 Task: Search one way flight ticket for 4 adults, 1 infant in seat and 1 infant on lap in premium economy from Nantucket: Nantucket Memorial Airport to Evansville: Evansville Regional Airport on 5-3-2023. Choice of flights is Spirit. Number of bags: 2 carry on bags and 1 checked bag. Price is upto 60000. Outbound departure time preference is 11:00.
Action: Mouse moved to (306, 431)
Screenshot: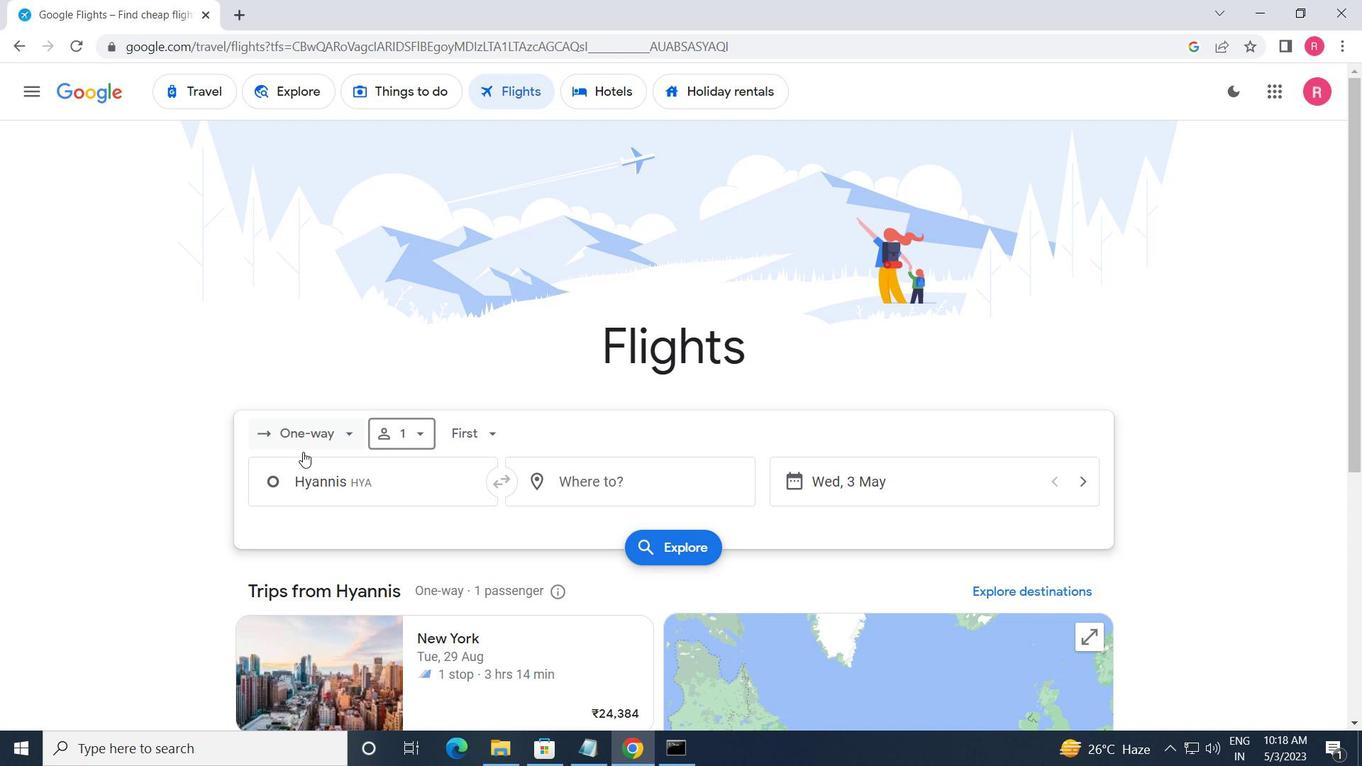 
Action: Mouse pressed left at (306, 431)
Screenshot: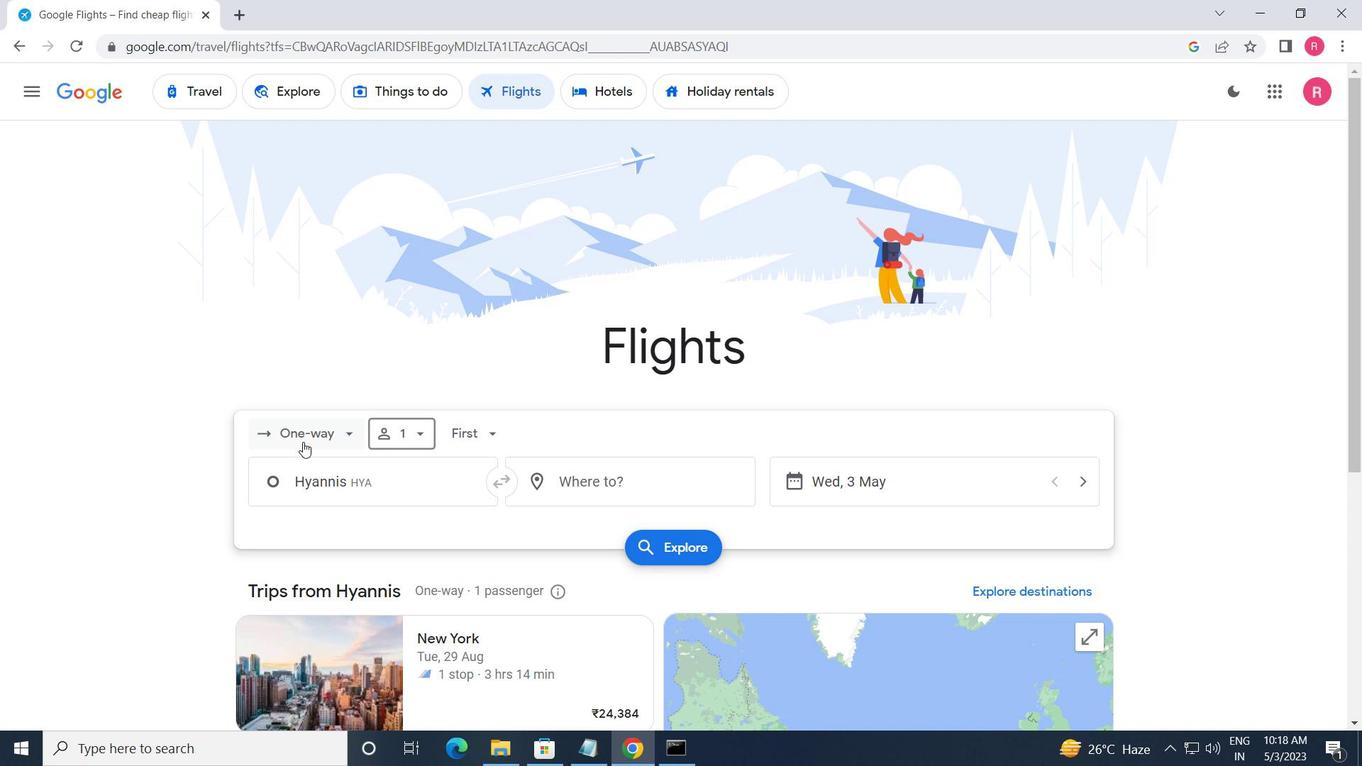 
Action: Mouse moved to (340, 511)
Screenshot: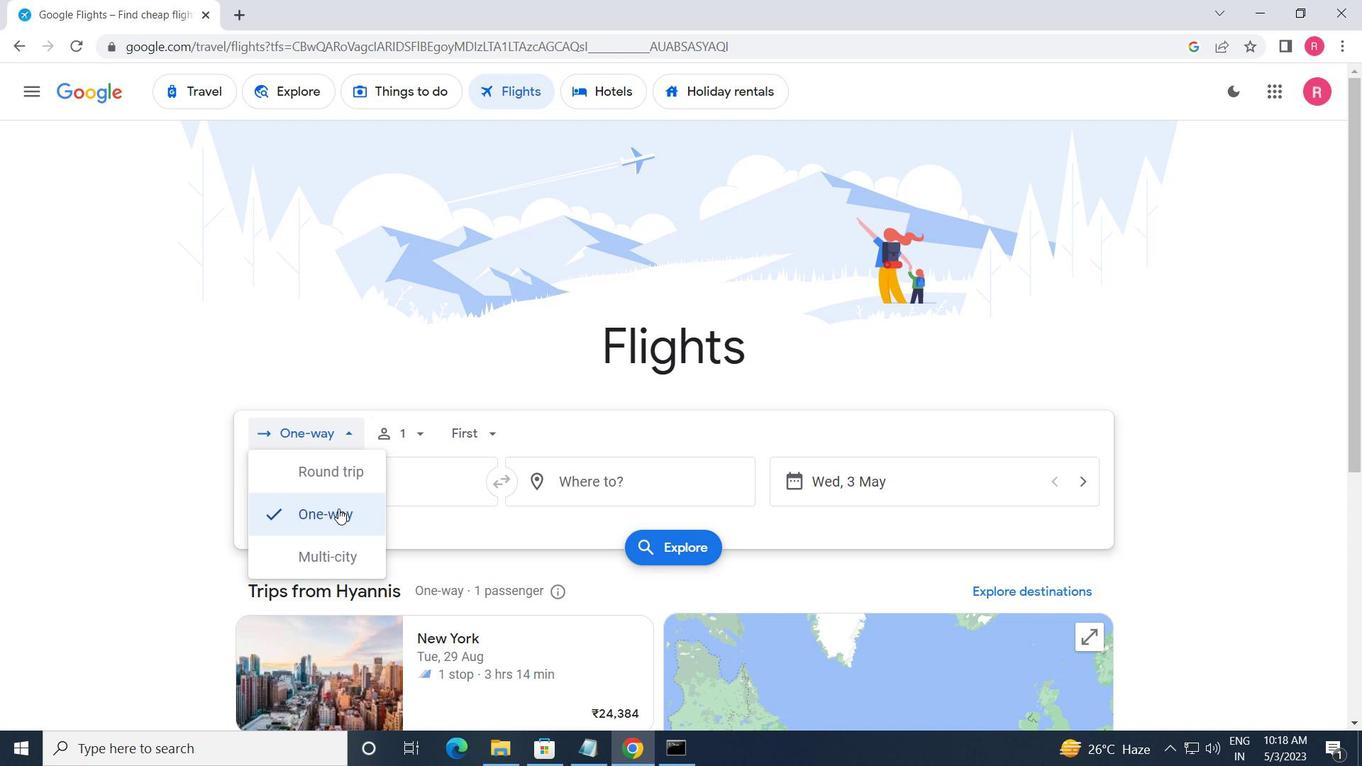 
Action: Mouse pressed left at (340, 511)
Screenshot: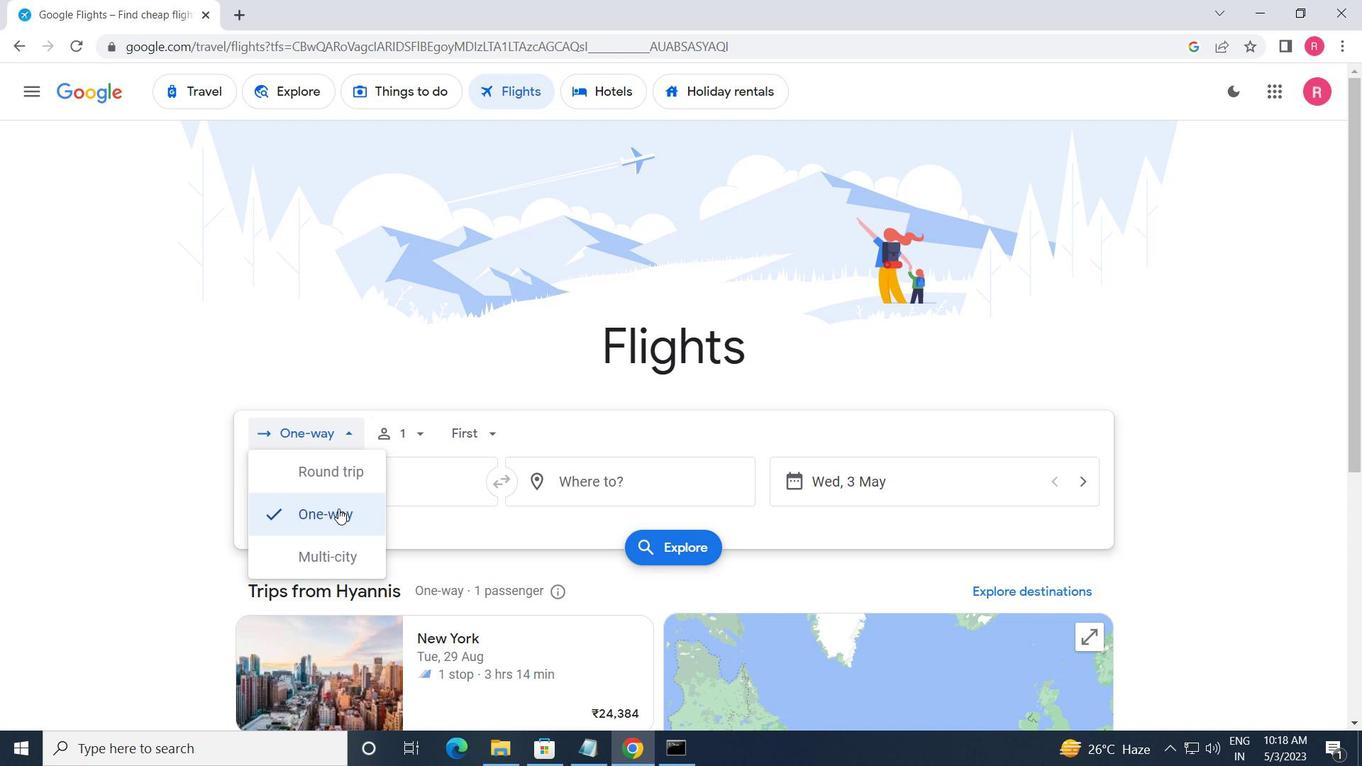 
Action: Mouse moved to (406, 444)
Screenshot: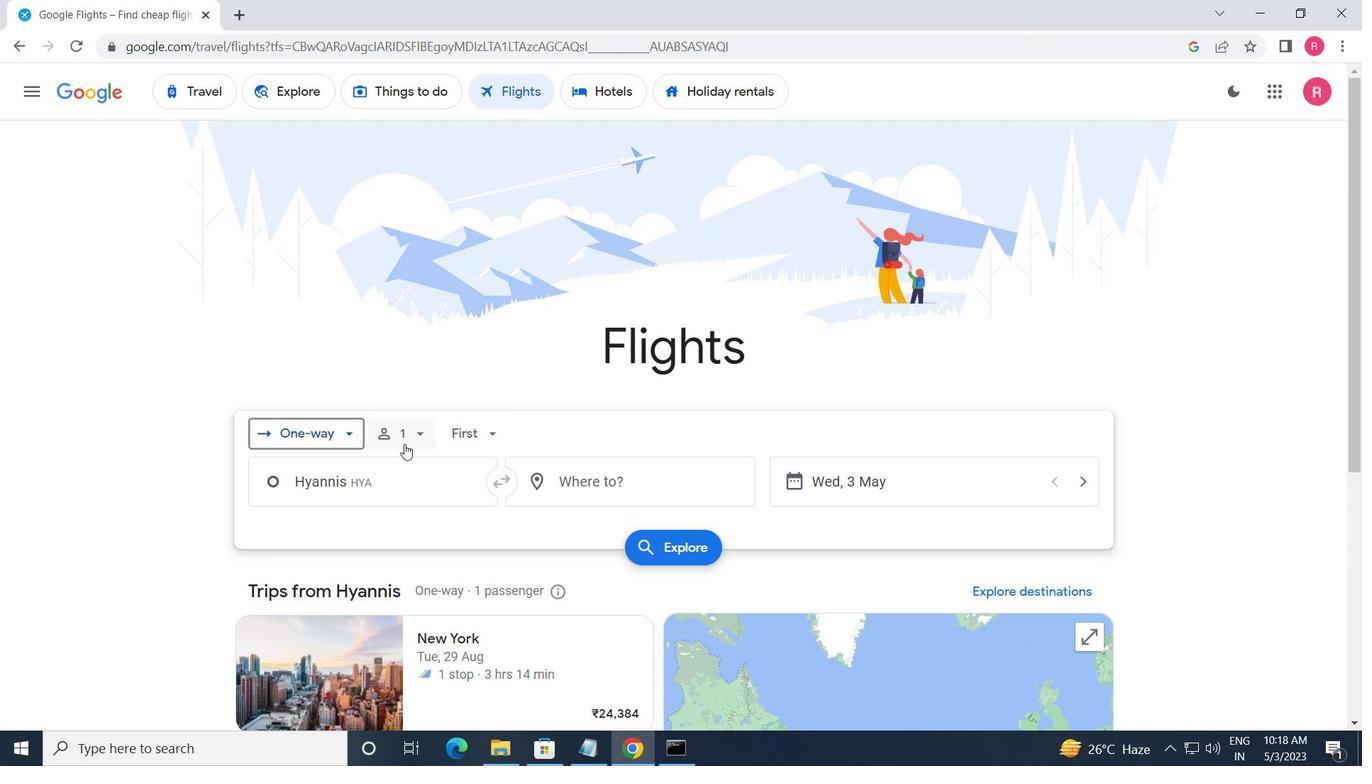 
Action: Mouse pressed left at (406, 444)
Screenshot: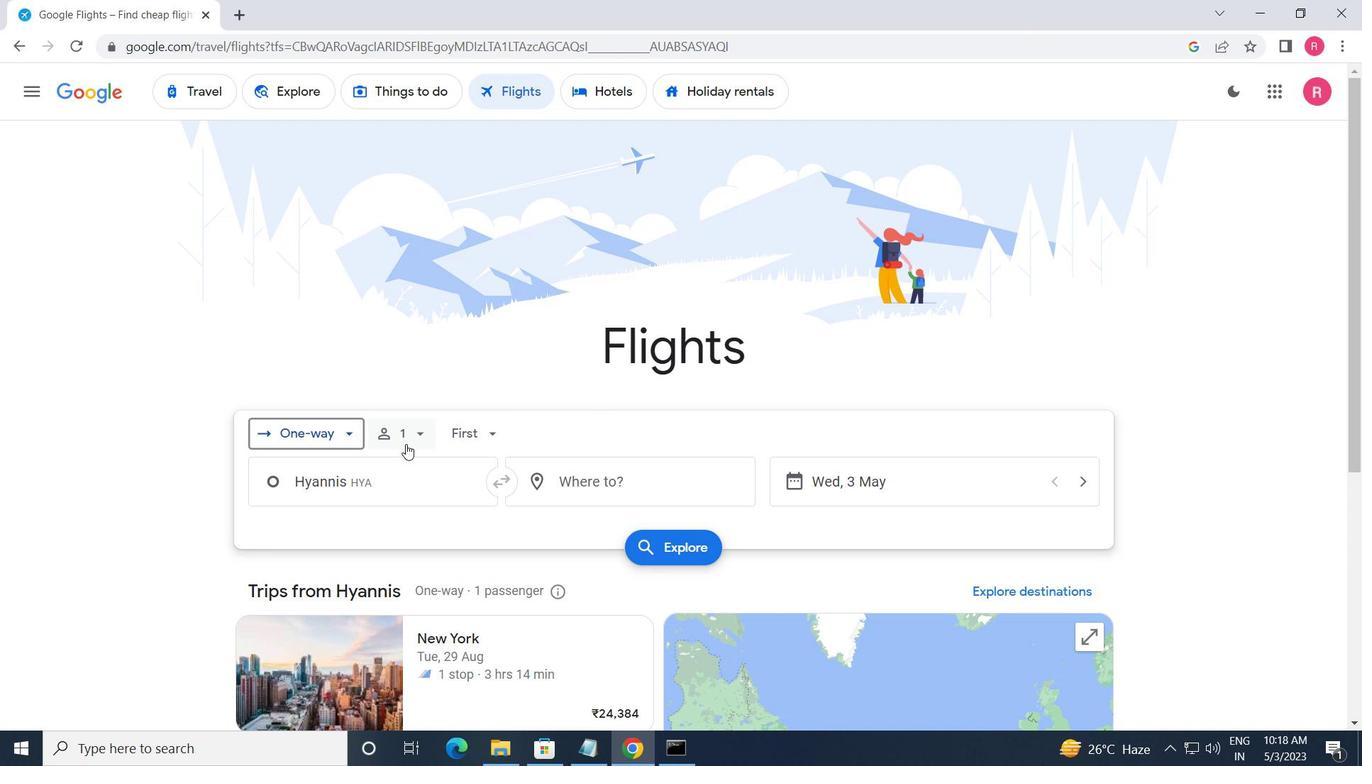 
Action: Mouse moved to (566, 488)
Screenshot: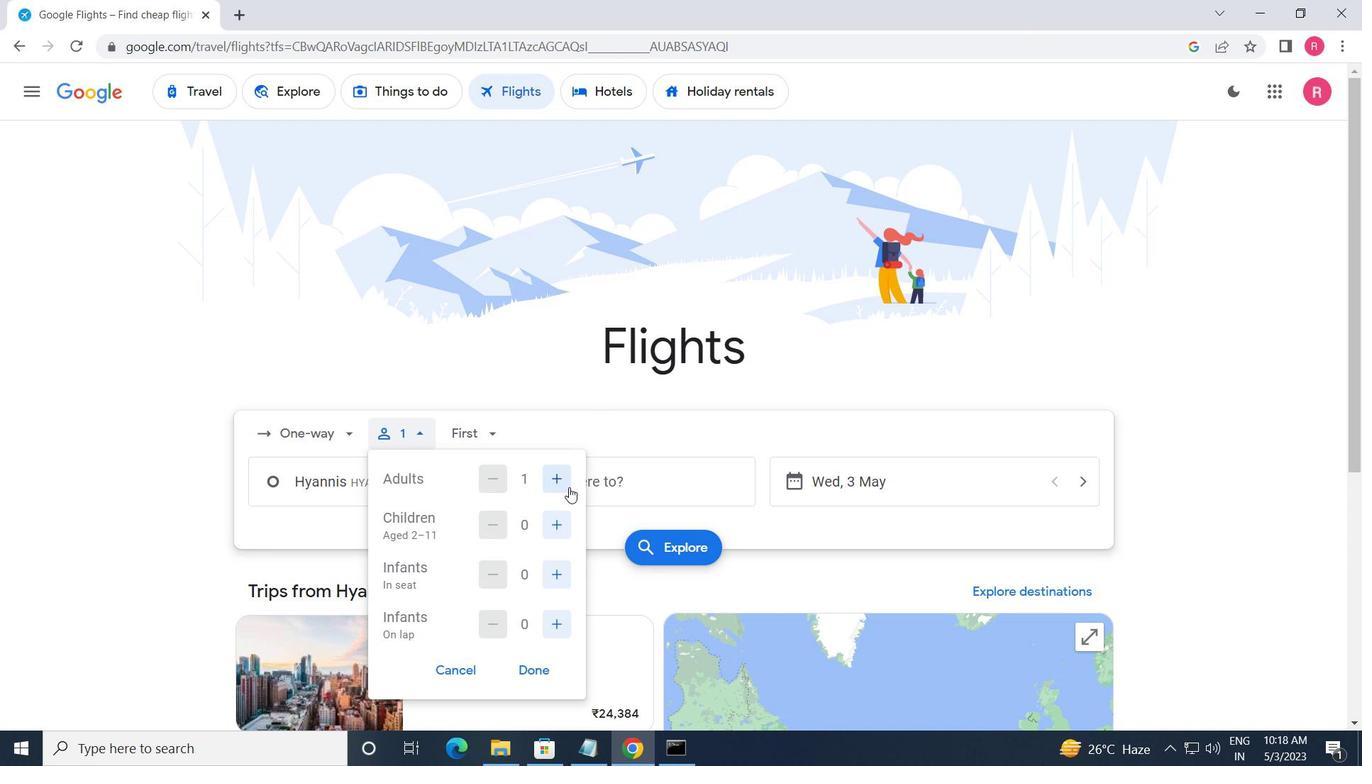 
Action: Mouse pressed left at (566, 488)
Screenshot: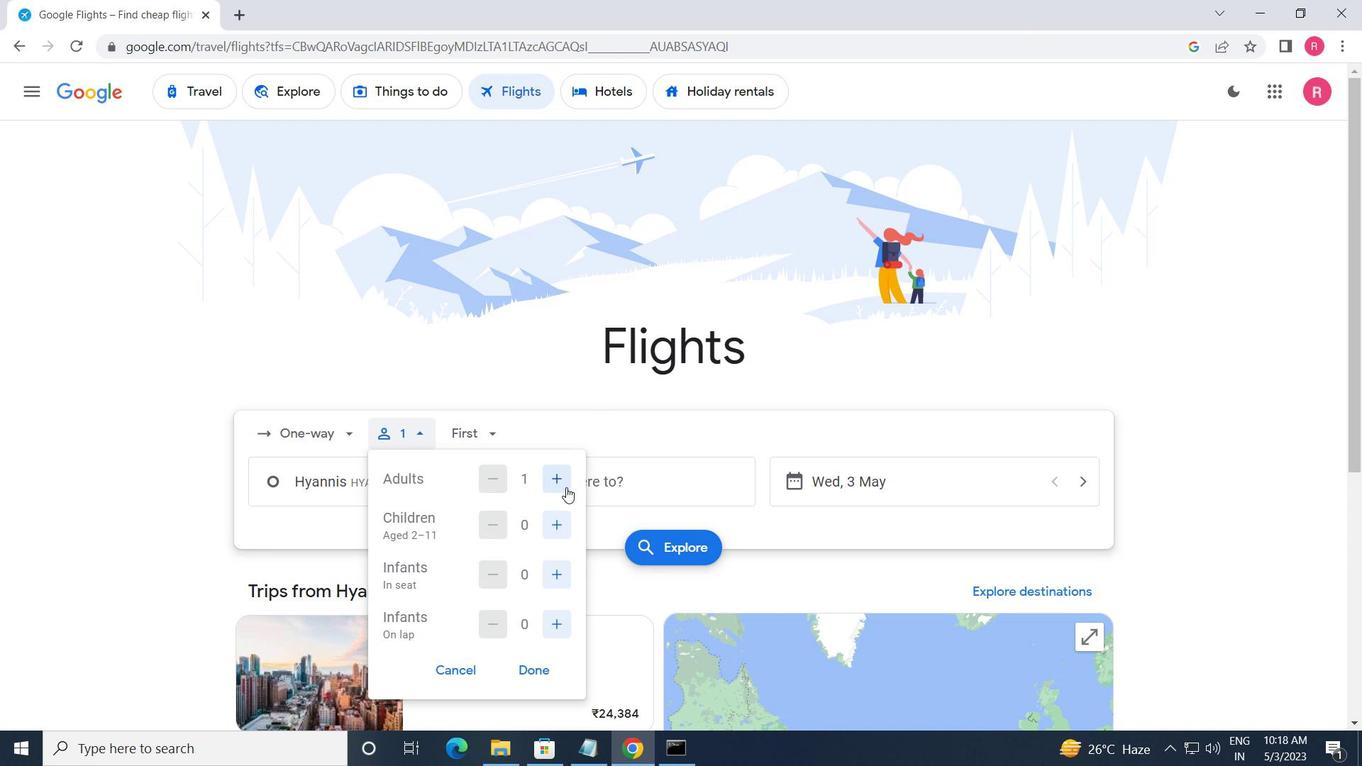 
Action: Mouse pressed left at (566, 488)
Screenshot: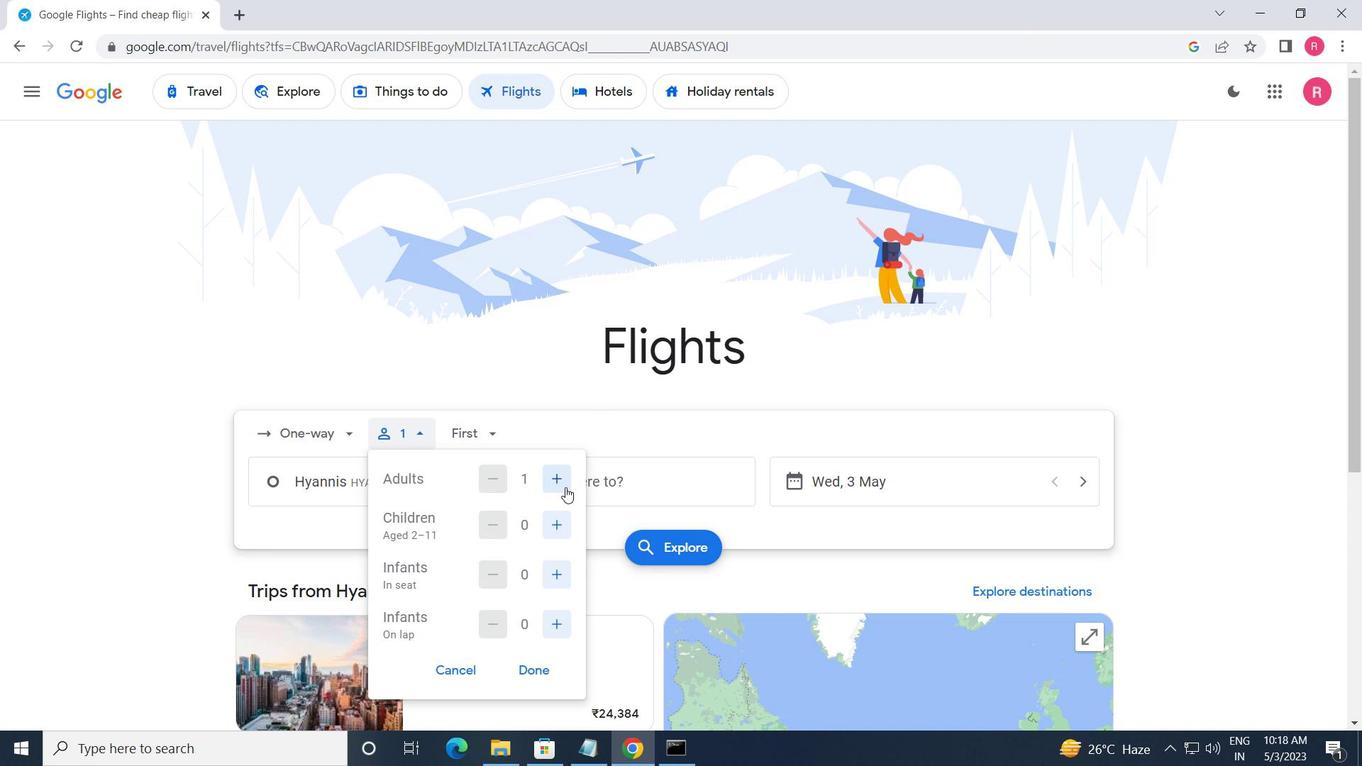 
Action: Mouse pressed left at (566, 488)
Screenshot: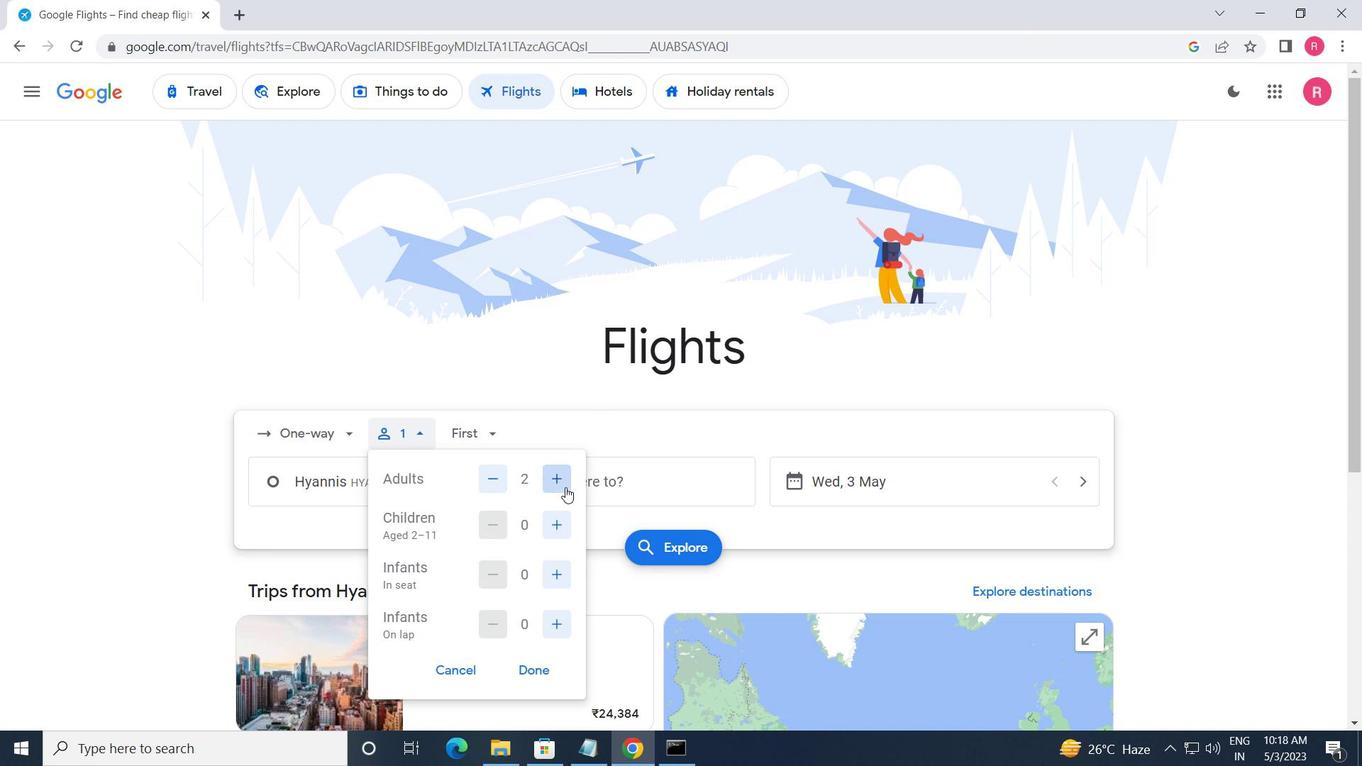 
Action: Mouse moved to (545, 530)
Screenshot: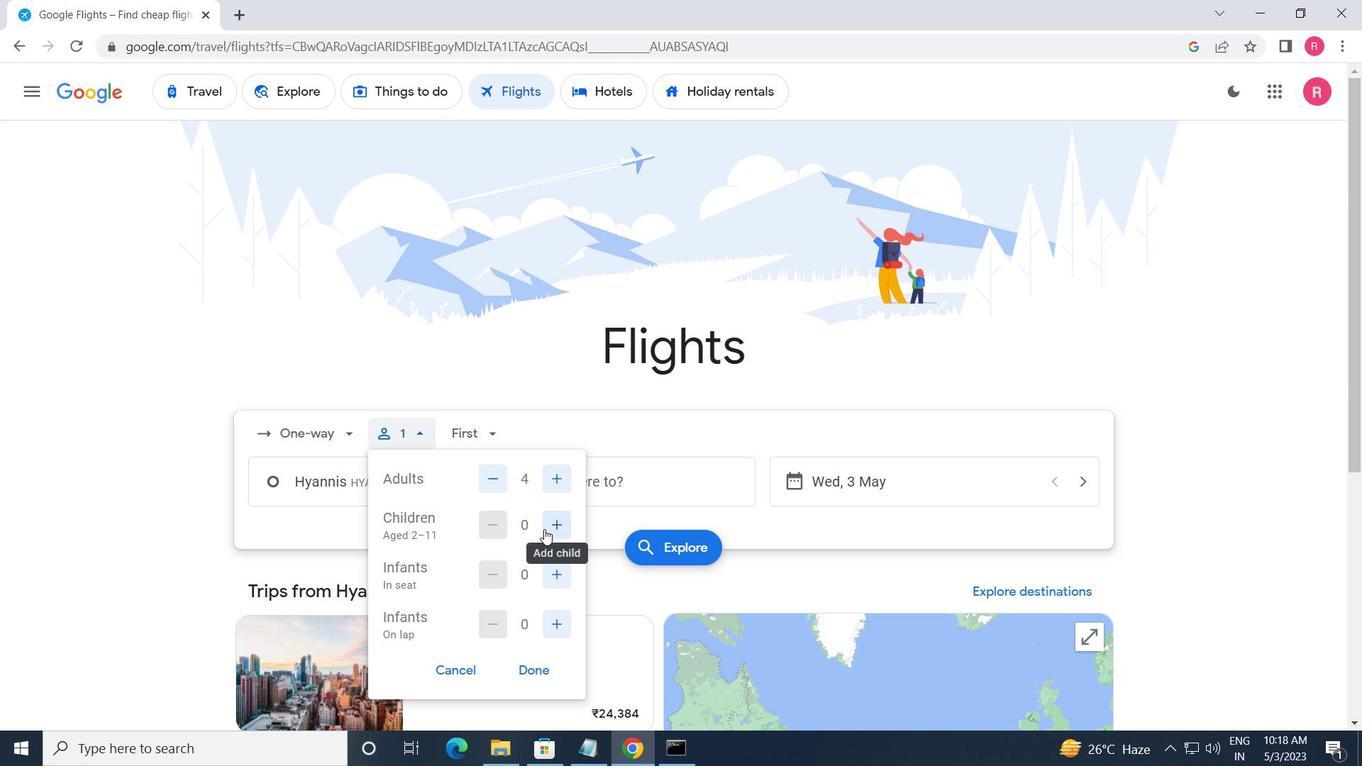 
Action: Mouse pressed left at (545, 530)
Screenshot: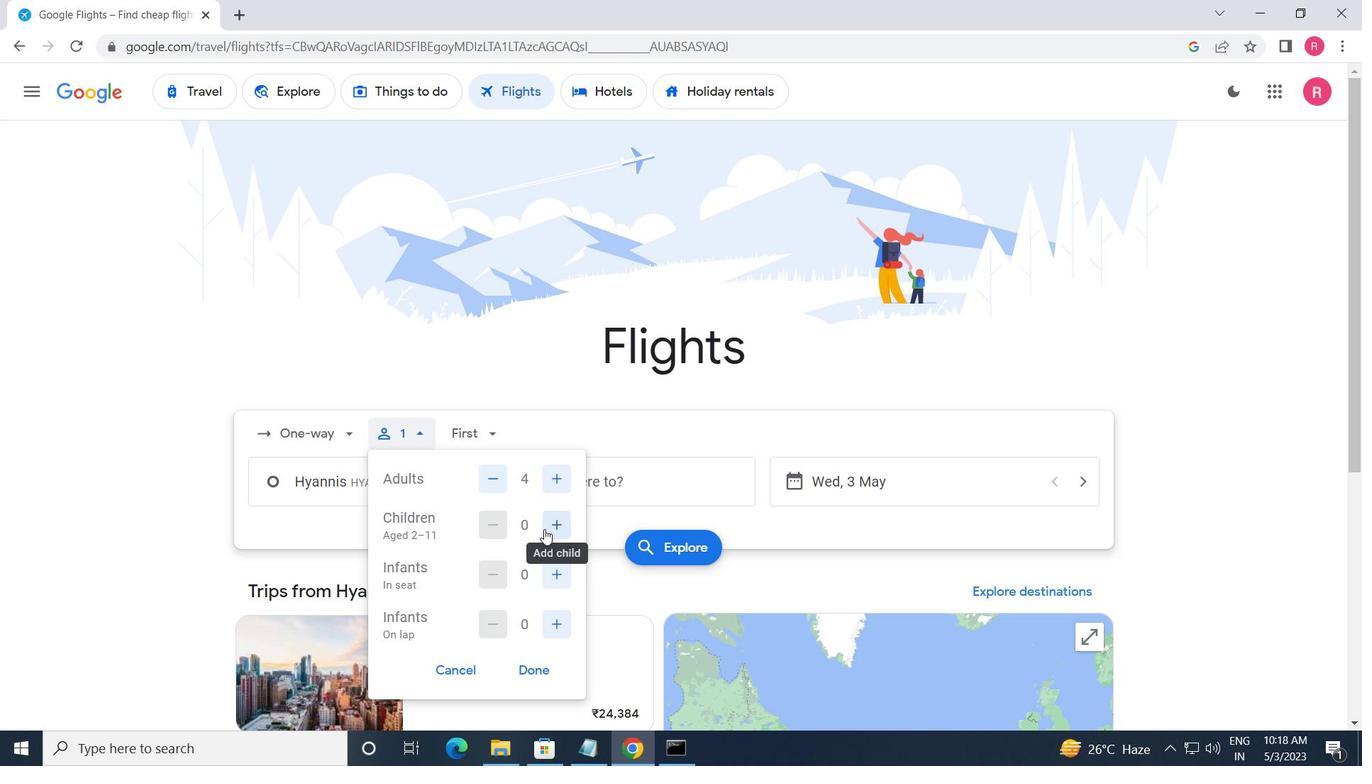 
Action: Mouse moved to (557, 577)
Screenshot: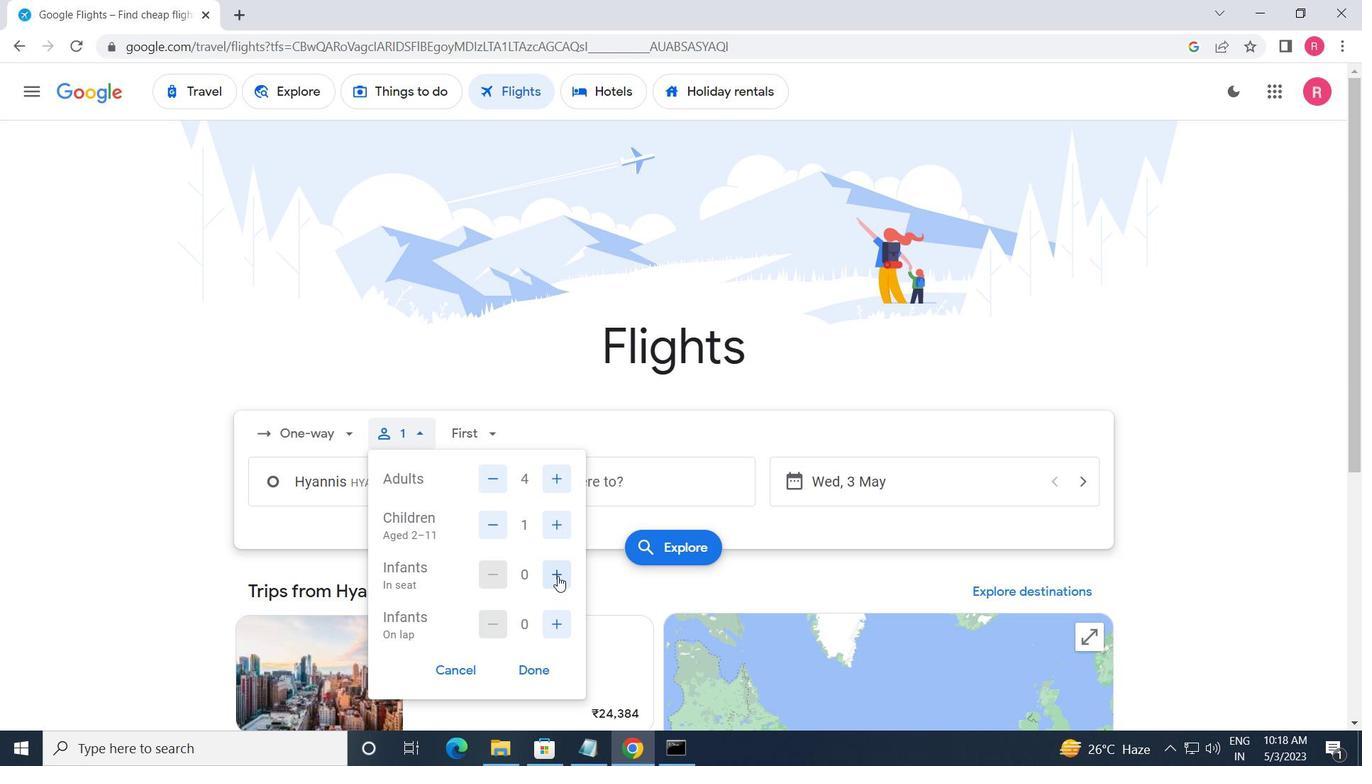 
Action: Mouse pressed left at (557, 577)
Screenshot: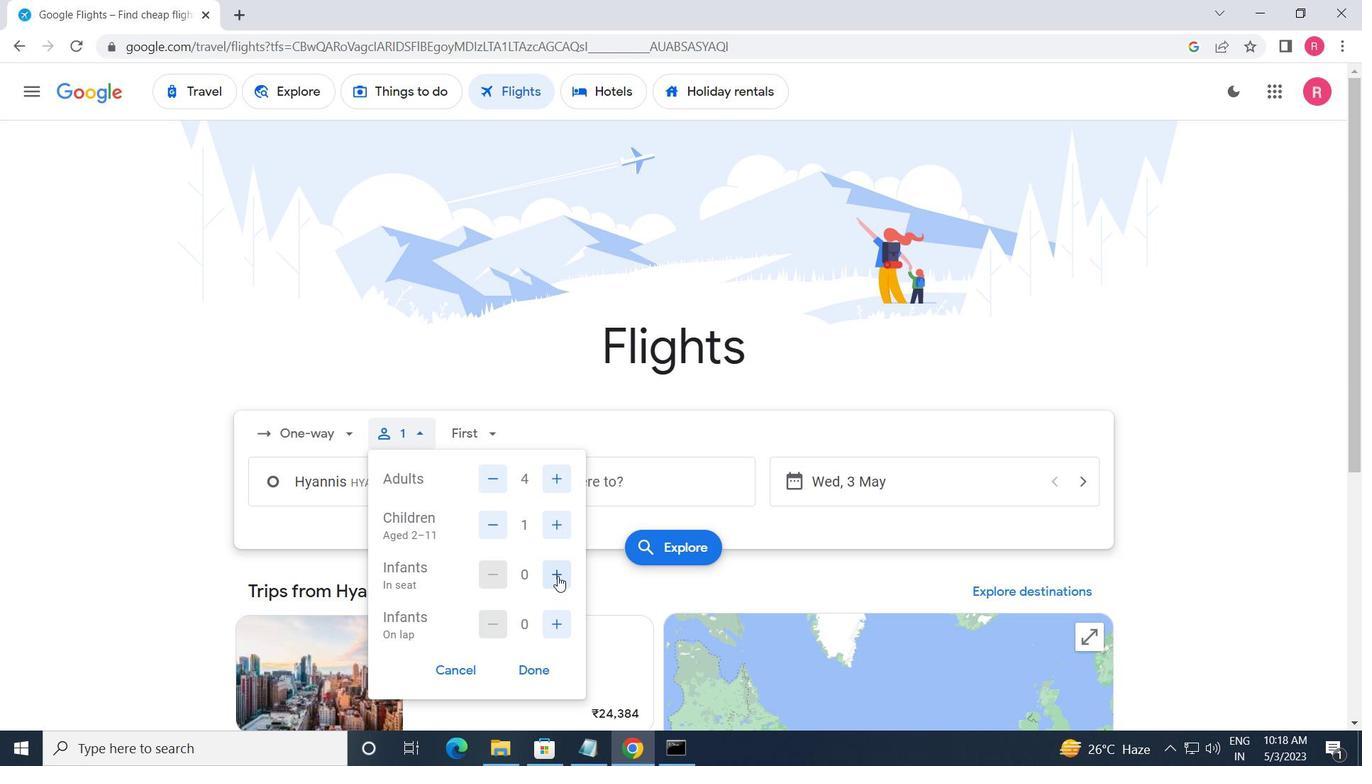 
Action: Mouse moved to (533, 670)
Screenshot: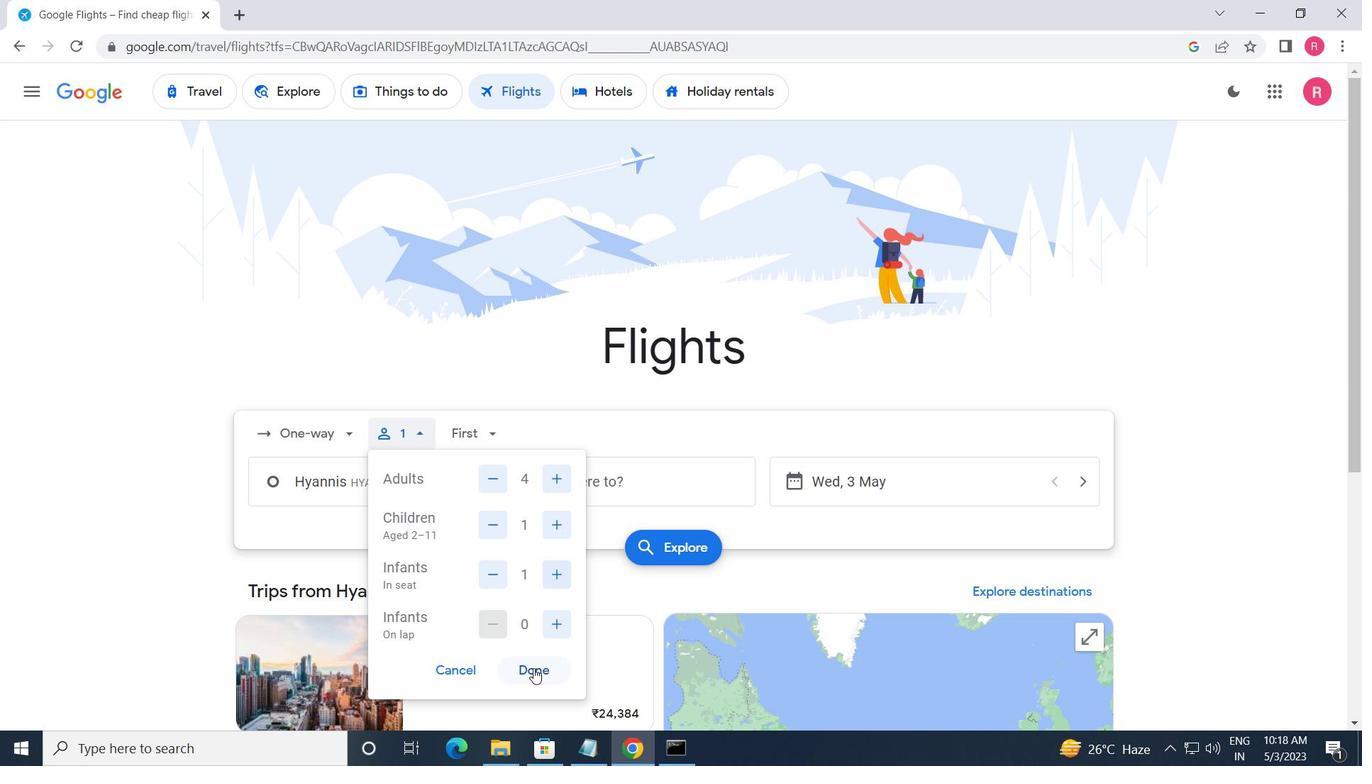 
Action: Mouse pressed left at (533, 670)
Screenshot: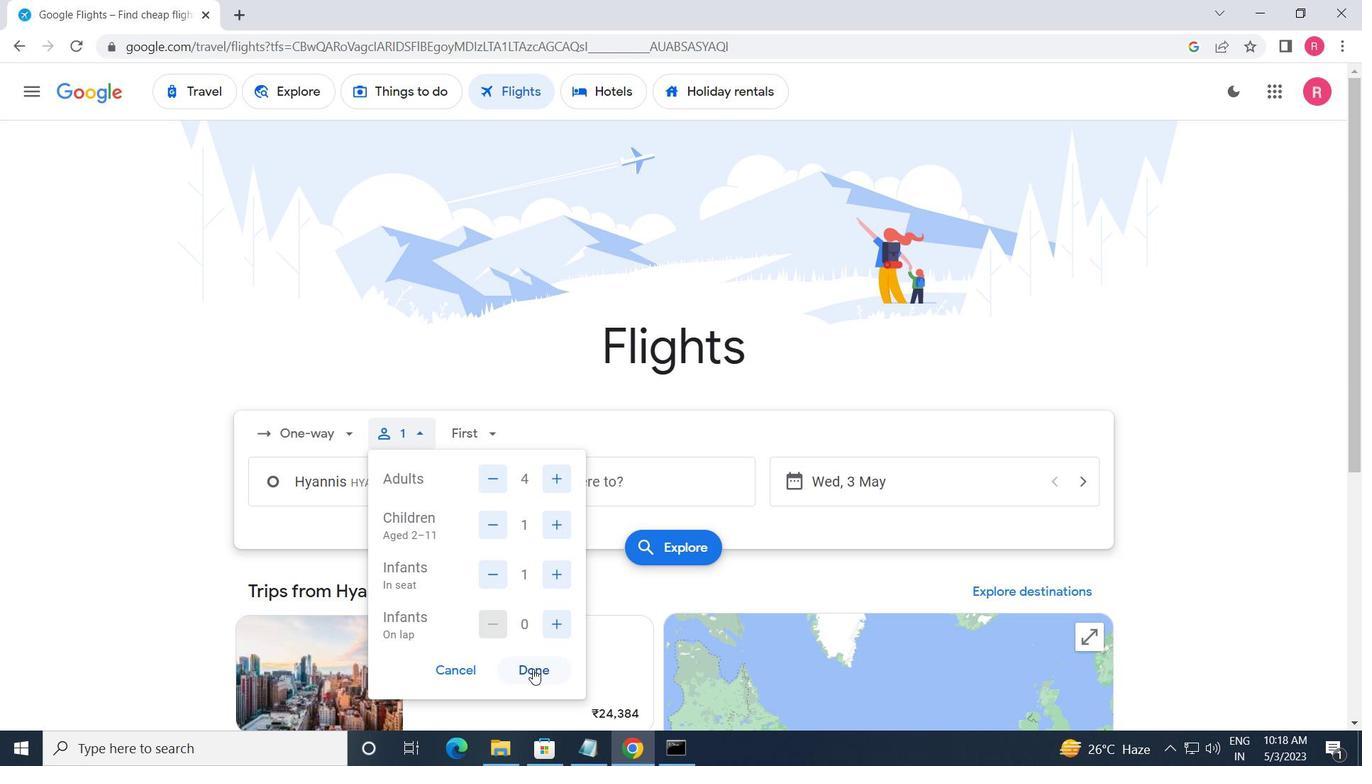 
Action: Mouse moved to (473, 444)
Screenshot: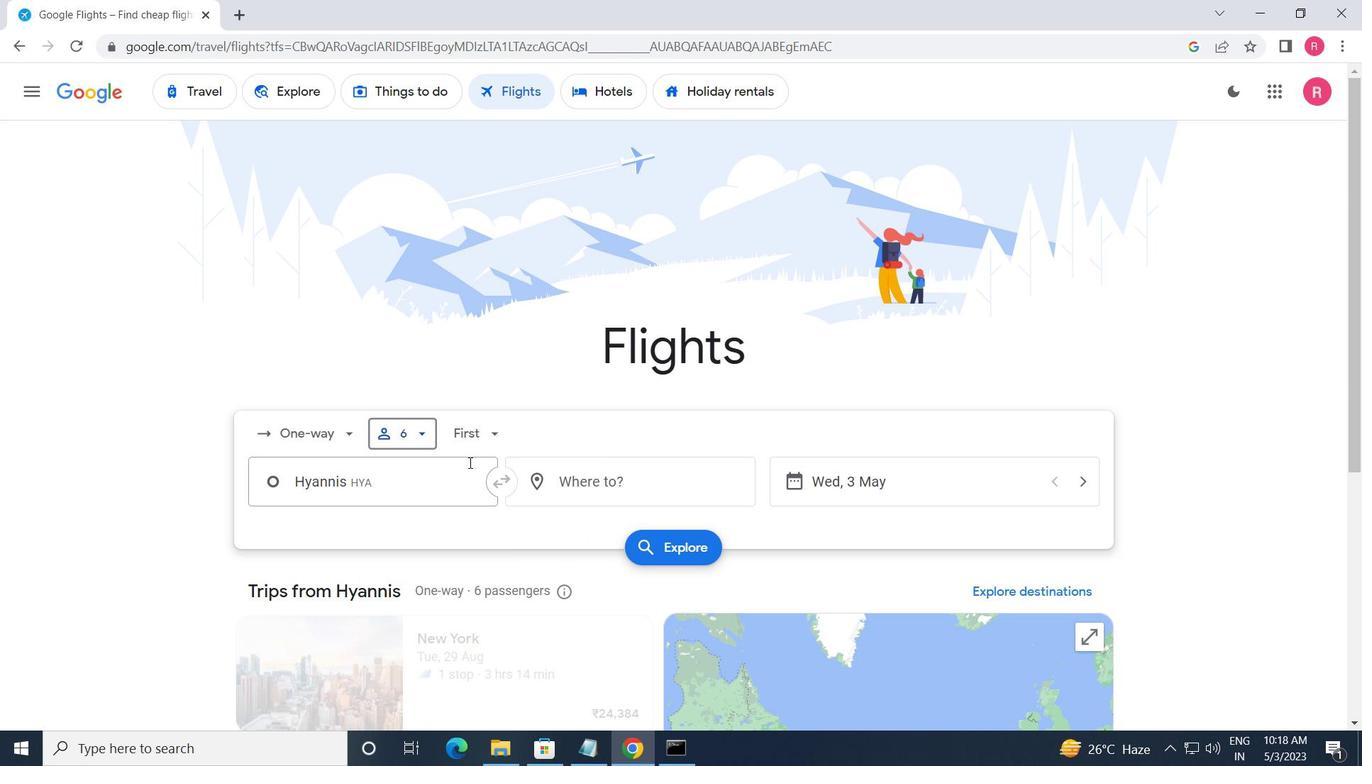 
Action: Mouse pressed left at (473, 444)
Screenshot: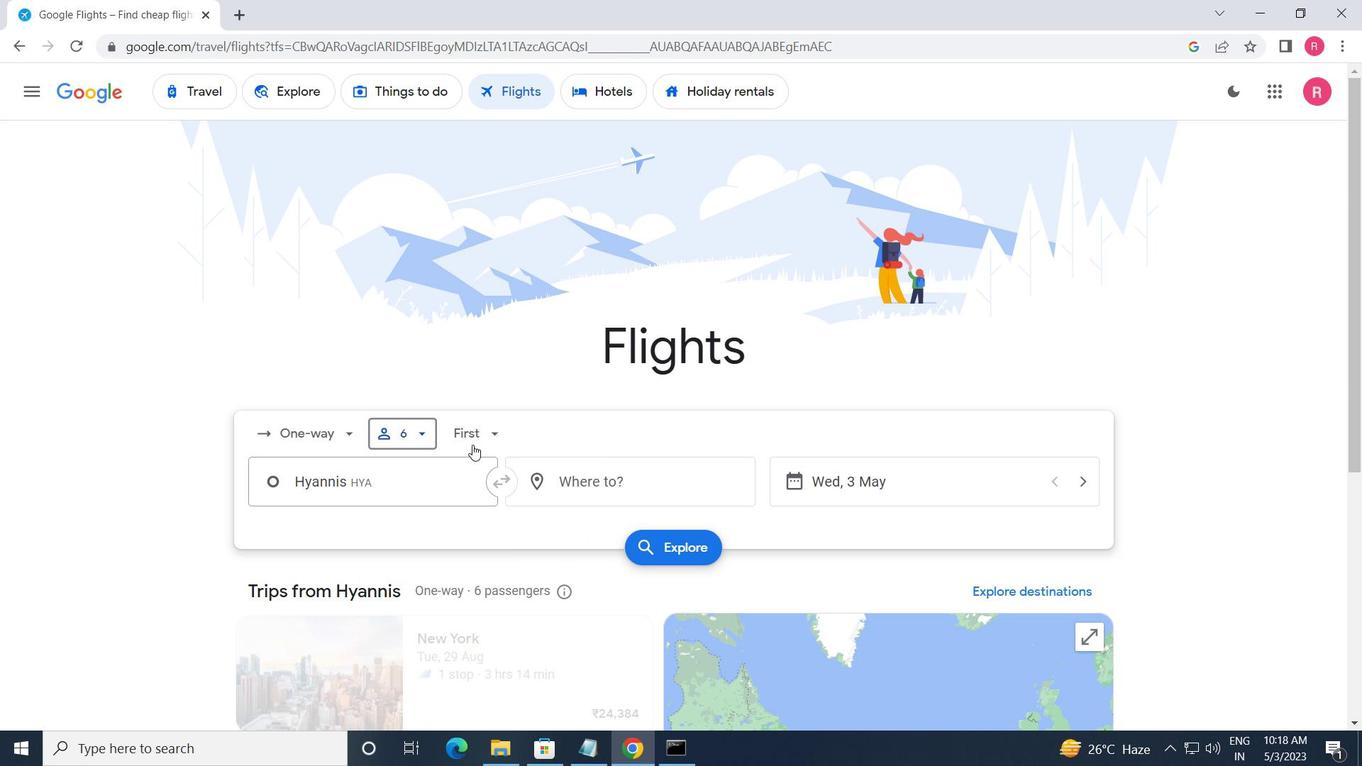
Action: Mouse moved to (498, 522)
Screenshot: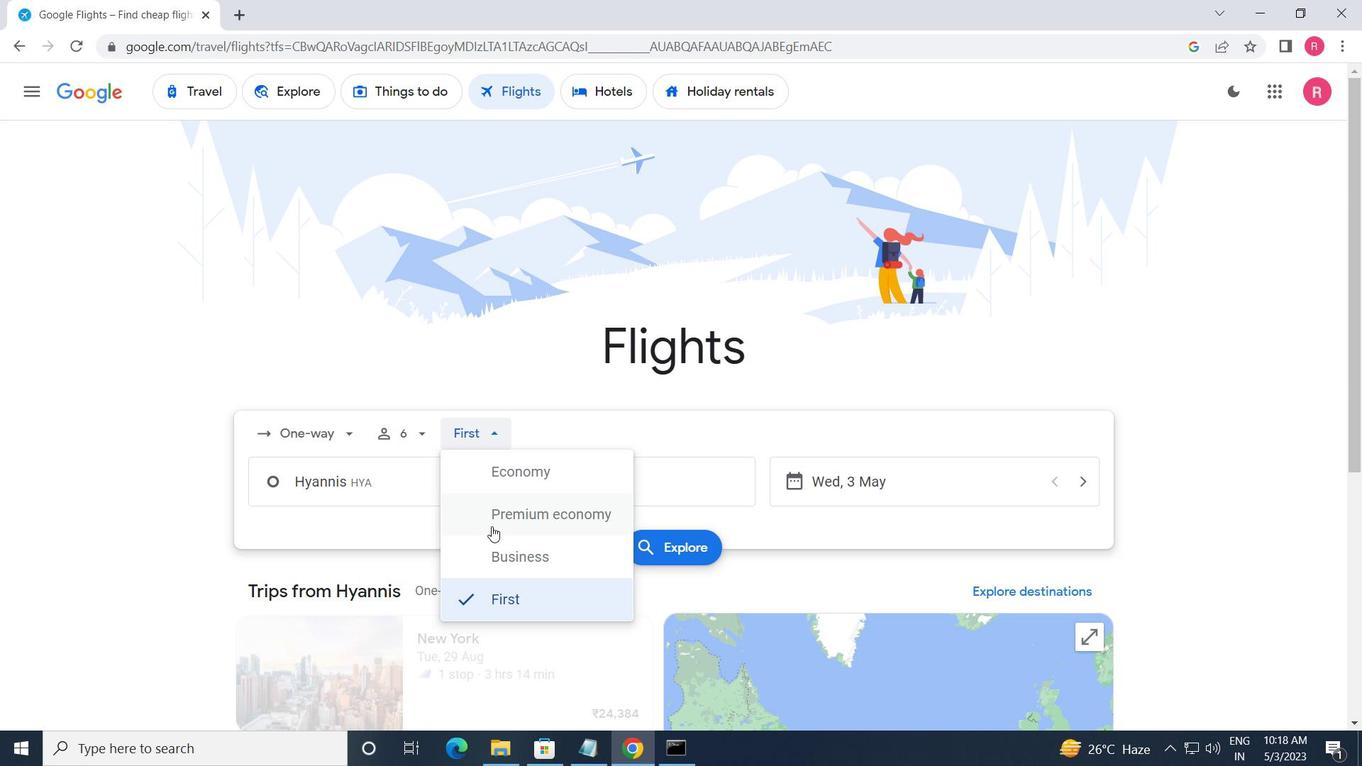 
Action: Mouse pressed left at (498, 522)
Screenshot: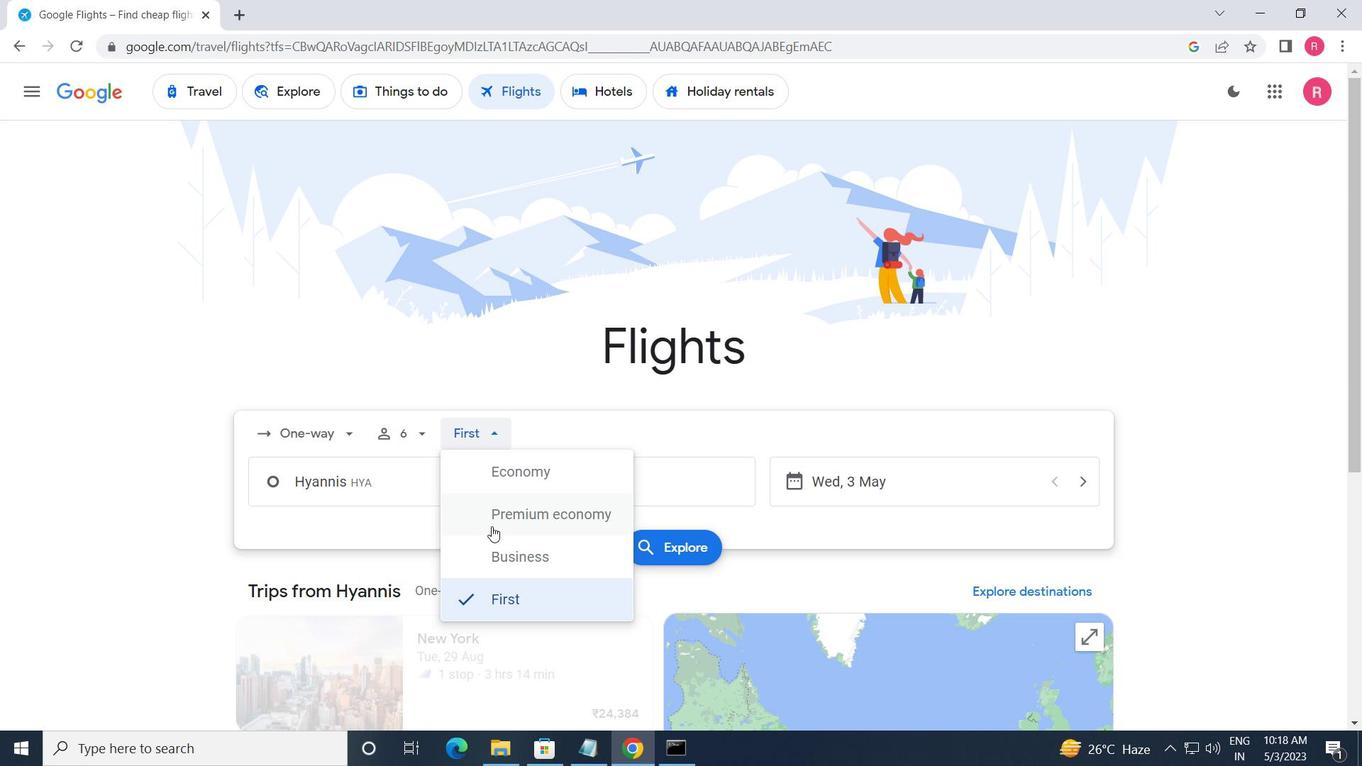 
Action: Mouse moved to (411, 501)
Screenshot: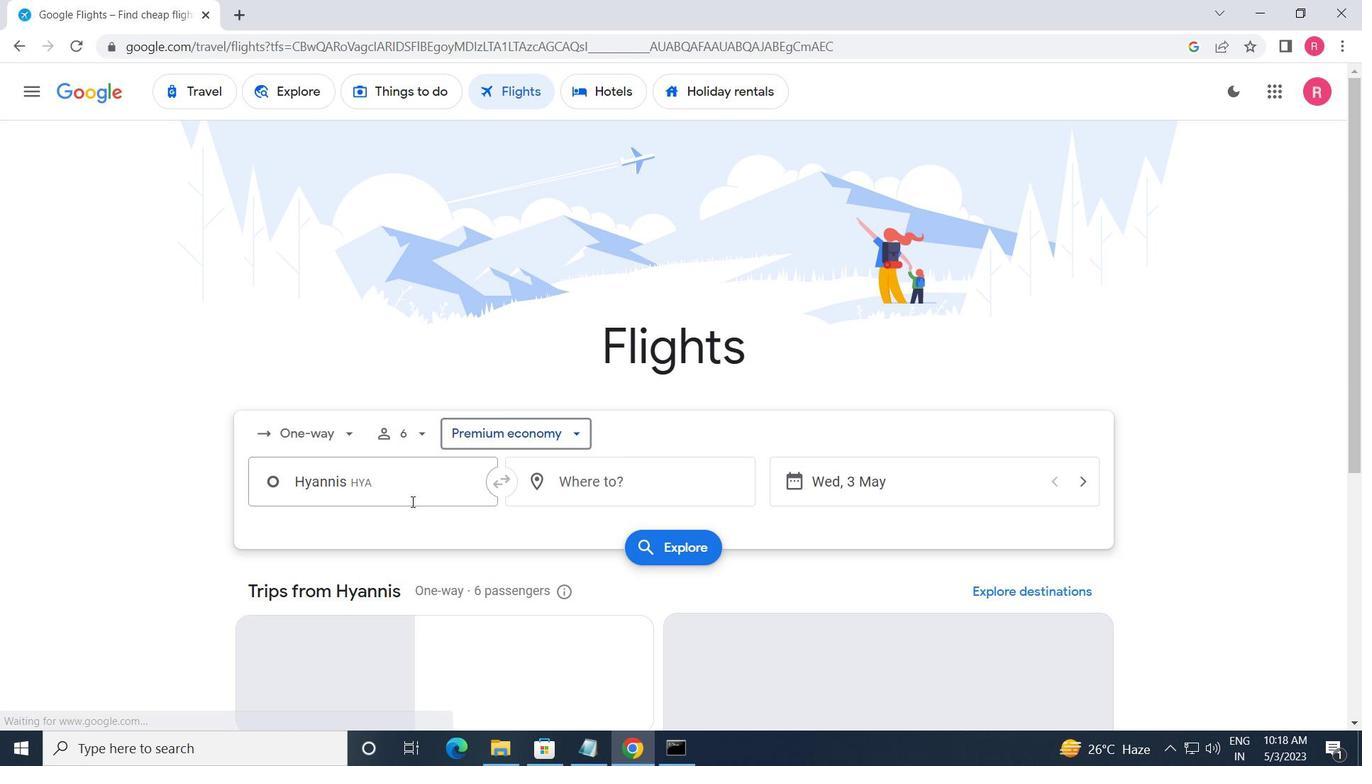 
Action: Mouse pressed left at (411, 501)
Screenshot: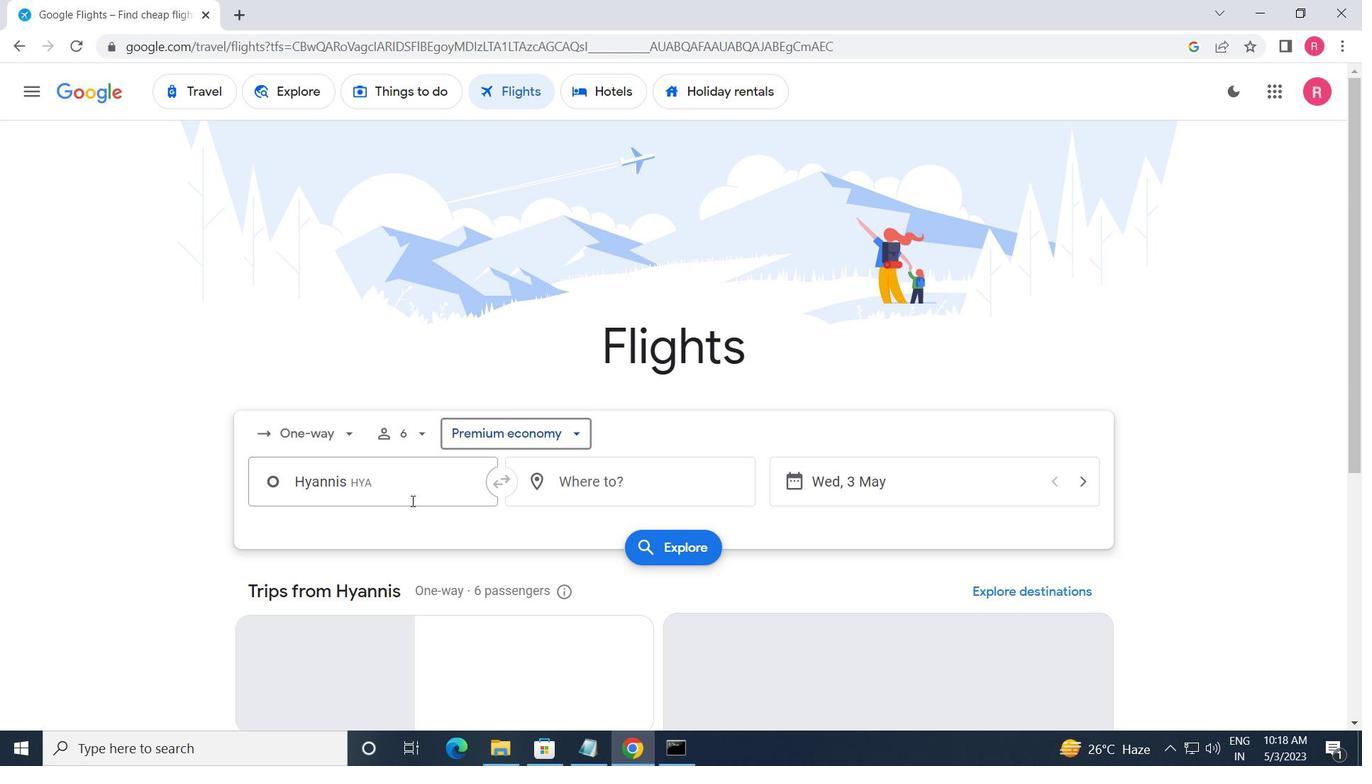 
Action: Mouse moved to (411, 506)
Screenshot: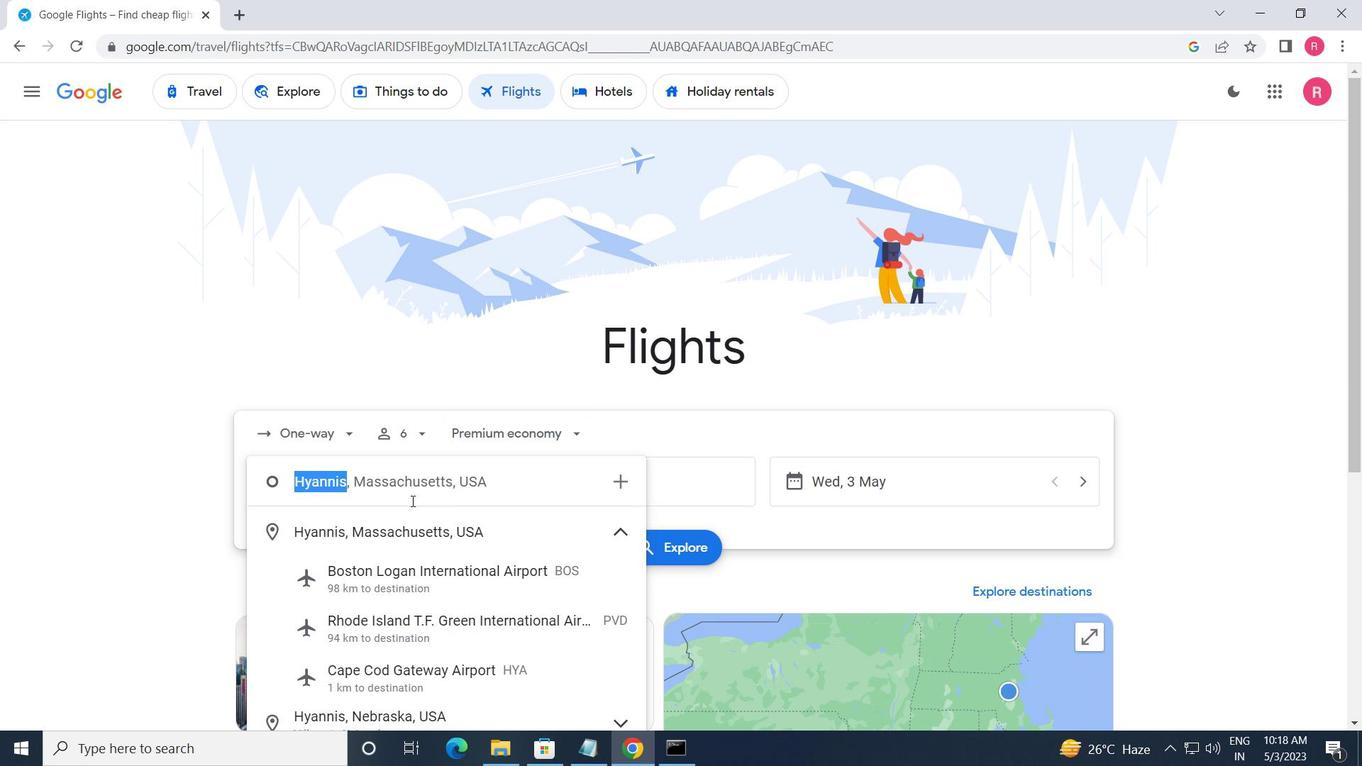 
Action: Key pressed <Key.shift_r>N
Screenshot: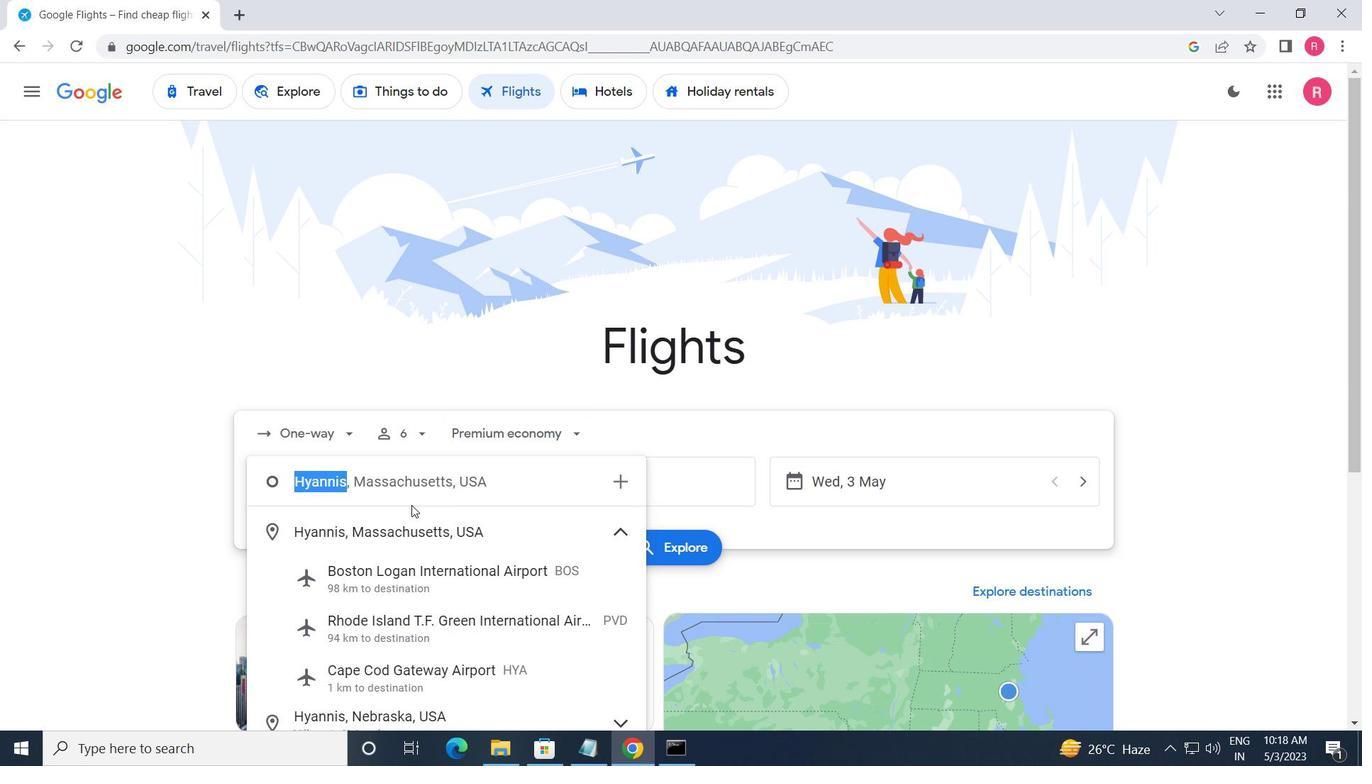 
Action: Mouse moved to (411, 506)
Screenshot: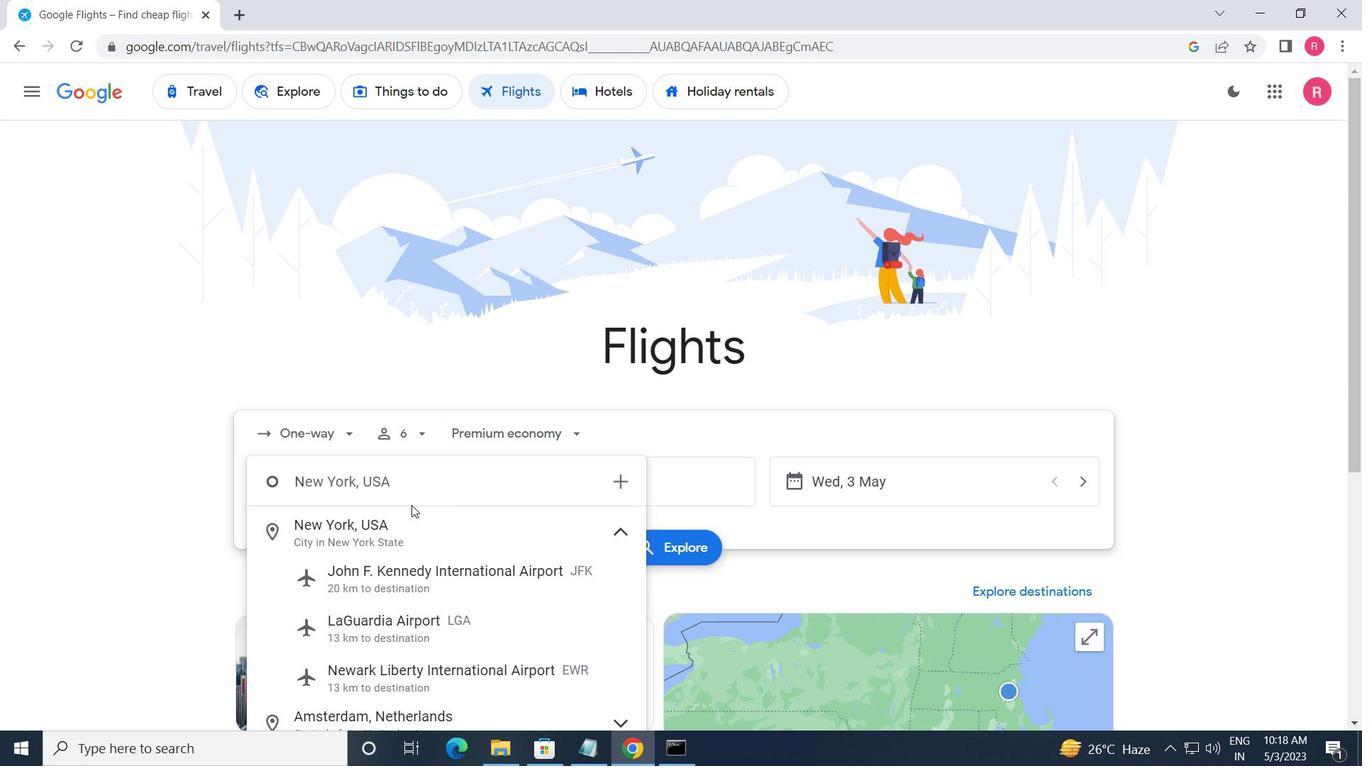 
Action: Key pressed antu
Screenshot: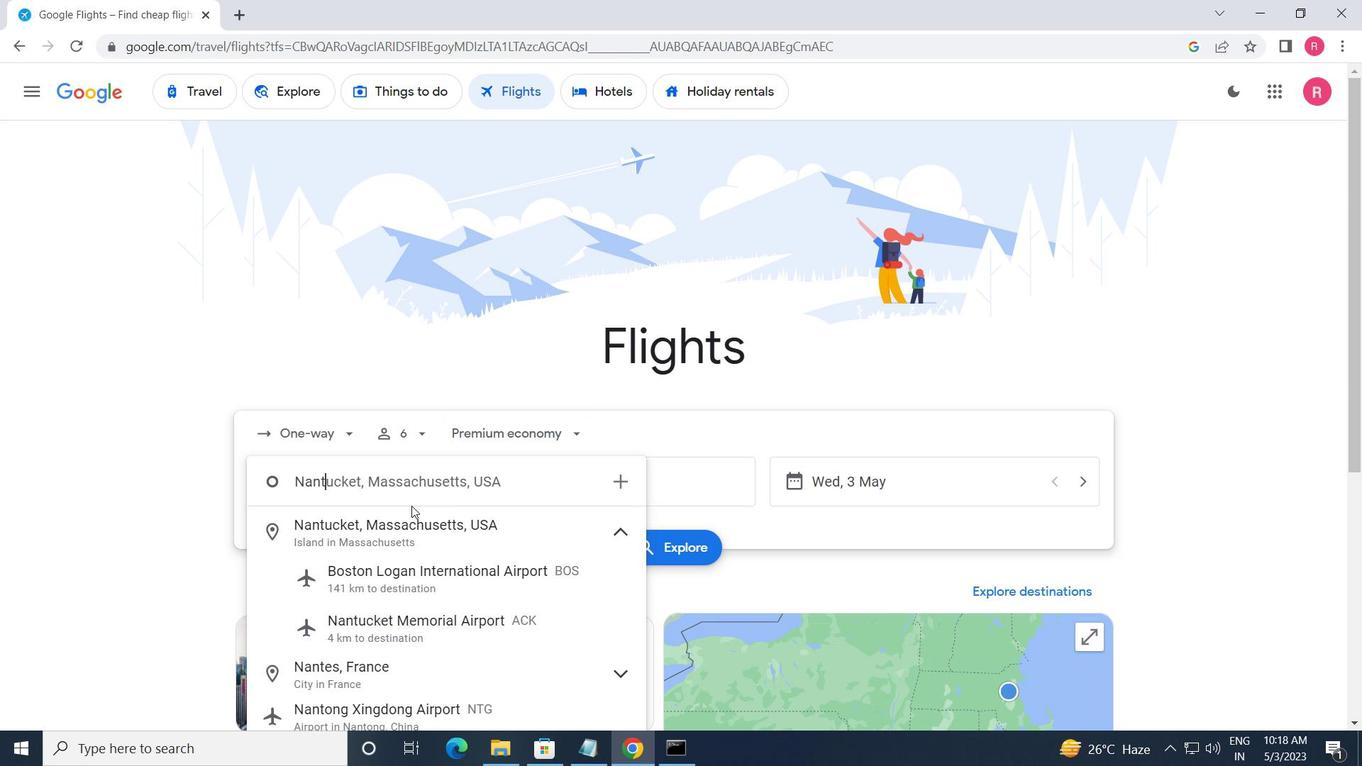
Action: Mouse moved to (431, 616)
Screenshot: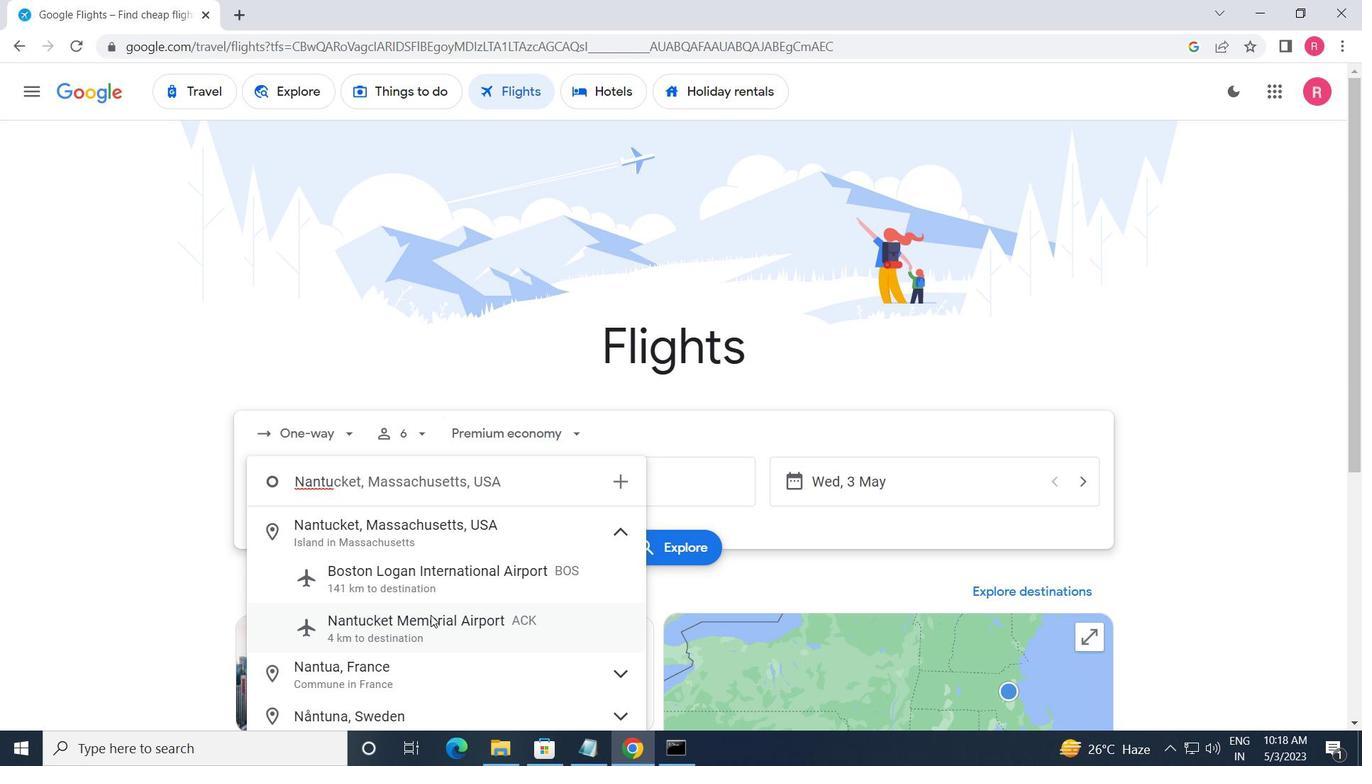 
Action: Mouse pressed left at (431, 616)
Screenshot: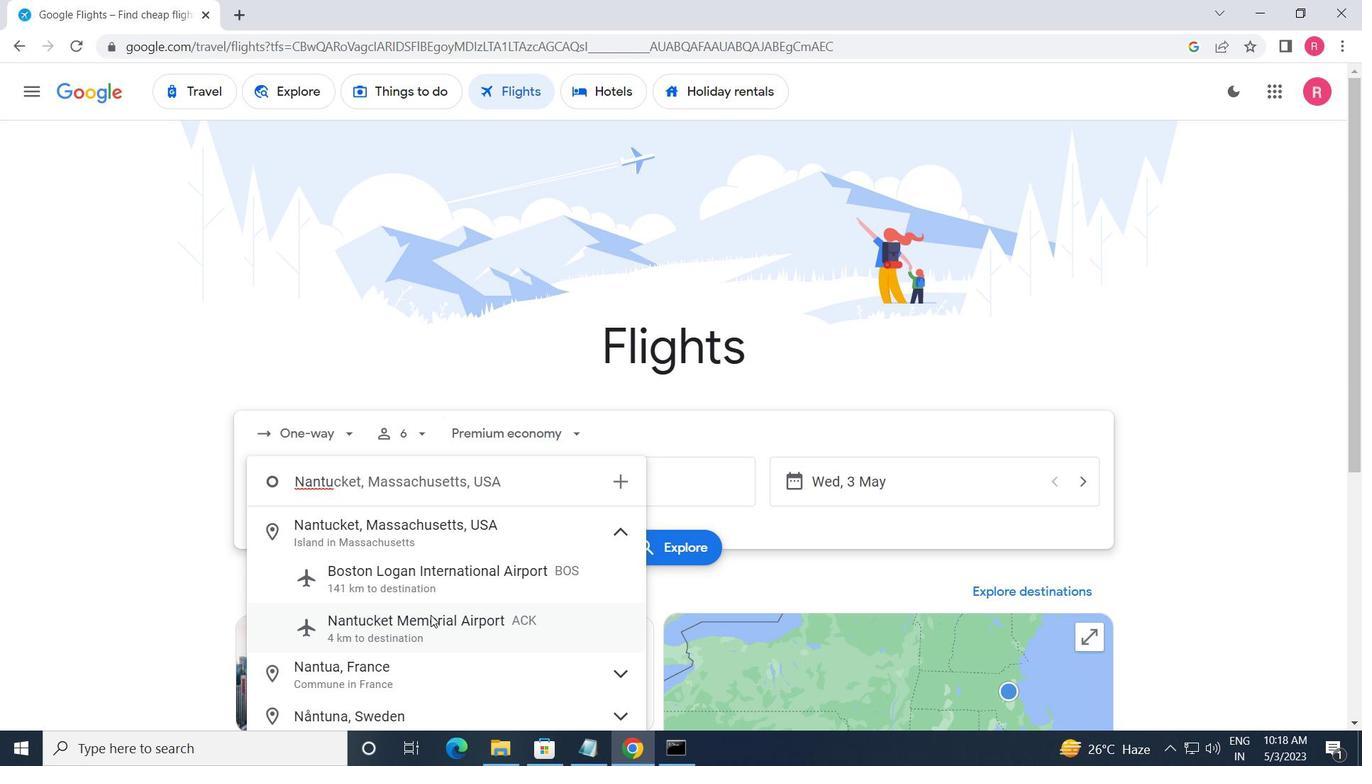 
Action: Mouse moved to (606, 495)
Screenshot: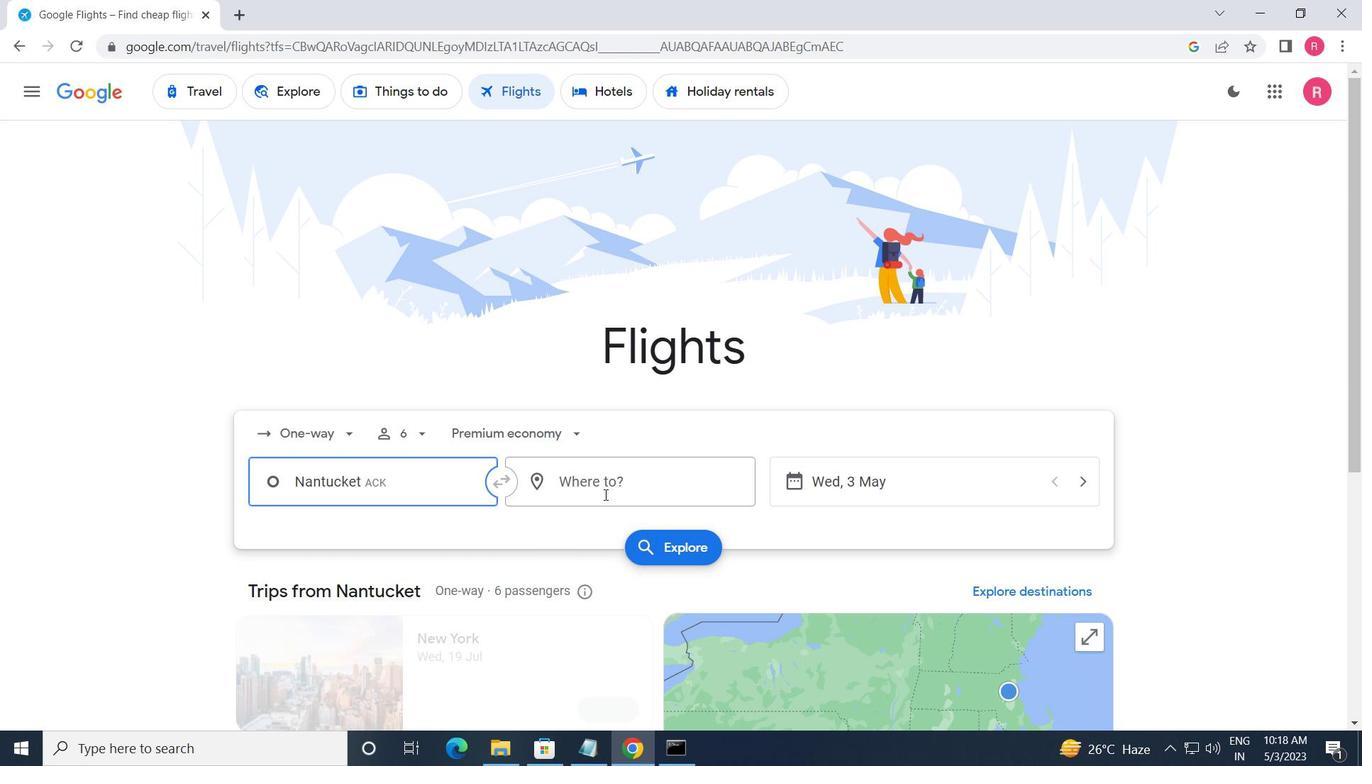 
Action: Mouse pressed left at (606, 495)
Screenshot: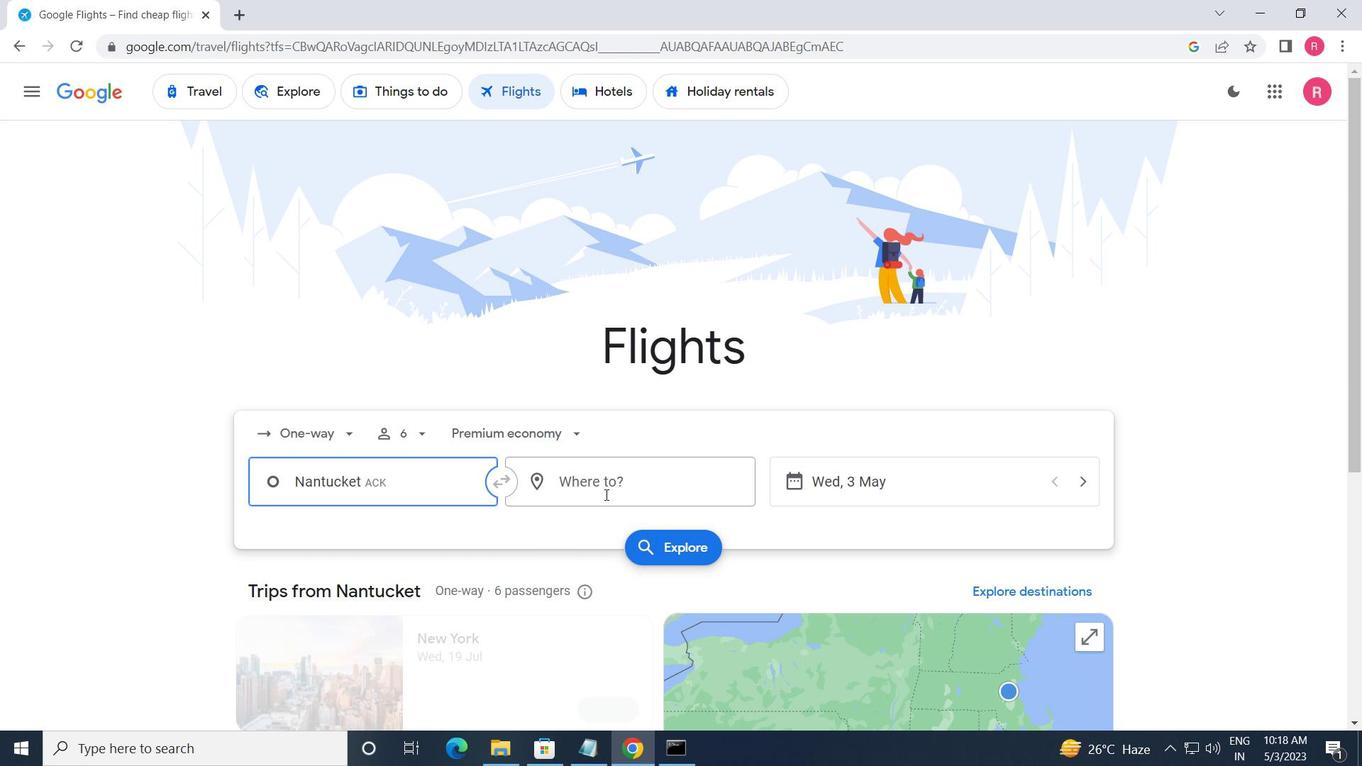 
Action: Mouse moved to (642, 620)
Screenshot: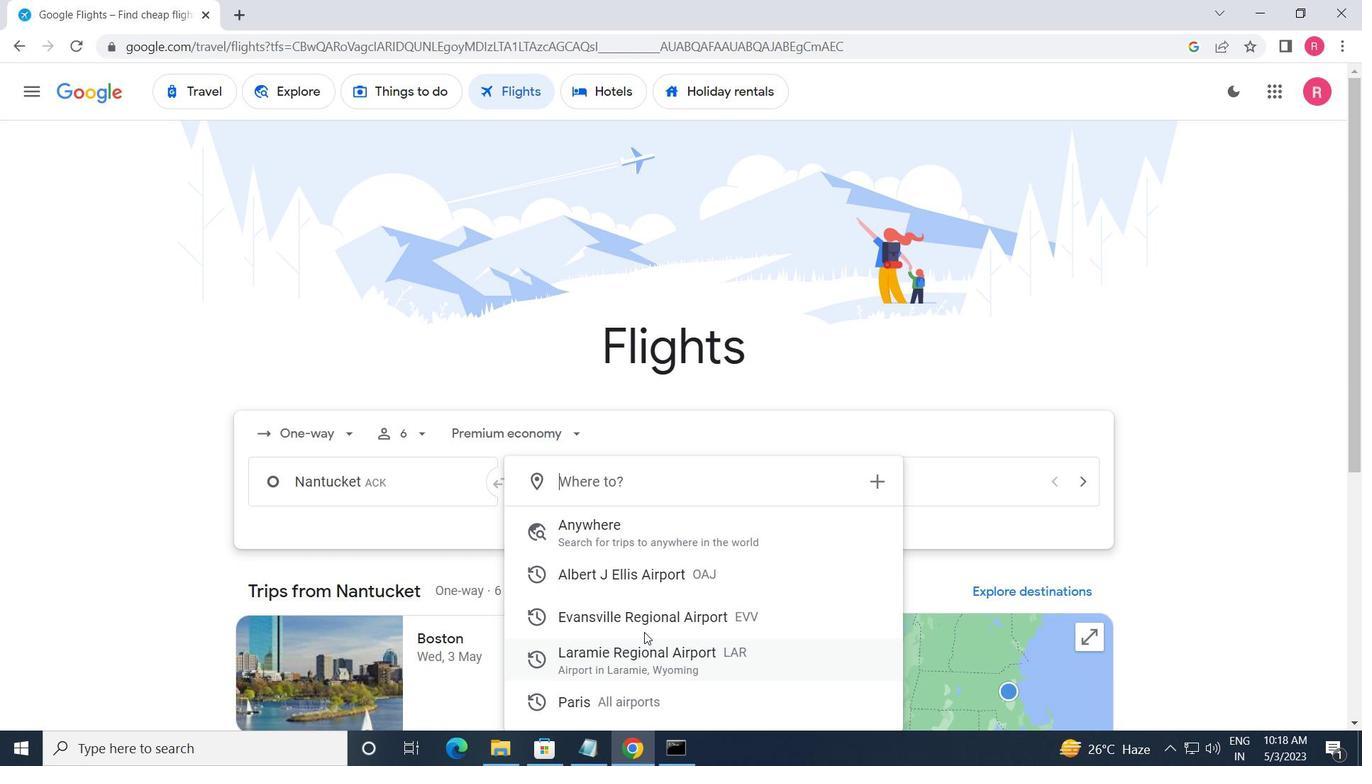 
Action: Mouse pressed left at (642, 620)
Screenshot: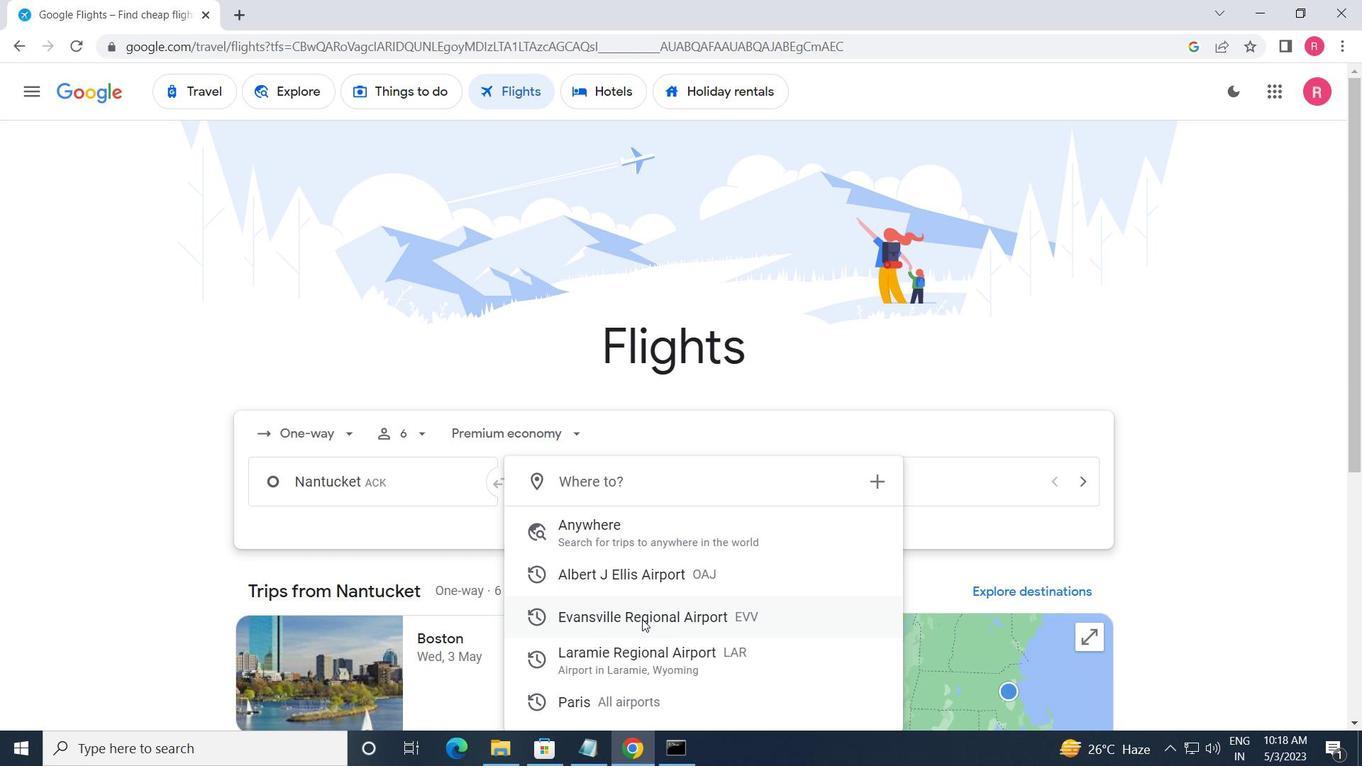 
Action: Mouse moved to (919, 475)
Screenshot: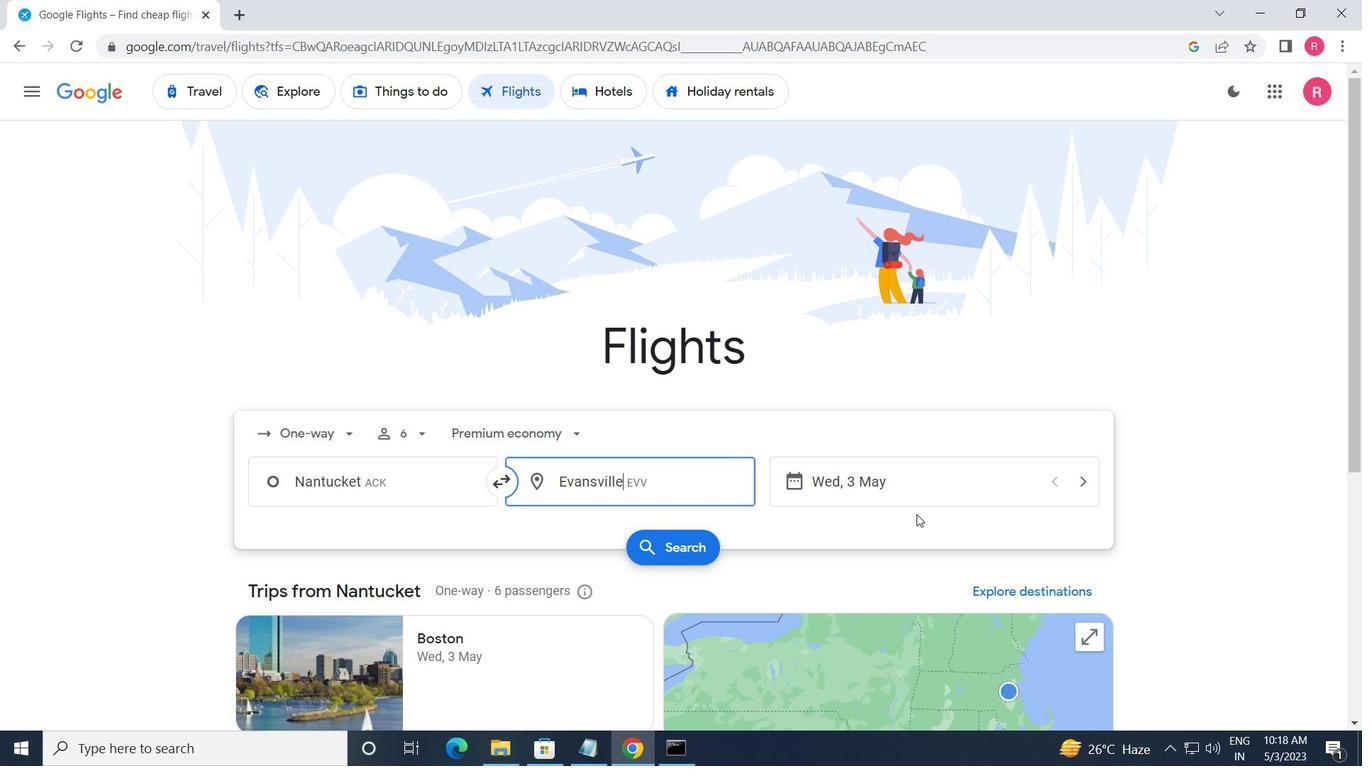 
Action: Mouse pressed left at (919, 475)
Screenshot: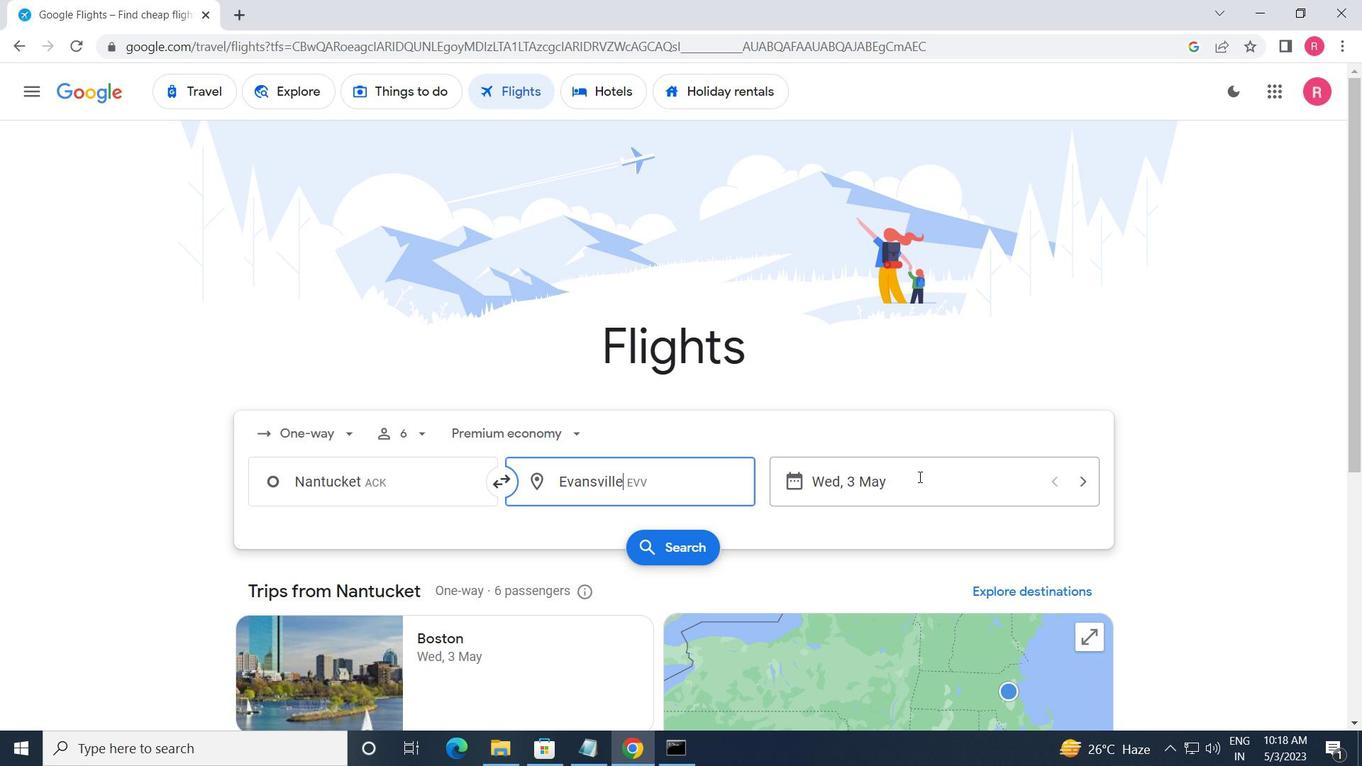 
Action: Mouse moved to (593, 408)
Screenshot: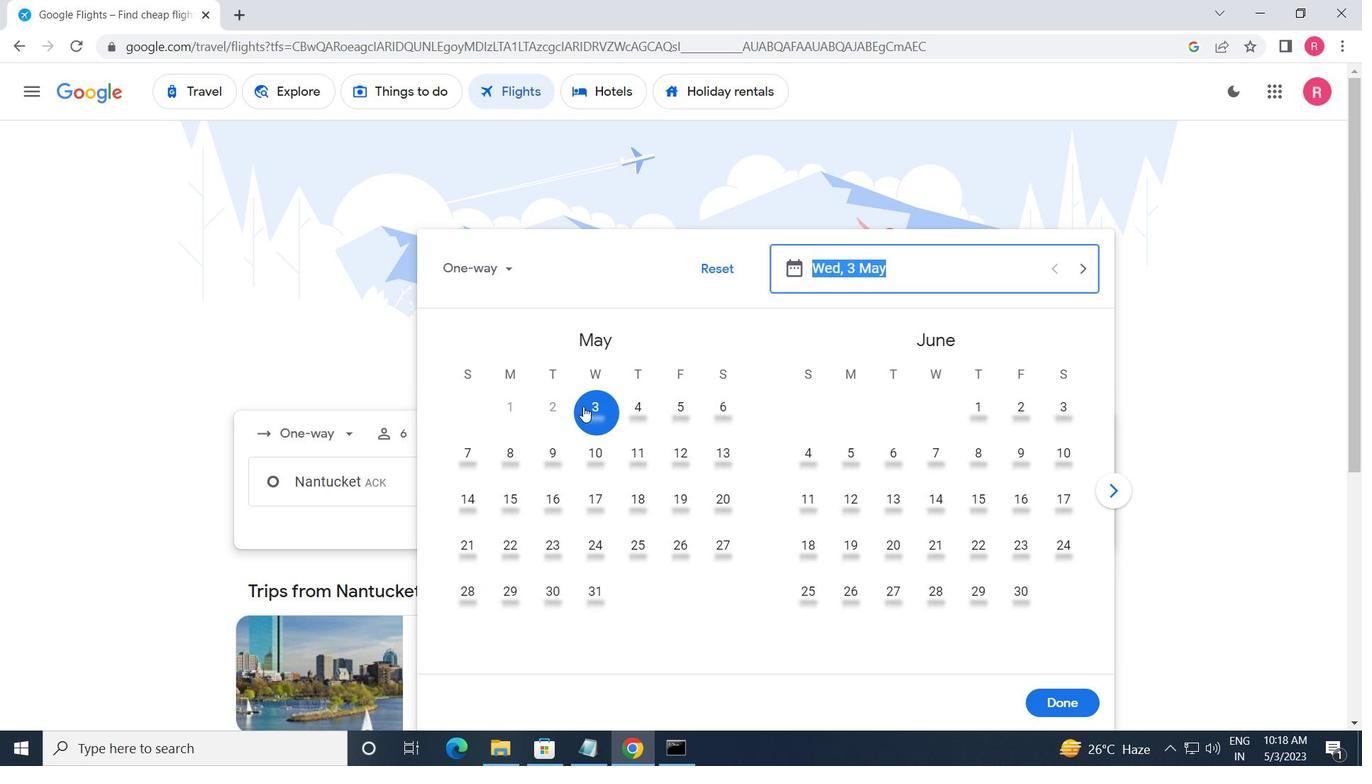 
Action: Mouse pressed left at (593, 408)
Screenshot: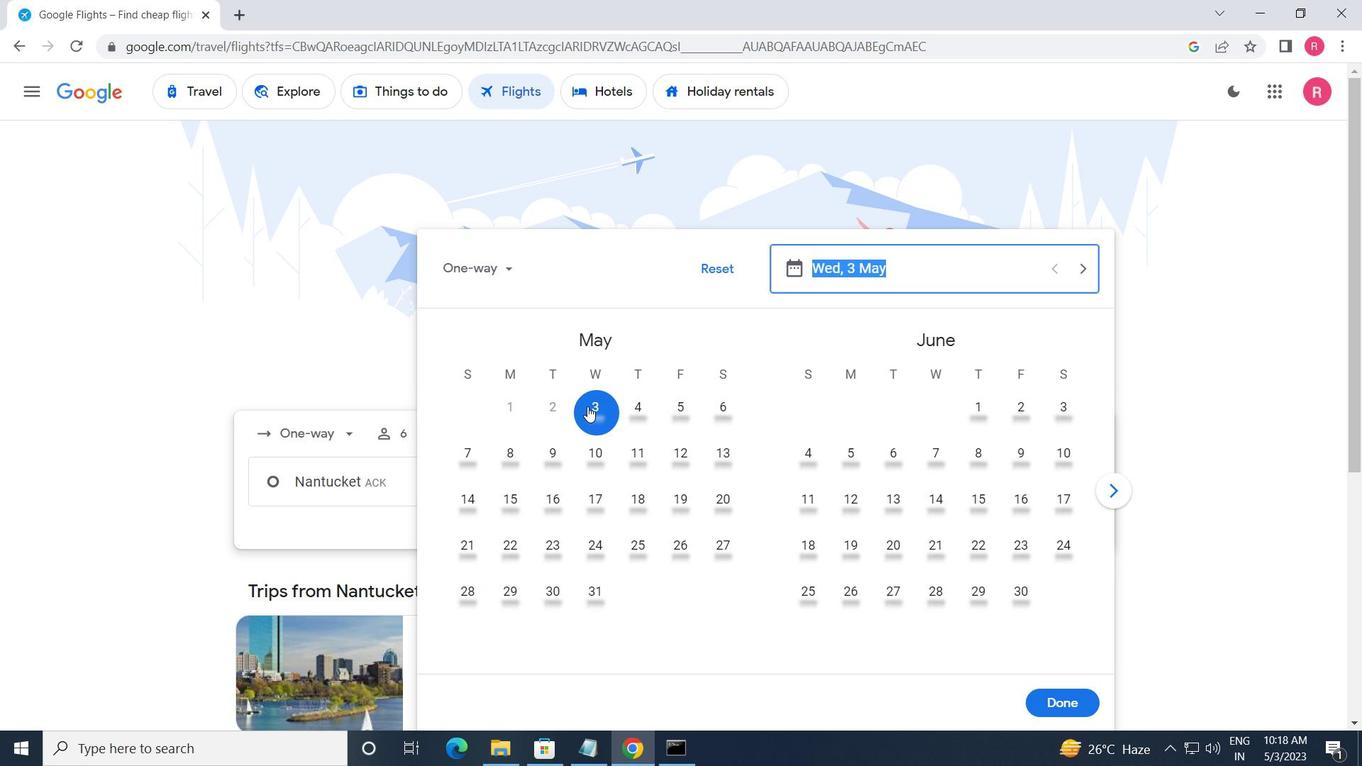 
Action: Mouse moved to (1059, 696)
Screenshot: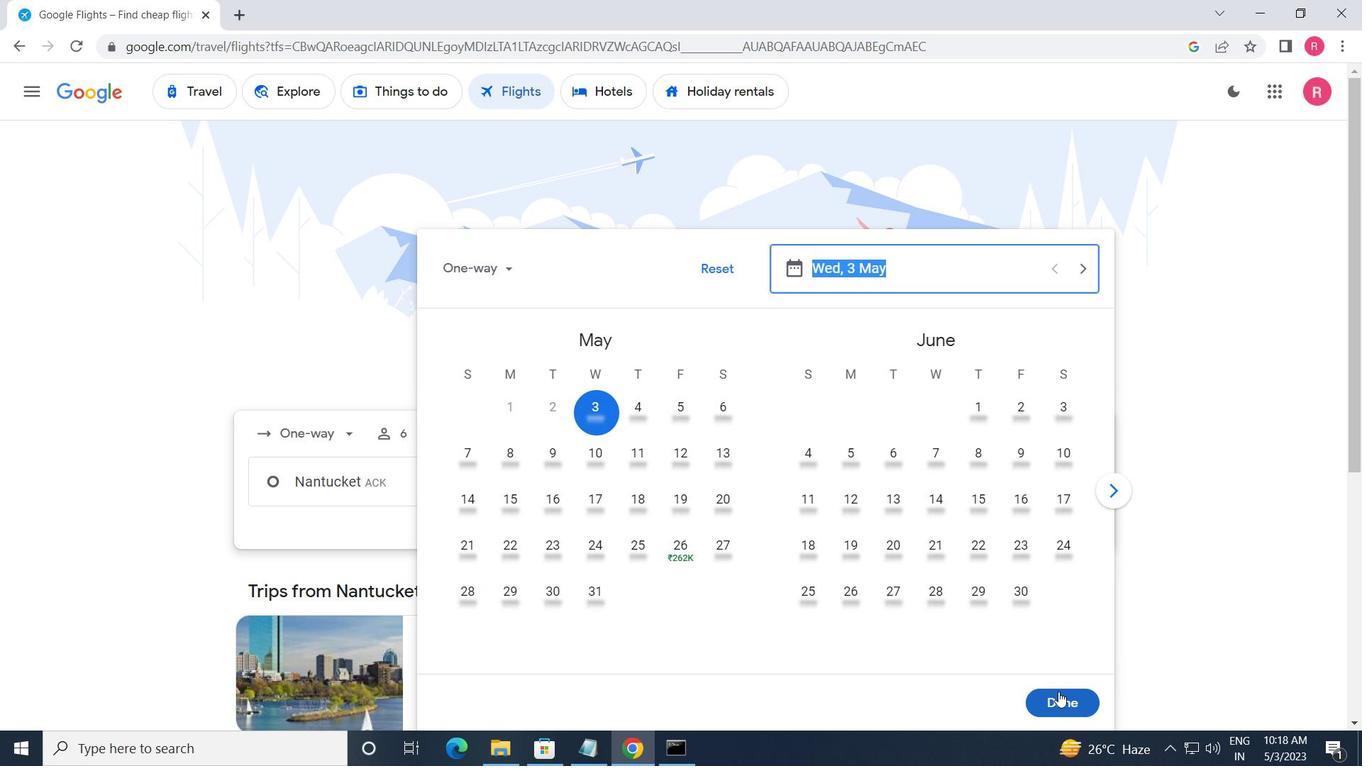 
Action: Mouse pressed left at (1059, 696)
Screenshot: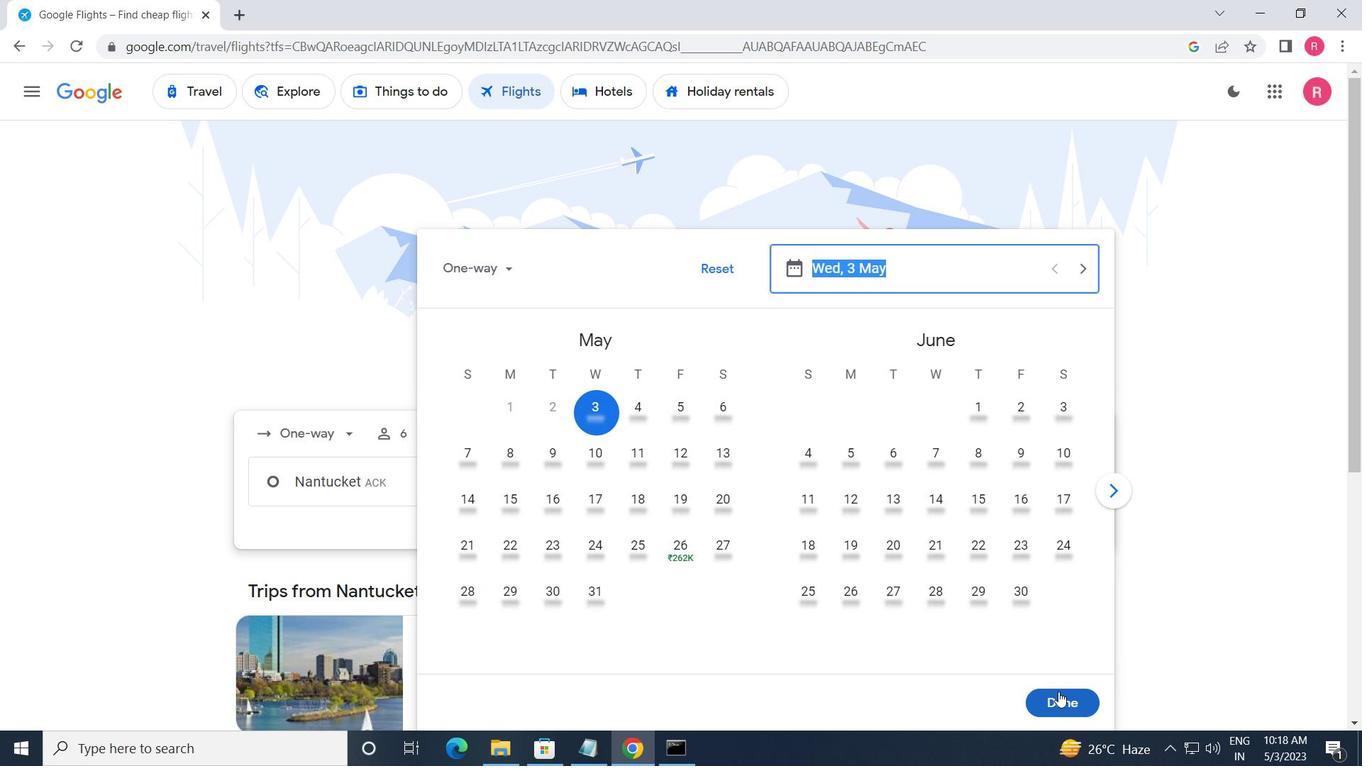 
Action: Mouse moved to (721, 555)
Screenshot: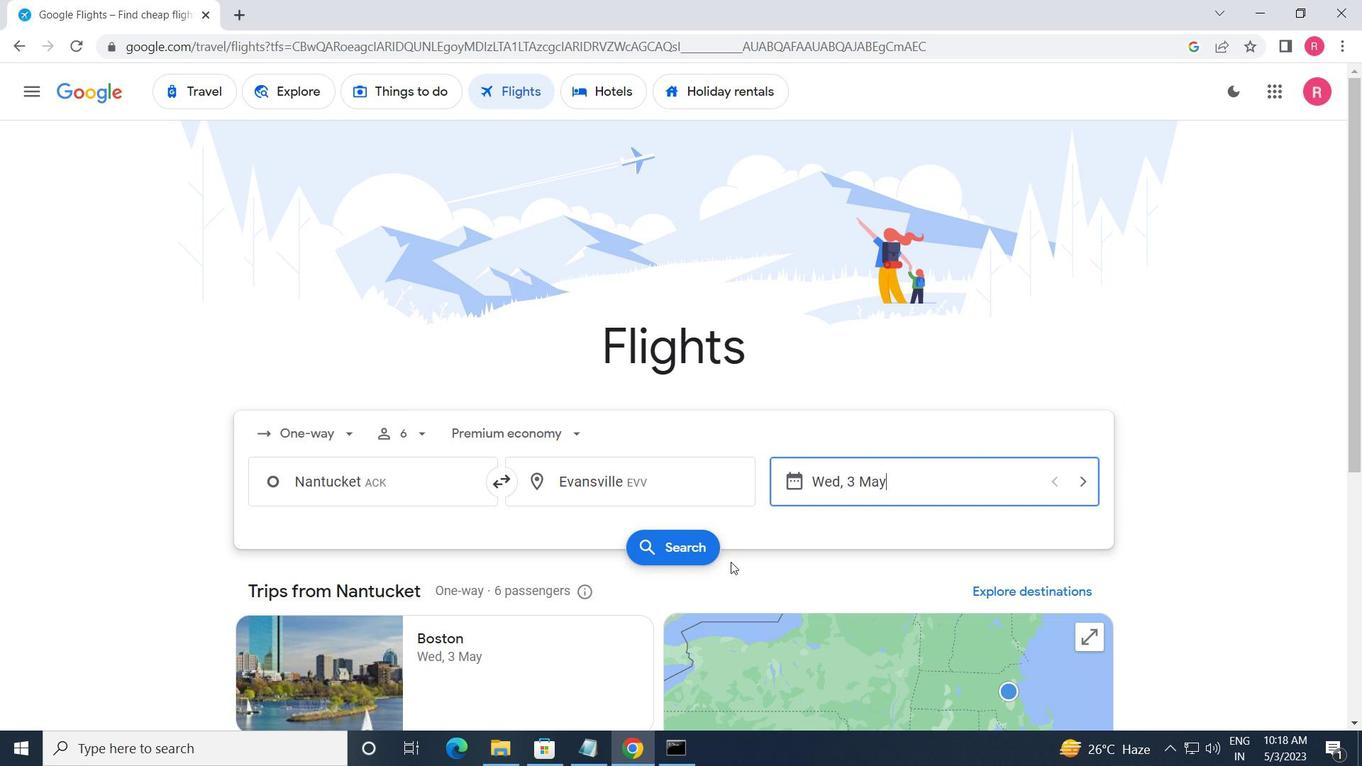
Action: Mouse pressed left at (721, 555)
Screenshot: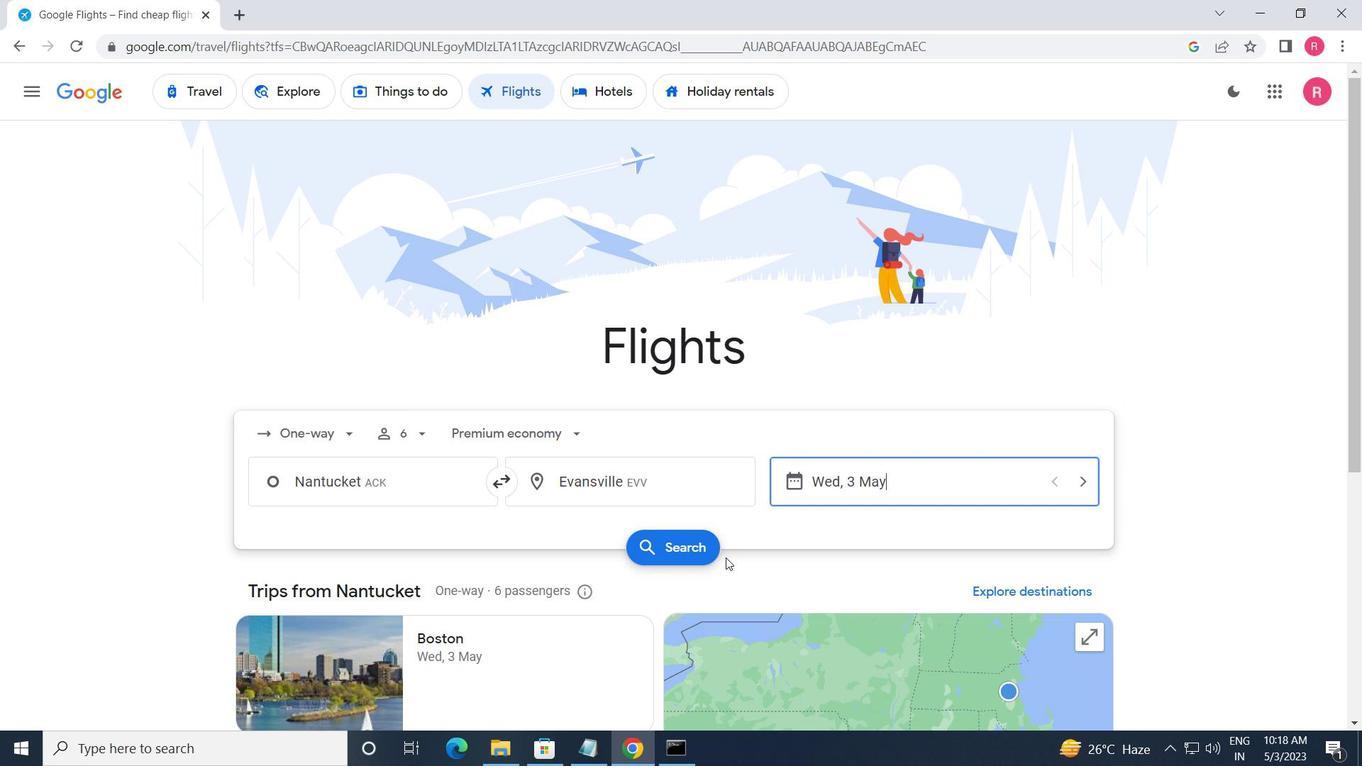 
Action: Mouse moved to (679, 547)
Screenshot: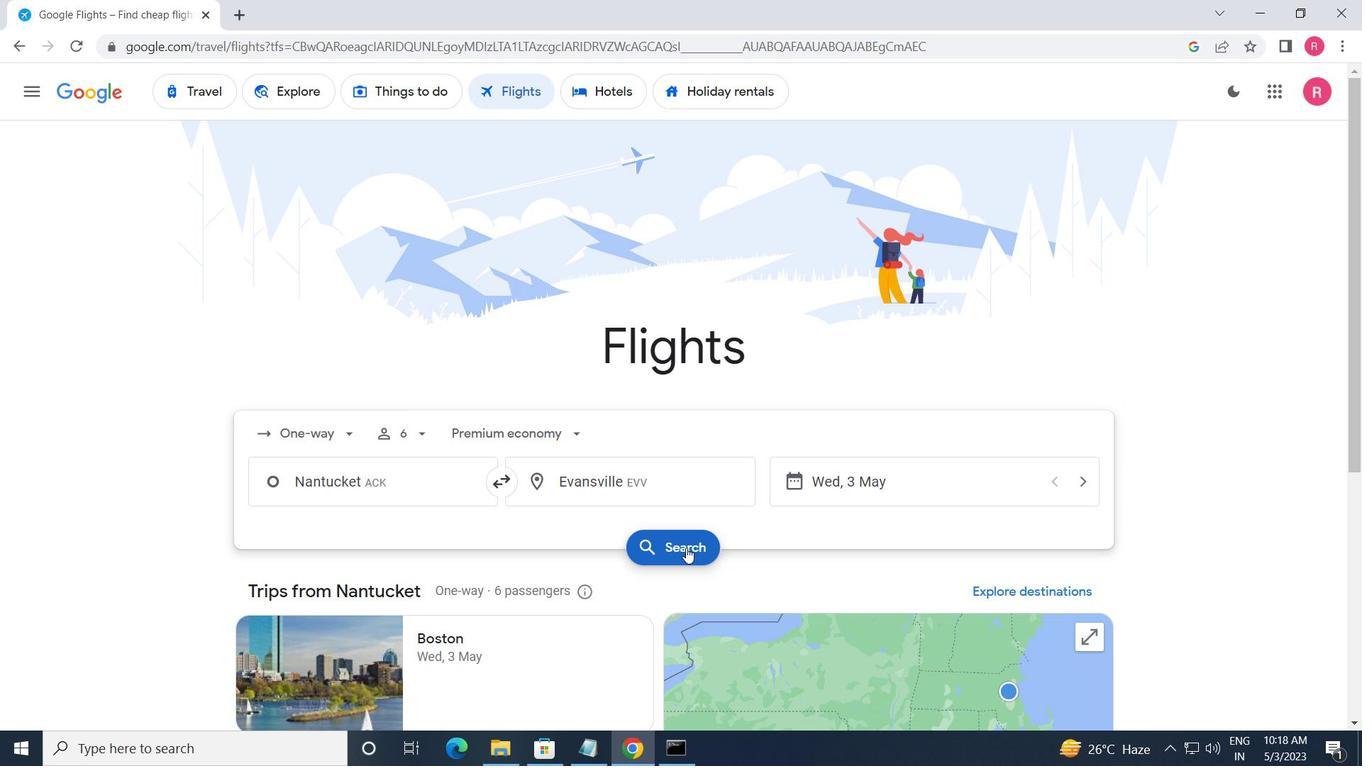 
Action: Mouse pressed left at (679, 547)
Screenshot: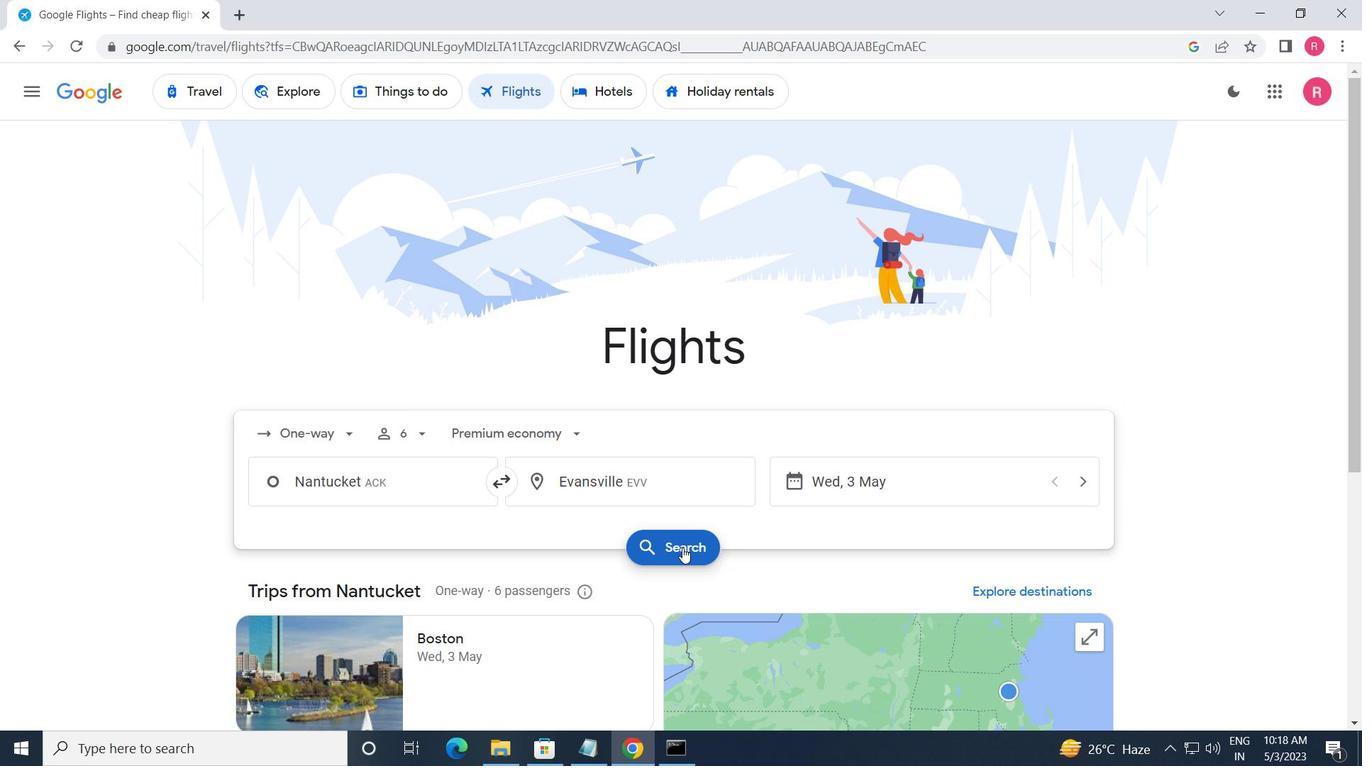 
Action: Mouse moved to (256, 253)
Screenshot: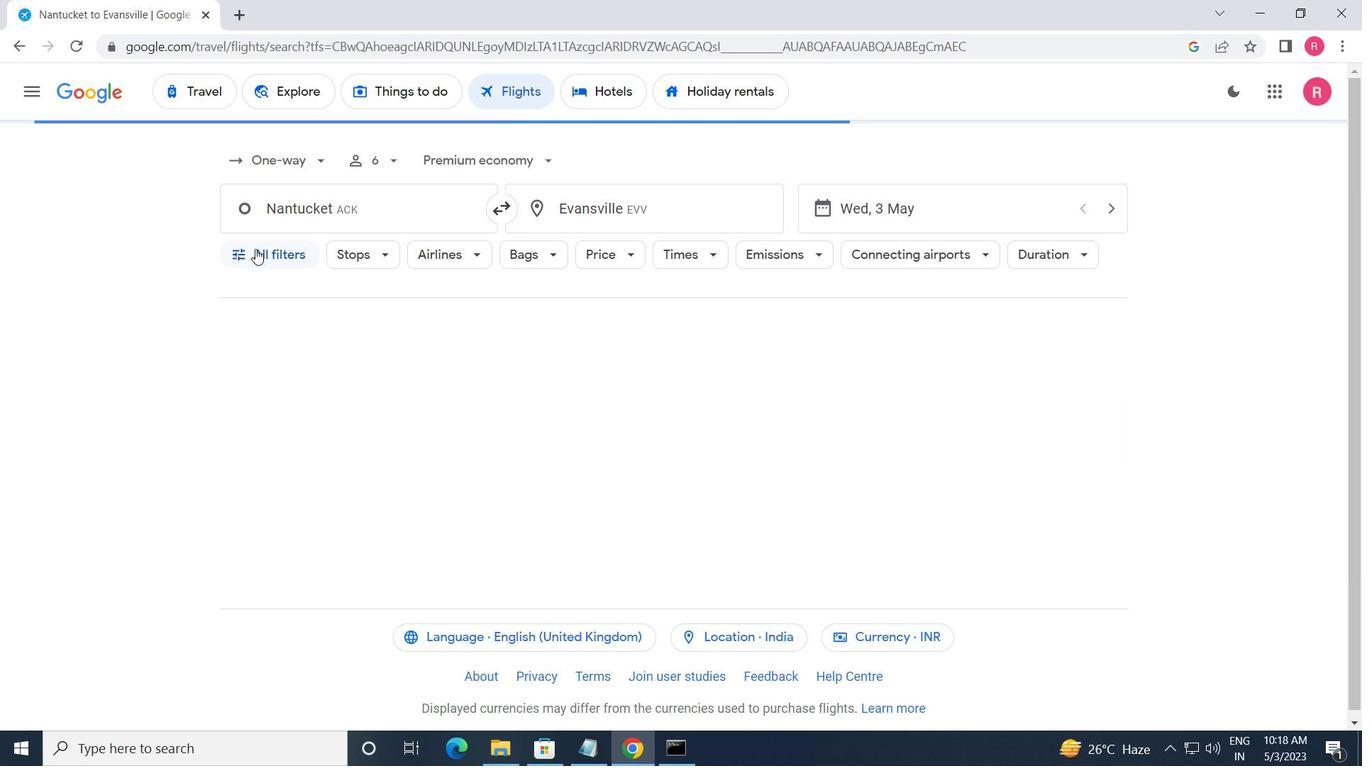 
Action: Mouse pressed left at (256, 253)
Screenshot: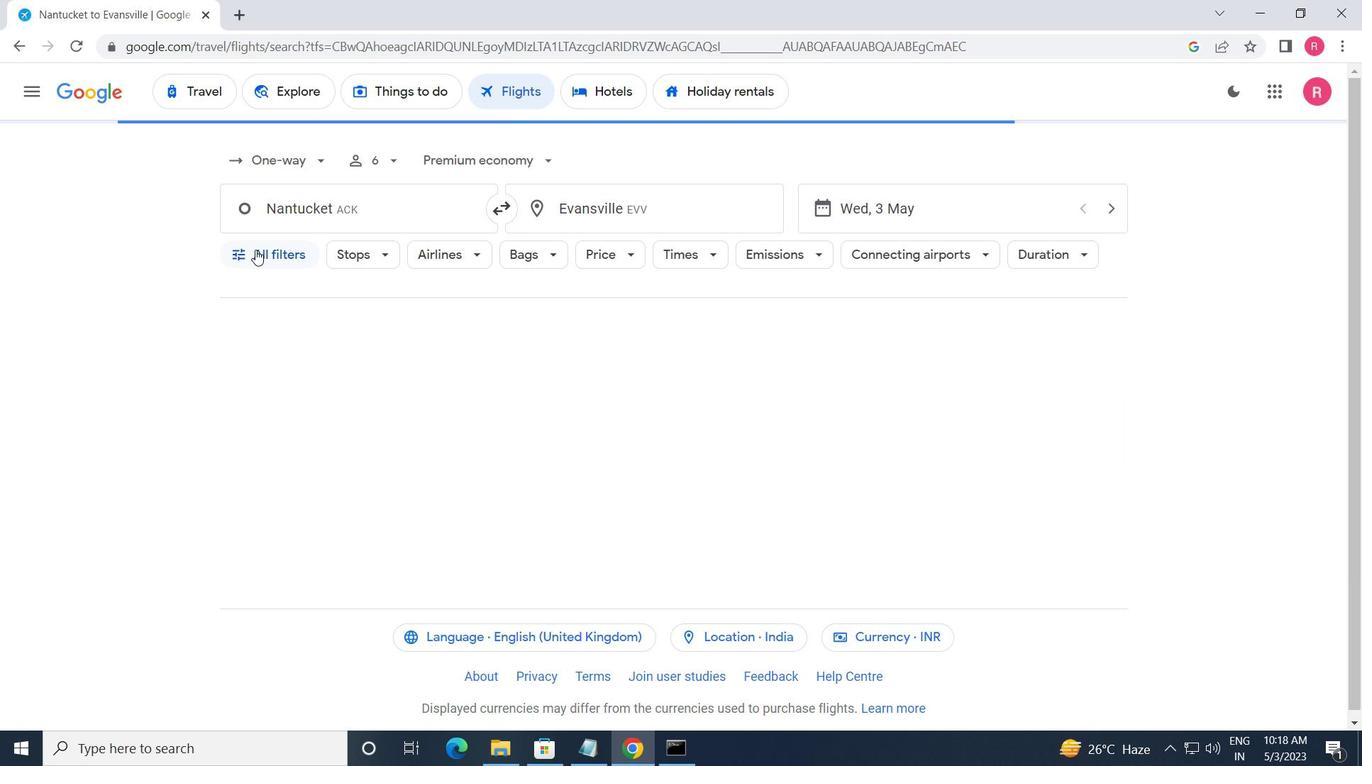 
Action: Mouse moved to (335, 433)
Screenshot: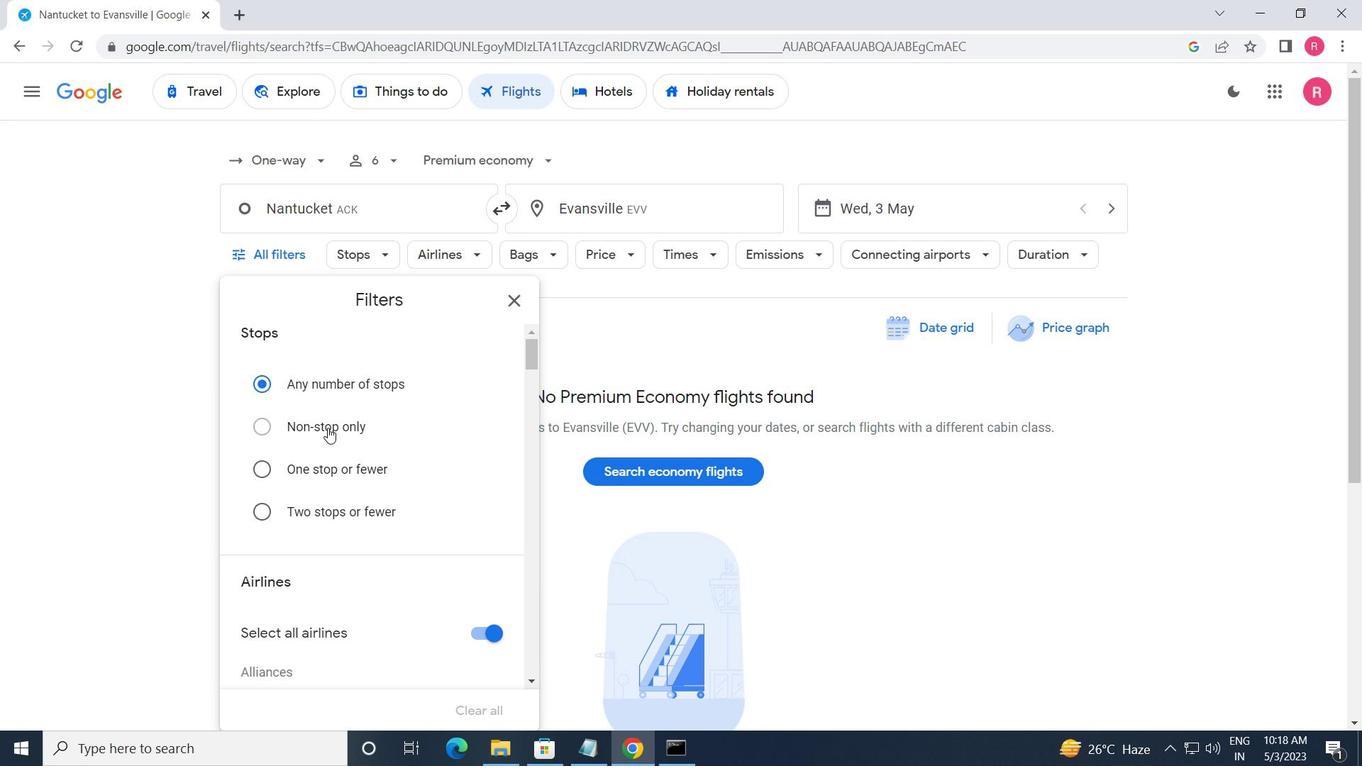 
Action: Mouse scrolled (335, 432) with delta (0, 0)
Screenshot: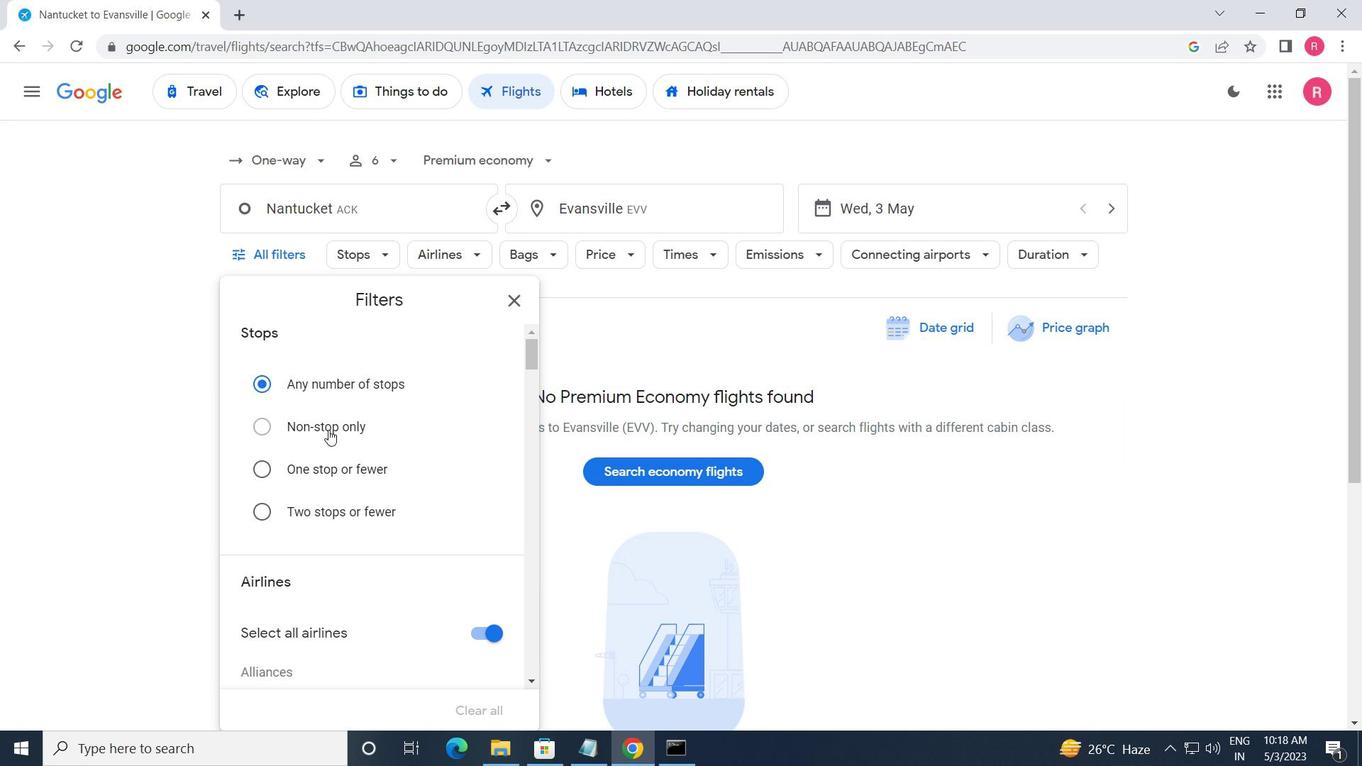 
Action: Mouse moved to (337, 440)
Screenshot: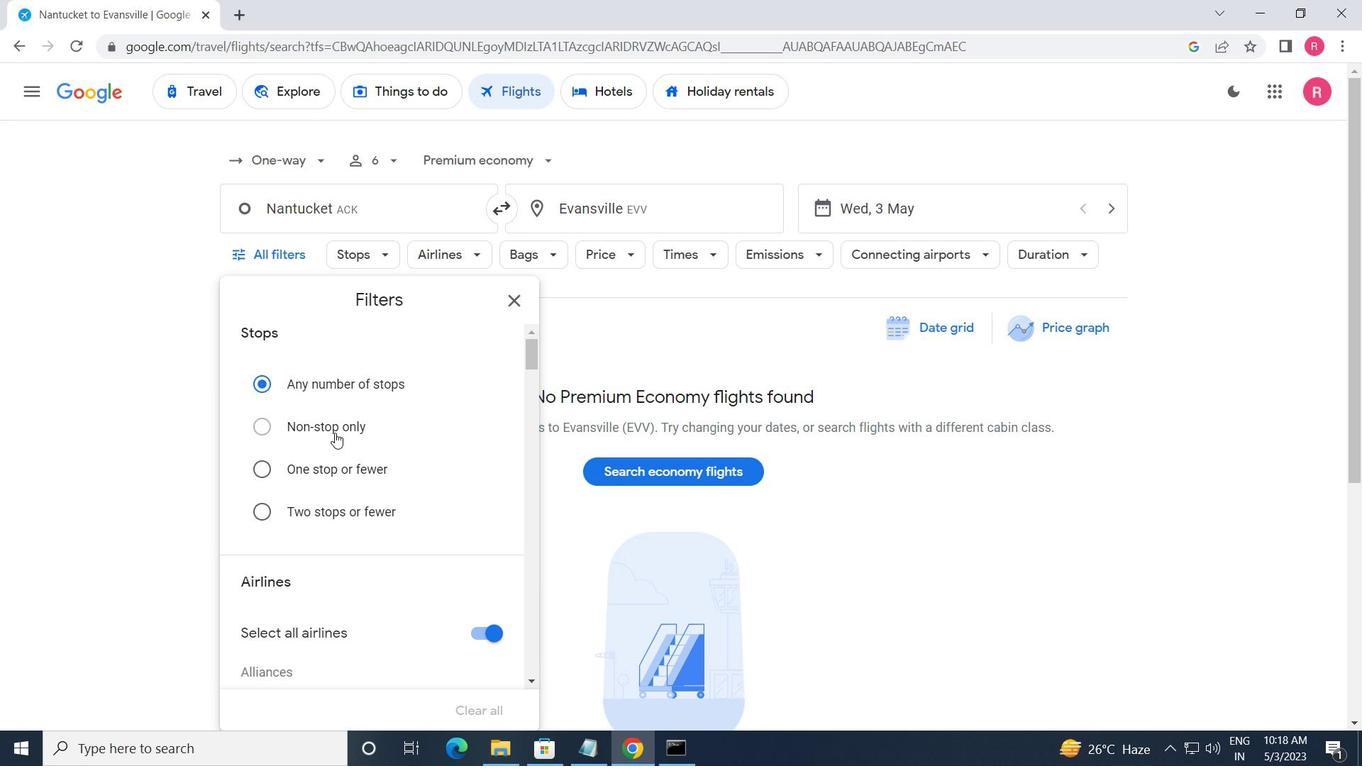 
Action: Mouse scrolled (337, 440) with delta (0, 0)
Screenshot: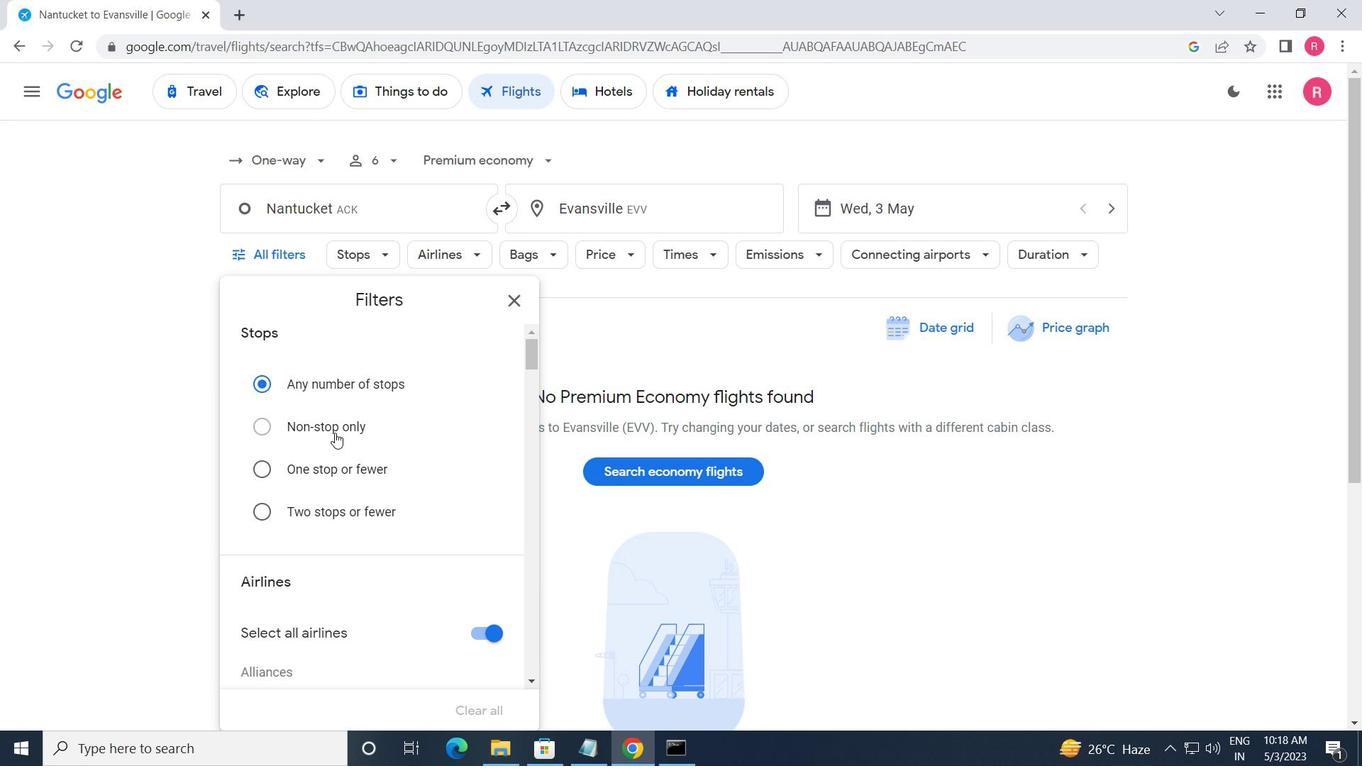 
Action: Mouse moved to (342, 451)
Screenshot: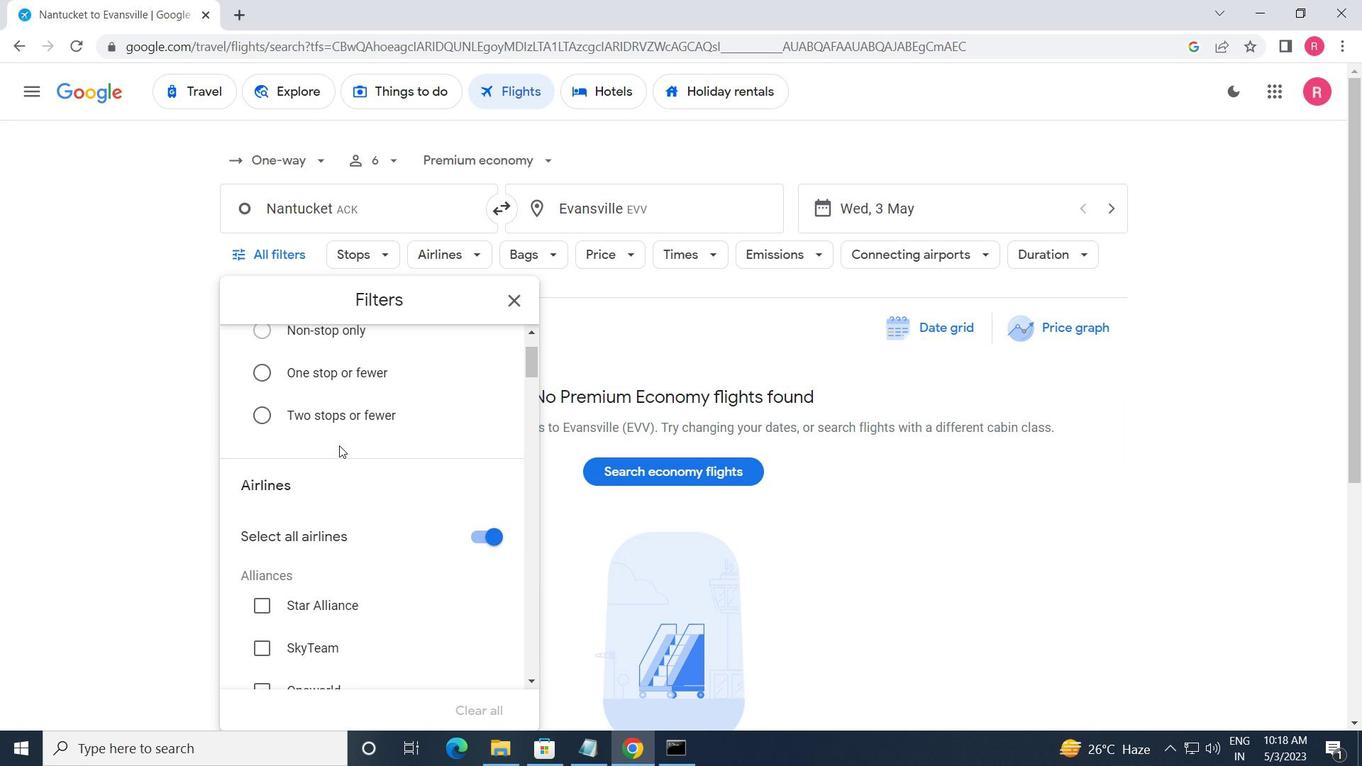 
Action: Mouse scrolled (342, 450) with delta (0, 0)
Screenshot: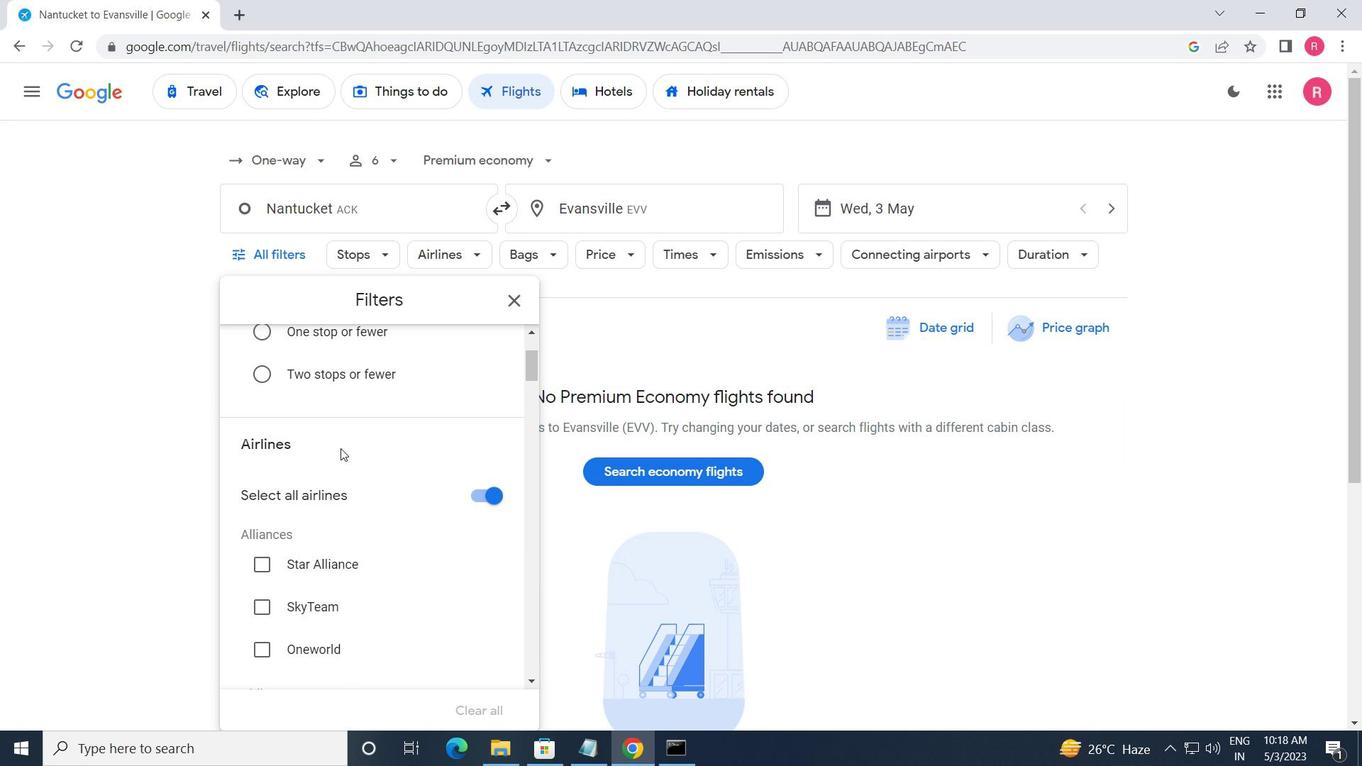 
Action: Mouse moved to (342, 452)
Screenshot: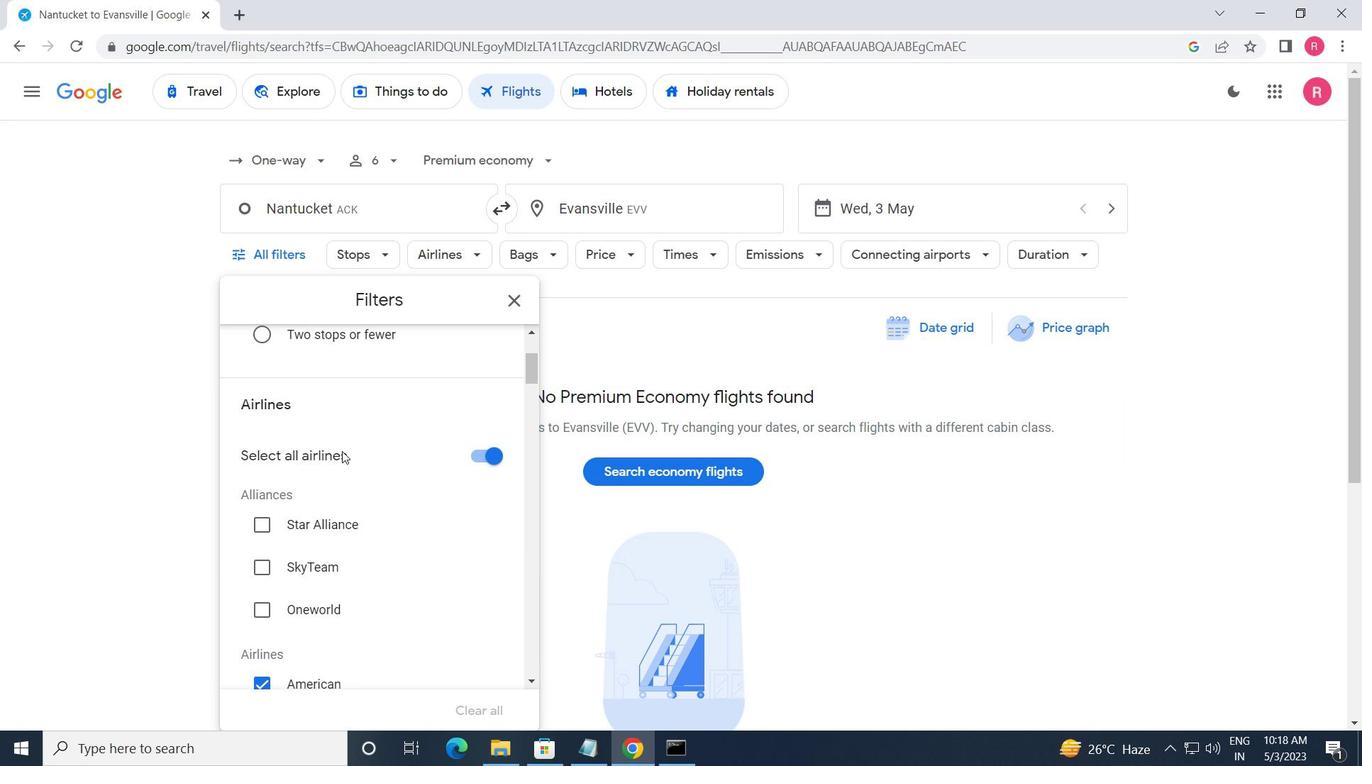 
Action: Mouse scrolled (342, 451) with delta (0, 0)
Screenshot: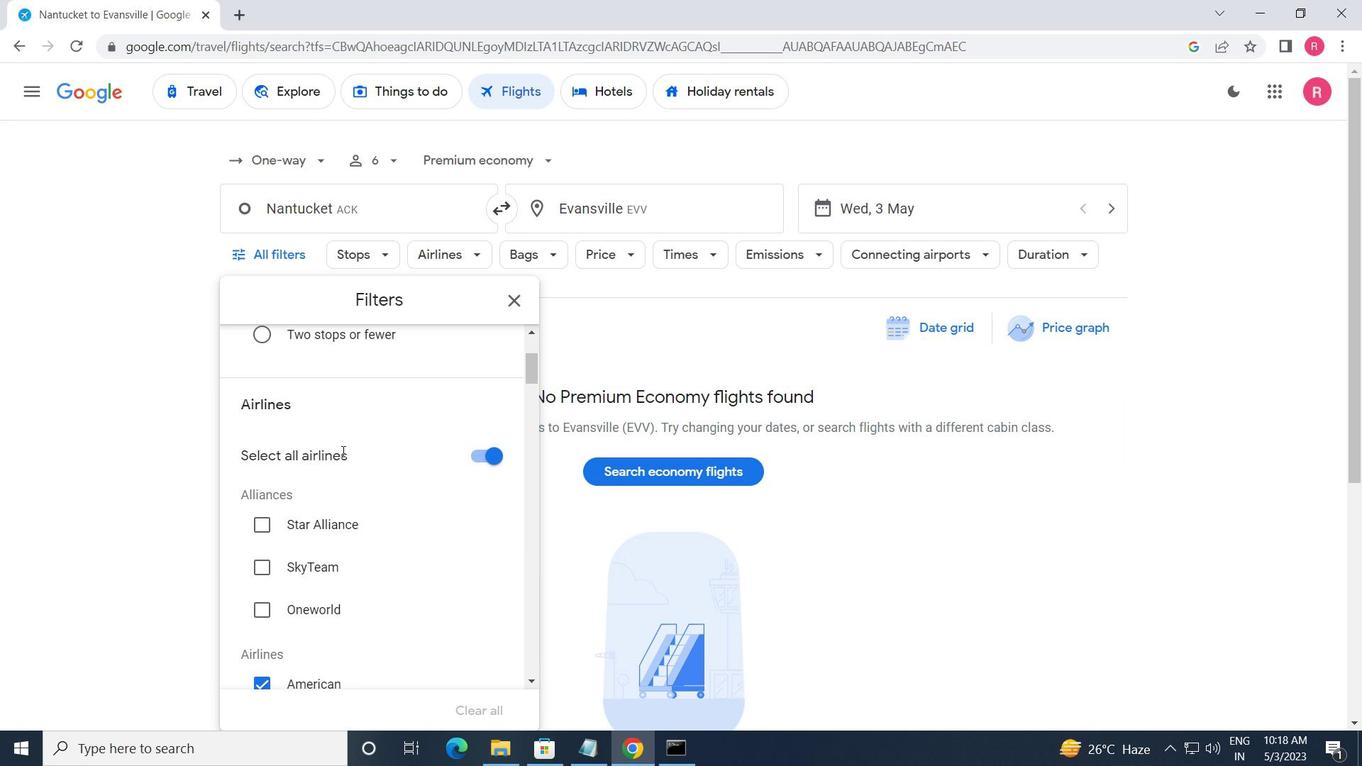 
Action: Mouse moved to (342, 453)
Screenshot: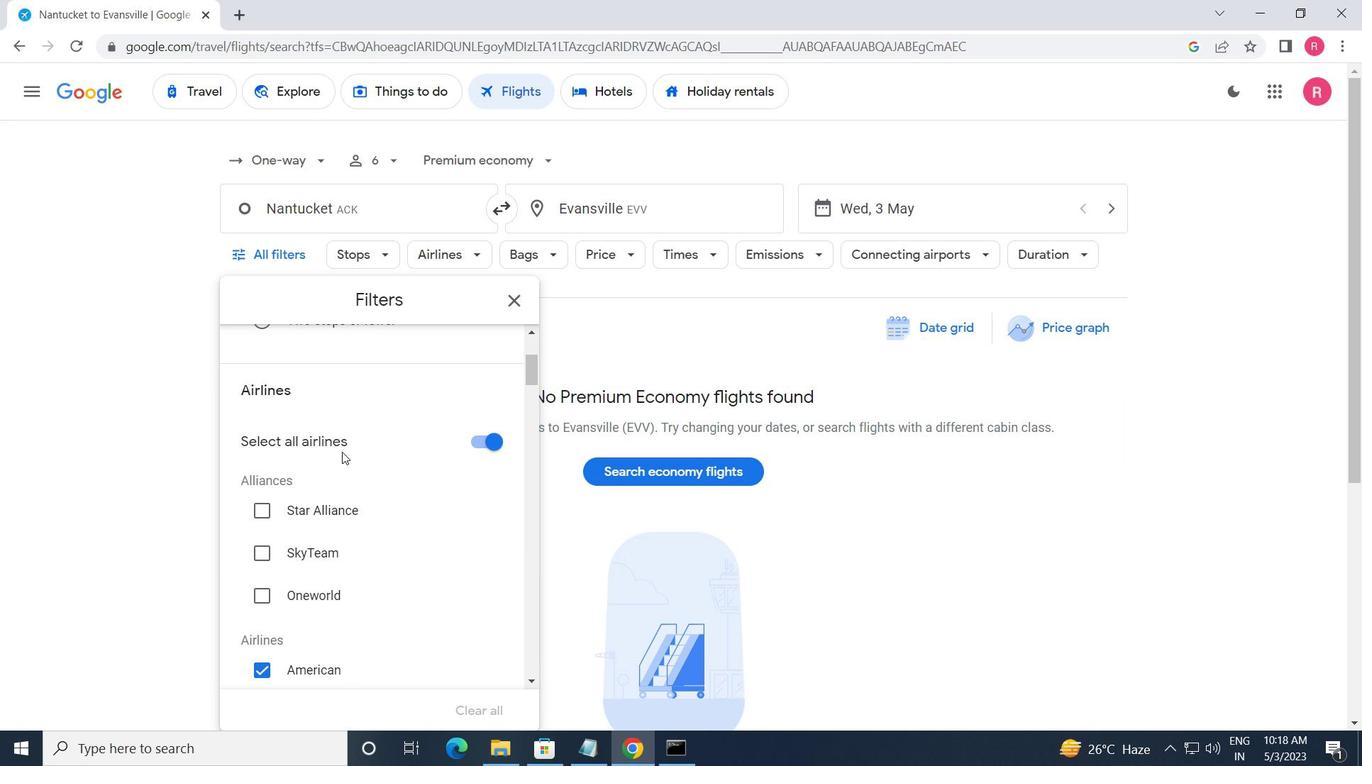 
Action: Mouse scrolled (342, 452) with delta (0, 0)
Screenshot: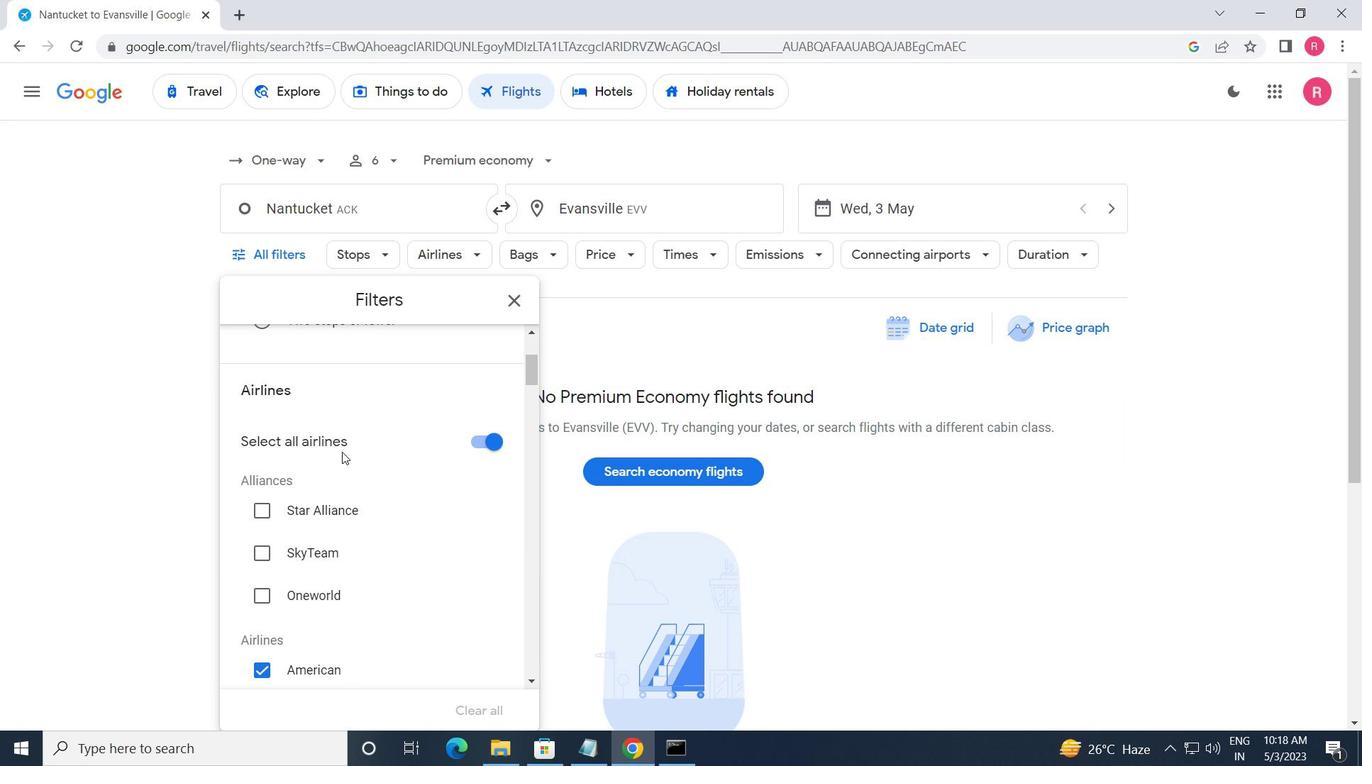 
Action: Mouse moved to (342, 455)
Screenshot: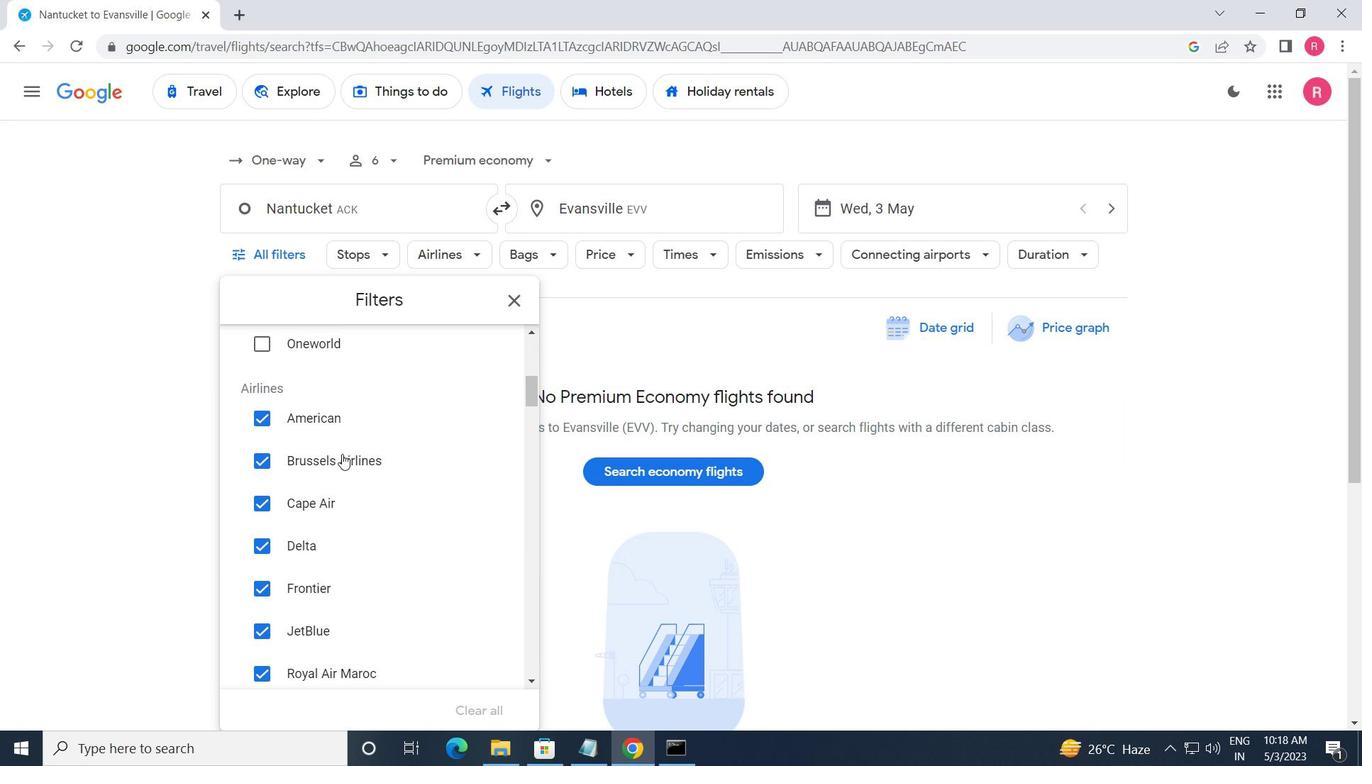 
Action: Mouse scrolled (342, 454) with delta (0, 0)
Screenshot: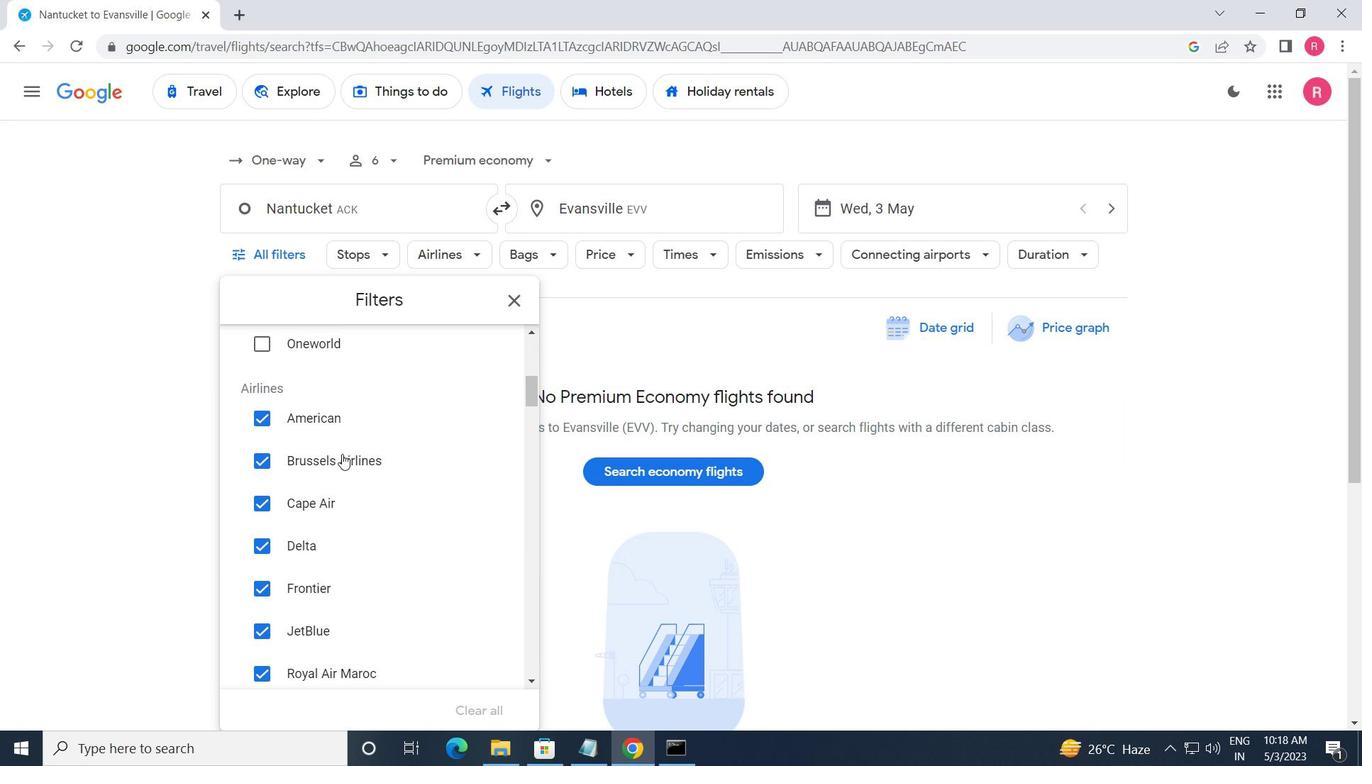 
Action: Mouse moved to (355, 472)
Screenshot: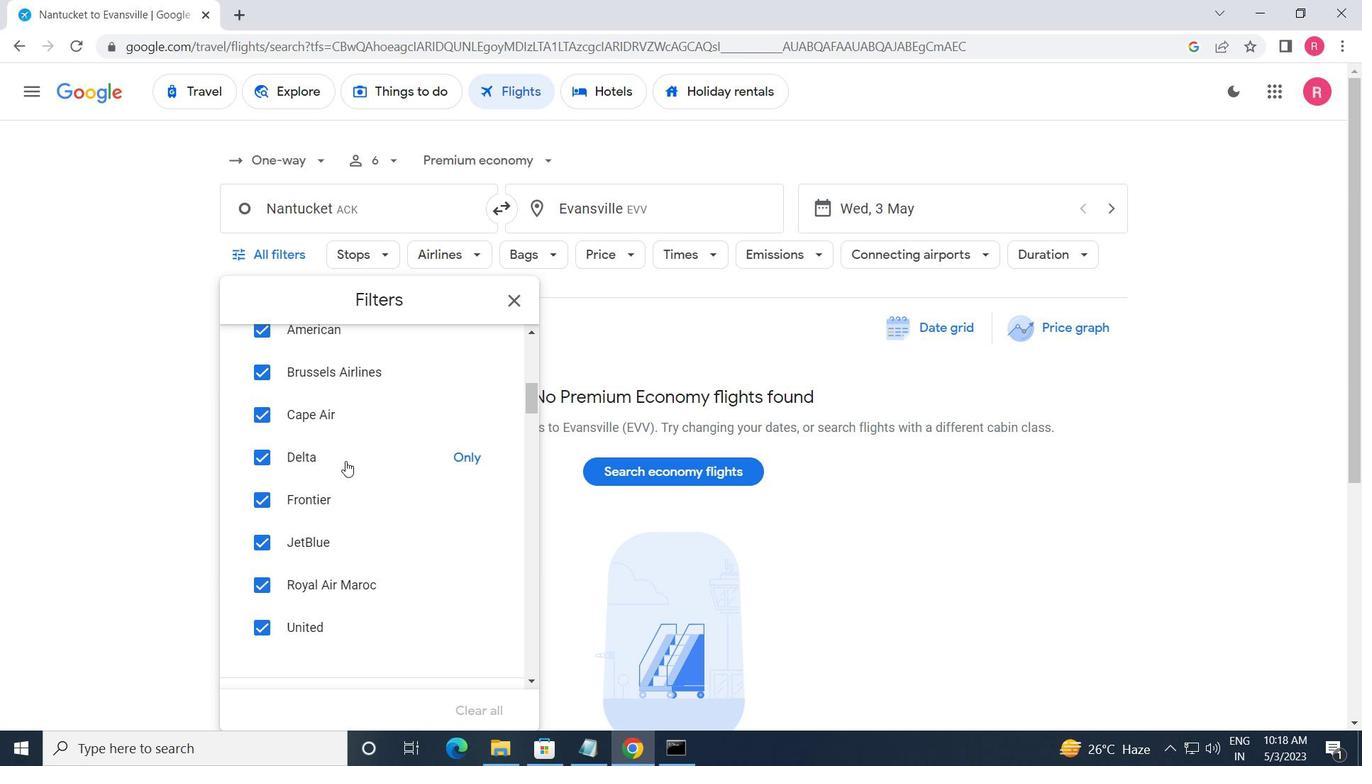 
Action: Mouse scrolled (355, 472) with delta (0, 0)
Screenshot: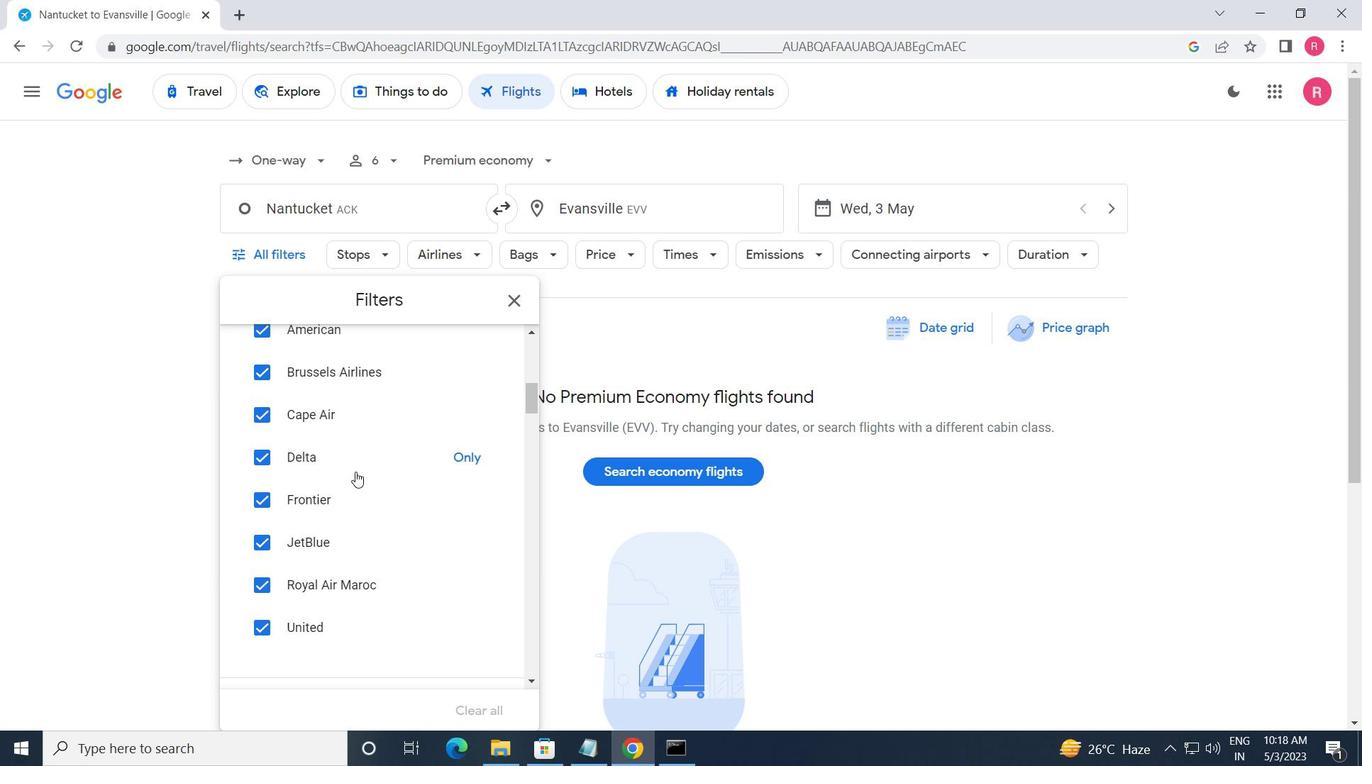 
Action: Mouse scrolled (355, 472) with delta (0, 0)
Screenshot: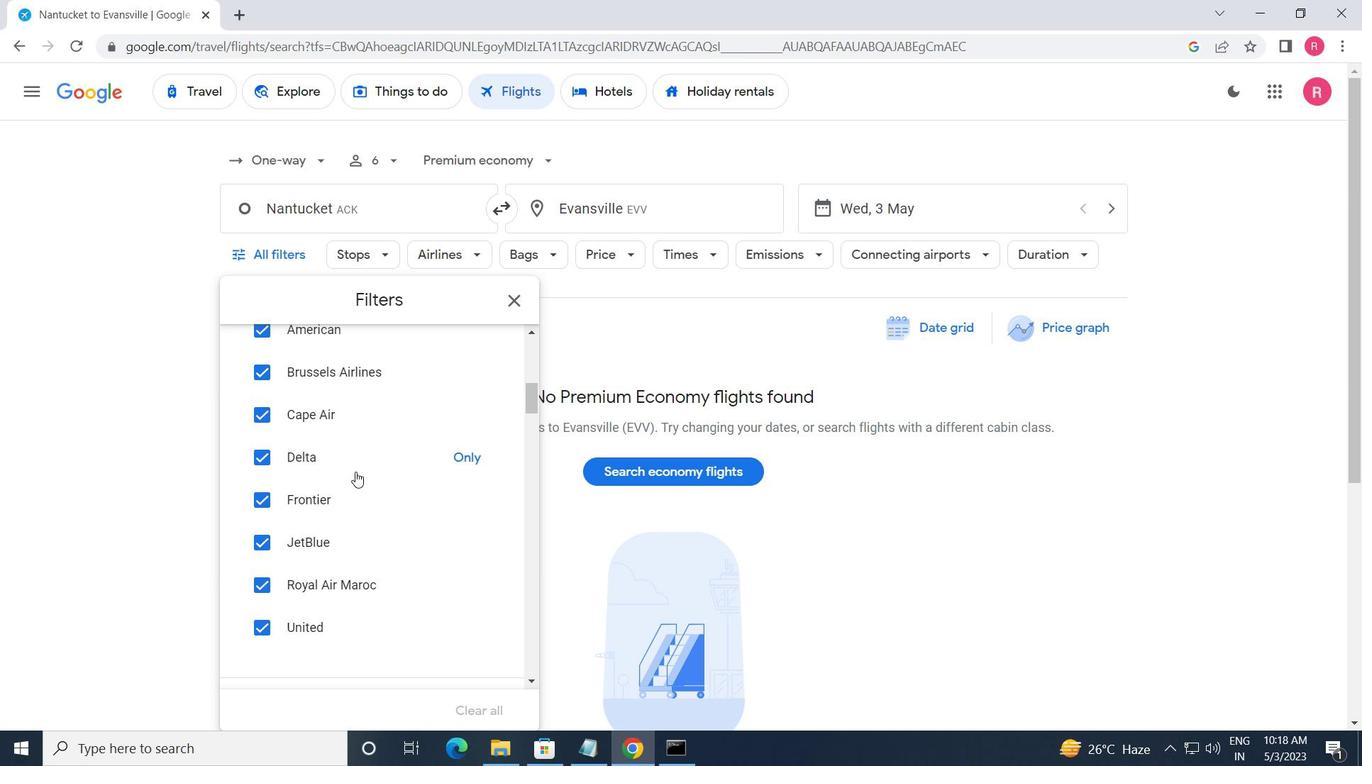 
Action: Mouse moved to (473, 400)
Screenshot: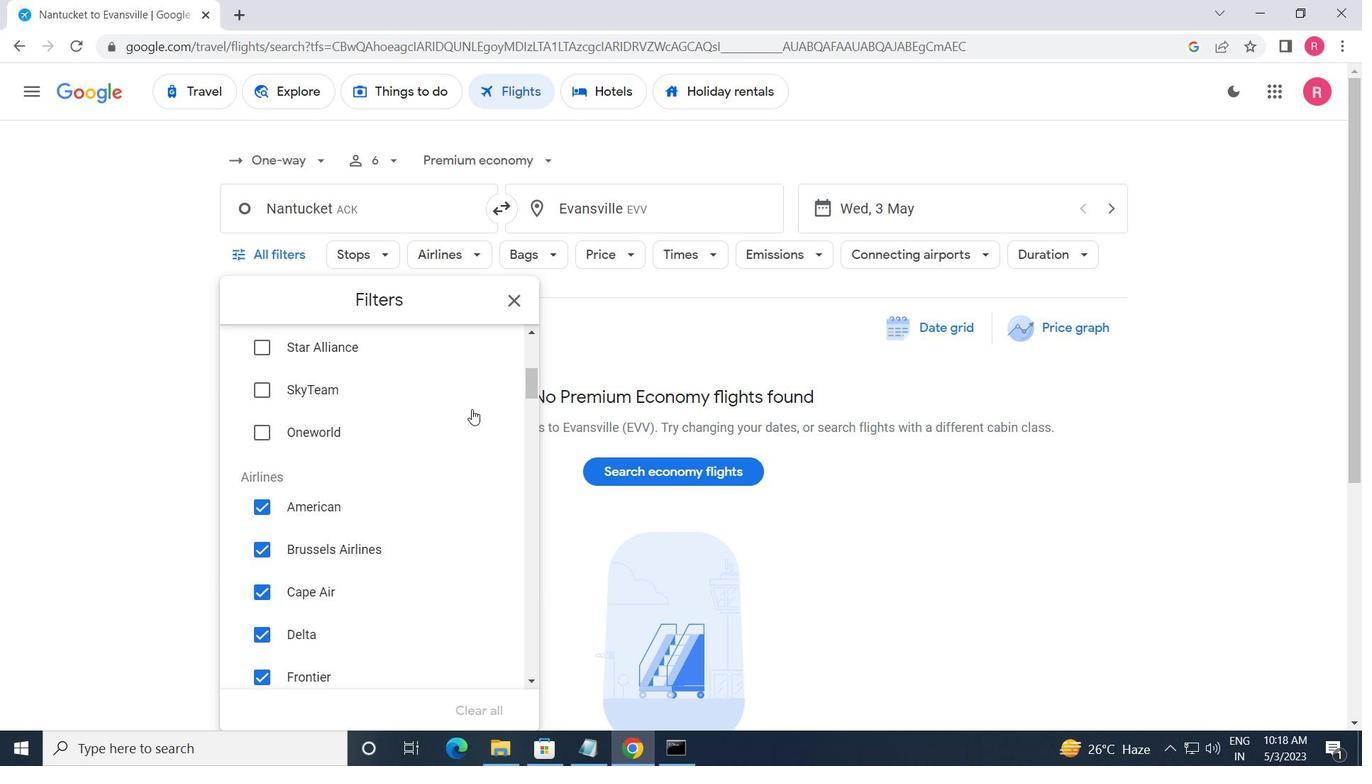
Action: Mouse scrolled (473, 401) with delta (0, 0)
Screenshot: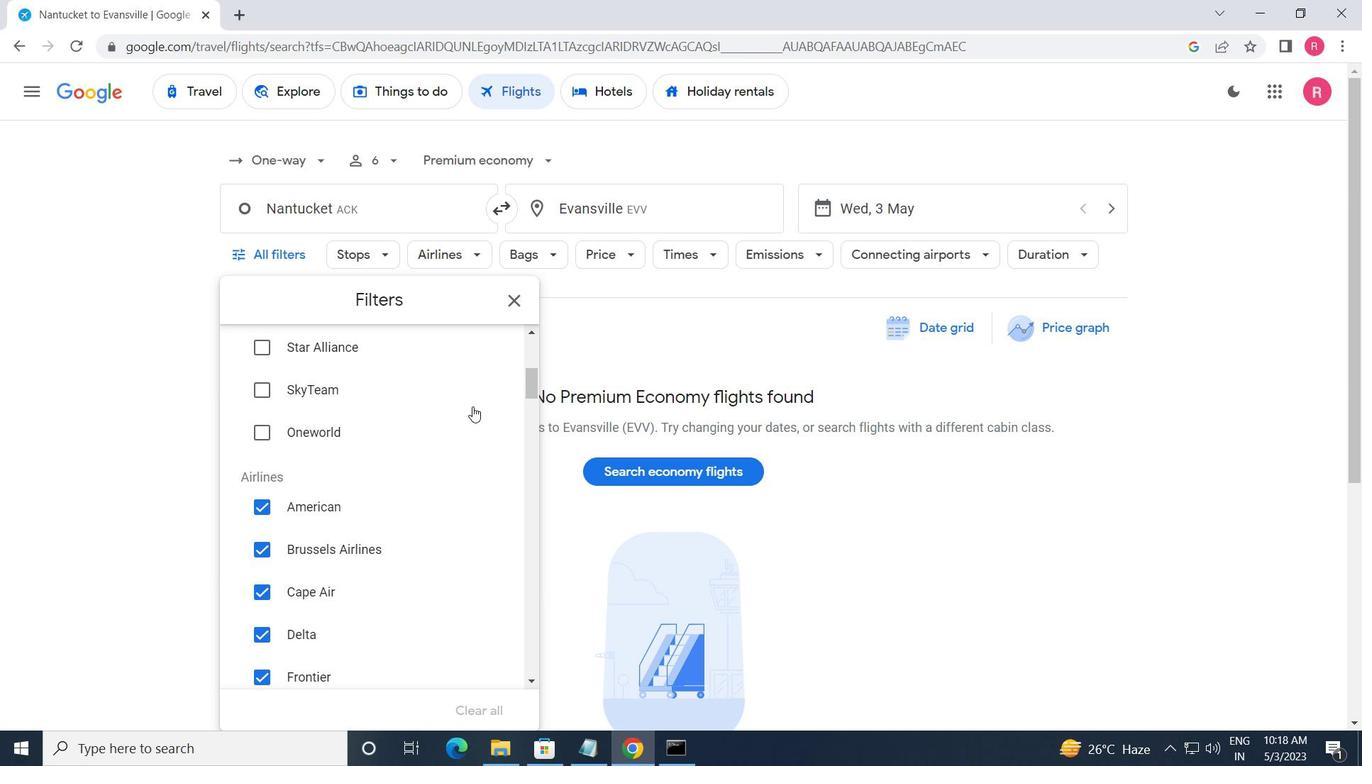 
Action: Mouse moved to (481, 371)
Screenshot: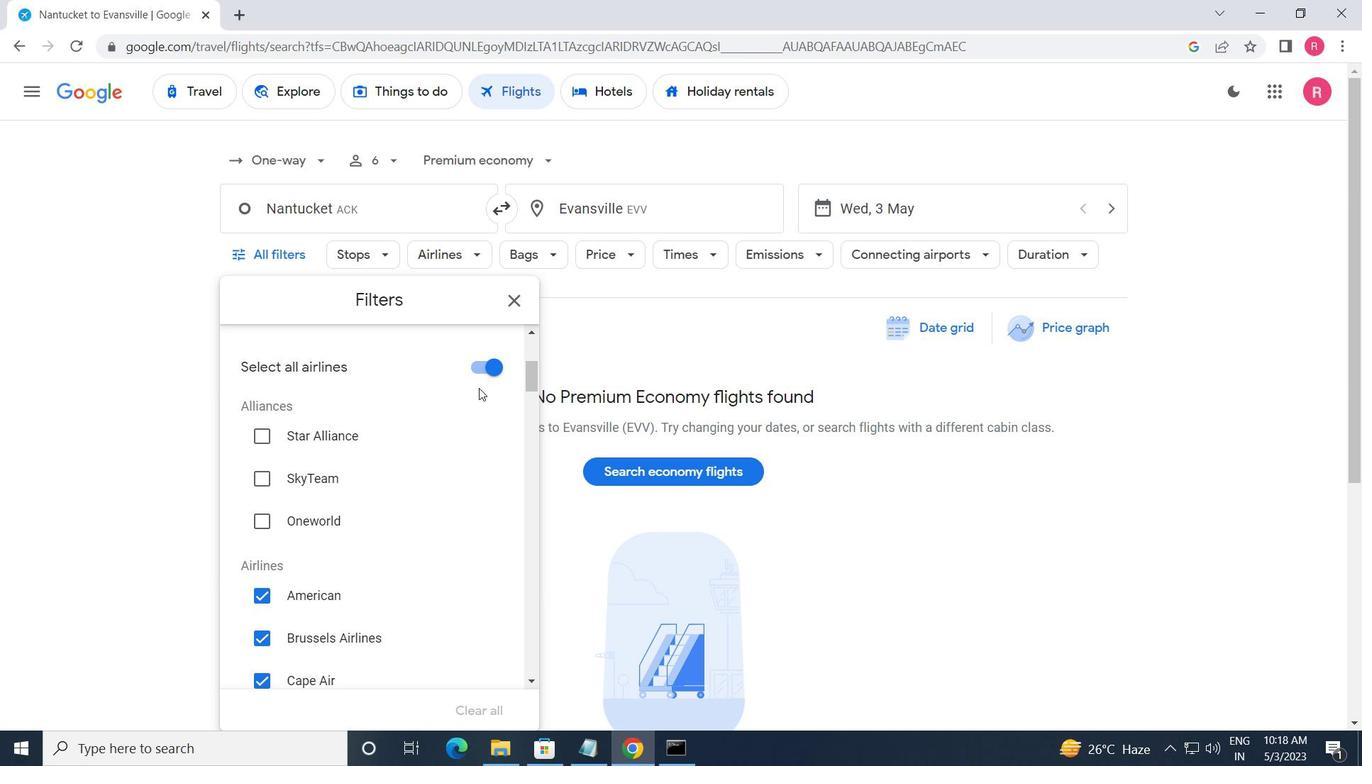 
Action: Mouse pressed left at (481, 371)
Screenshot: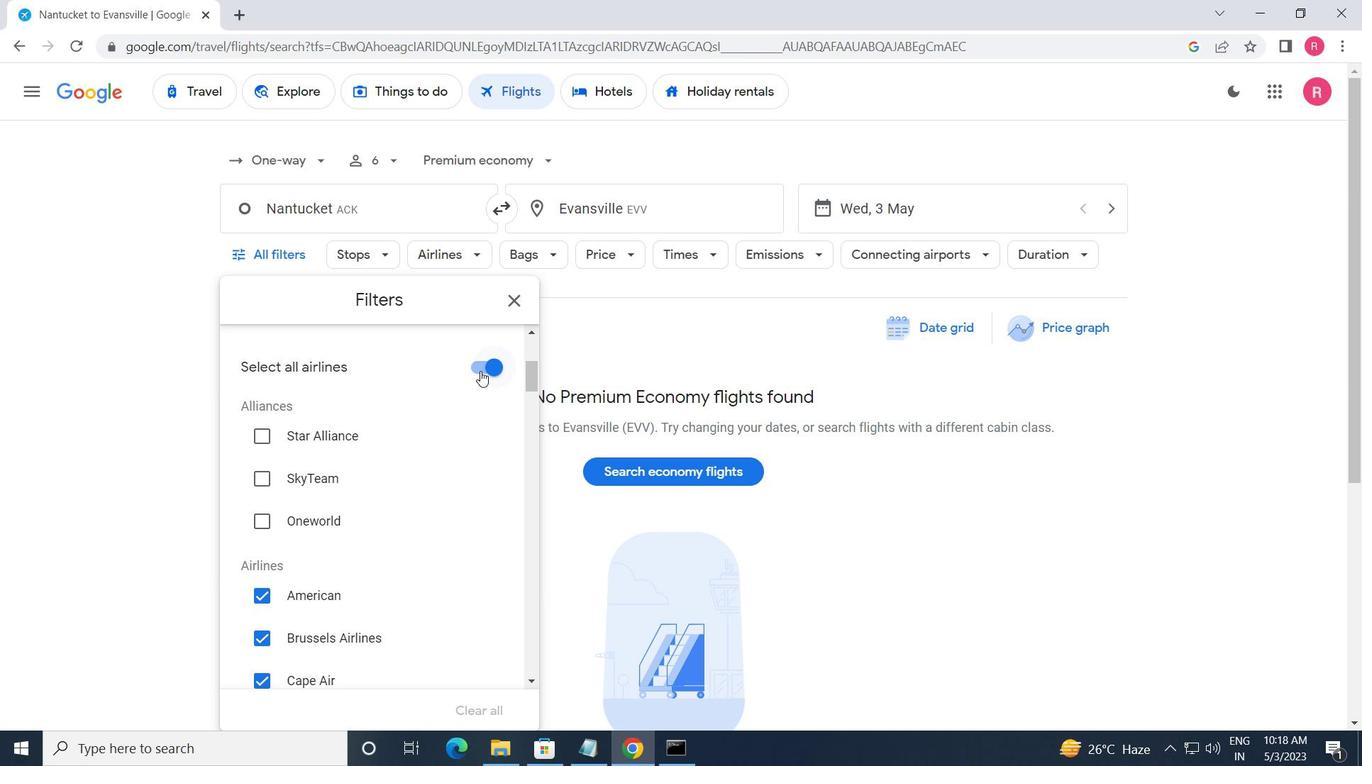 
Action: Mouse moved to (445, 503)
Screenshot: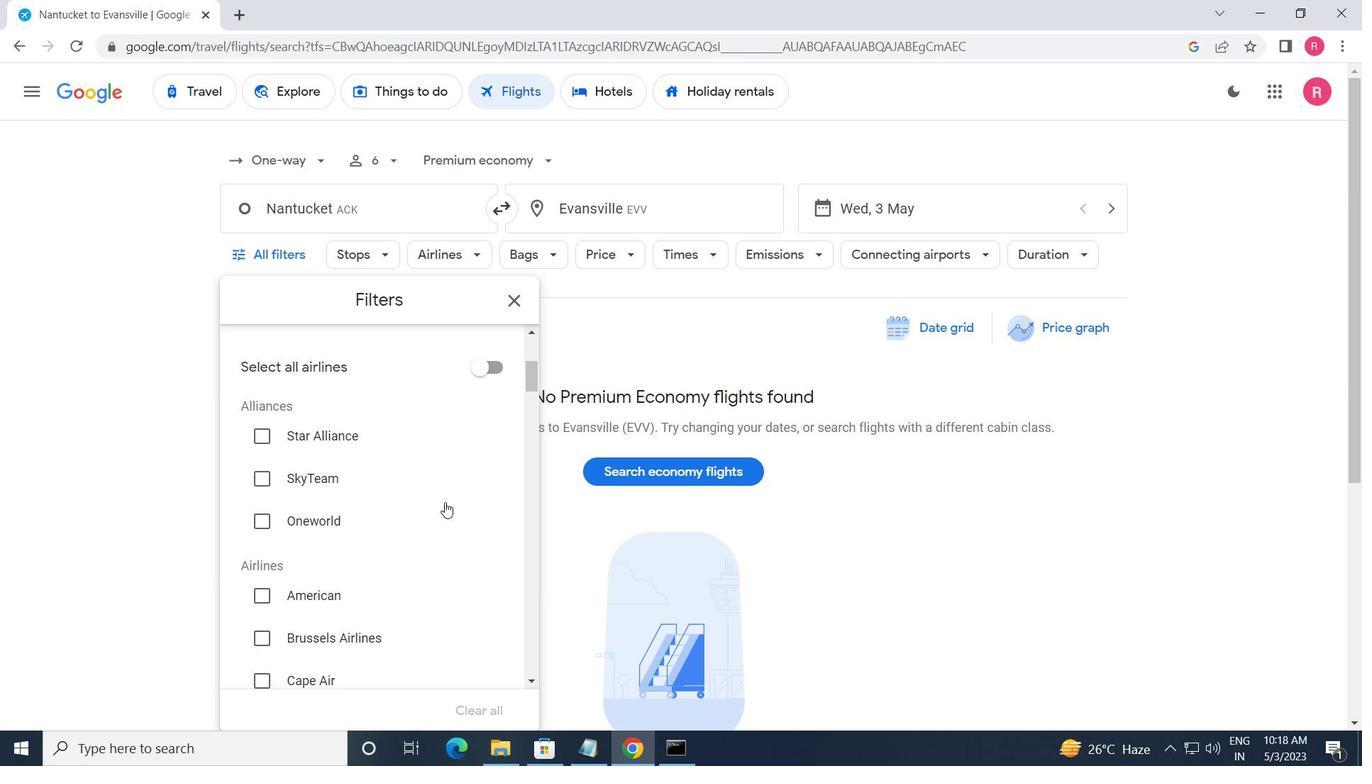 
Action: Mouse scrolled (445, 502) with delta (0, 0)
Screenshot: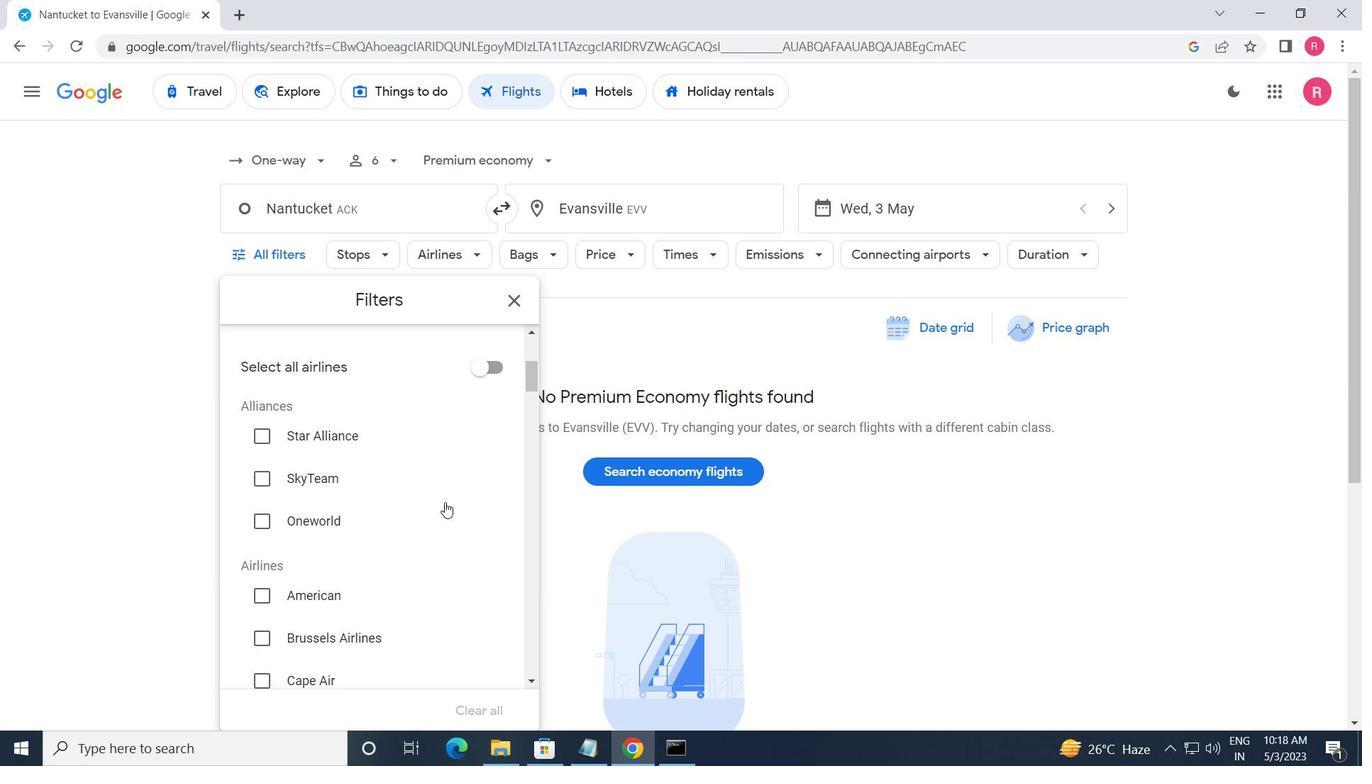 
Action: Mouse scrolled (445, 502) with delta (0, 0)
Screenshot: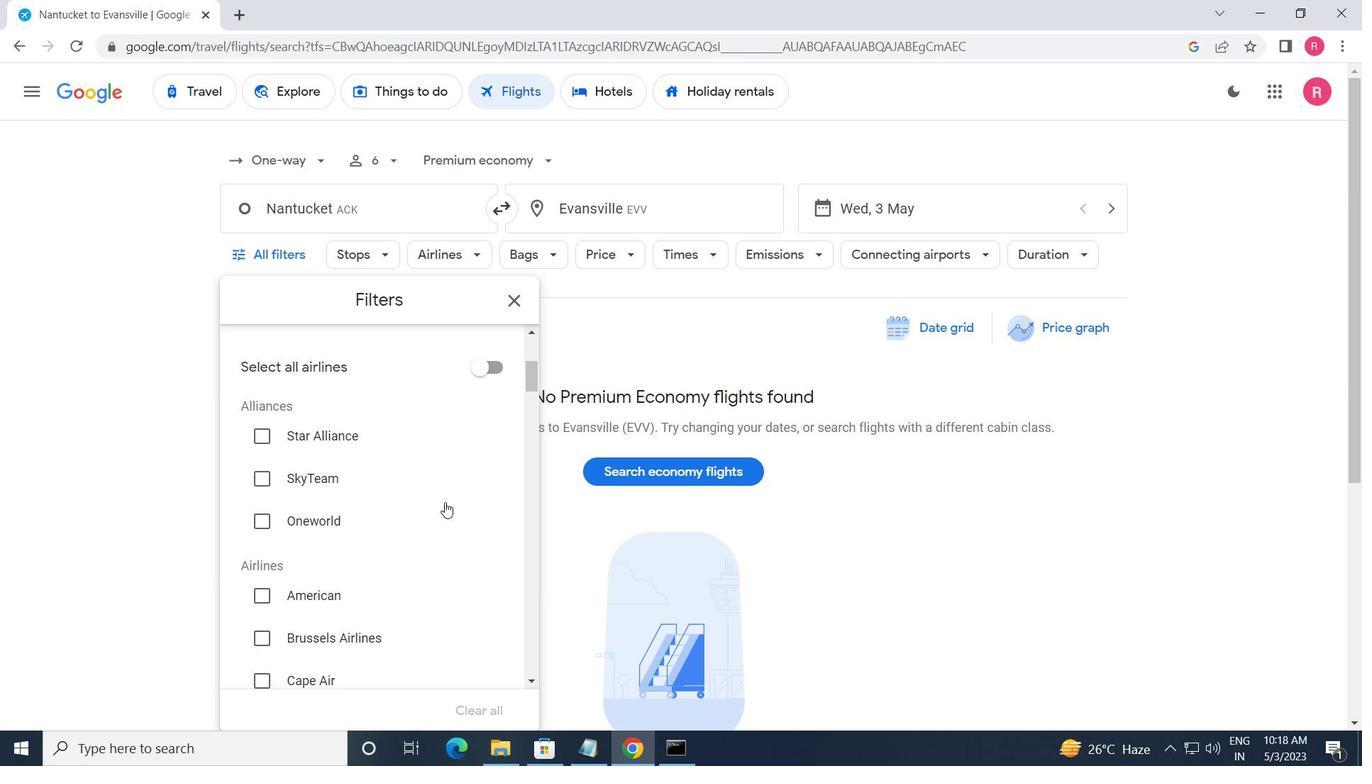 
Action: Mouse scrolled (445, 502) with delta (0, 0)
Screenshot: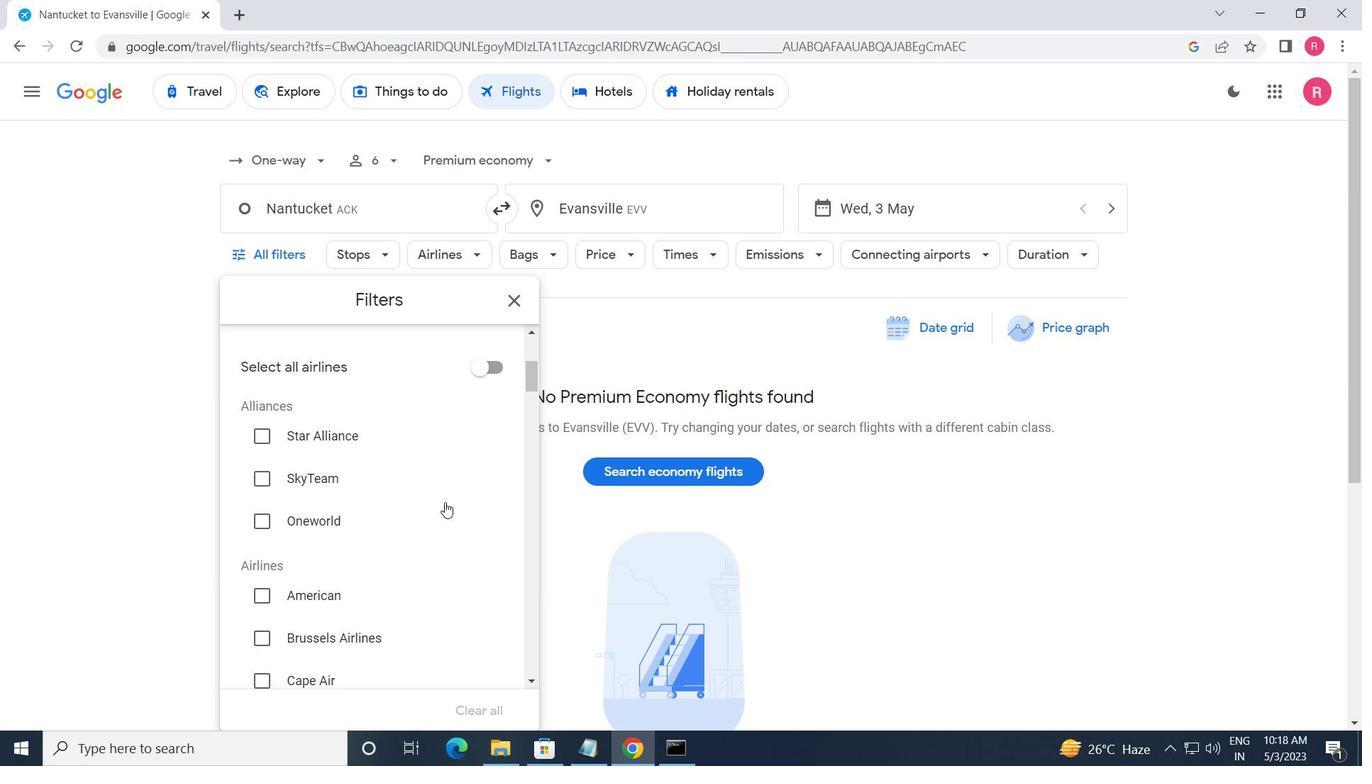 
Action: Mouse scrolled (445, 502) with delta (0, 0)
Screenshot: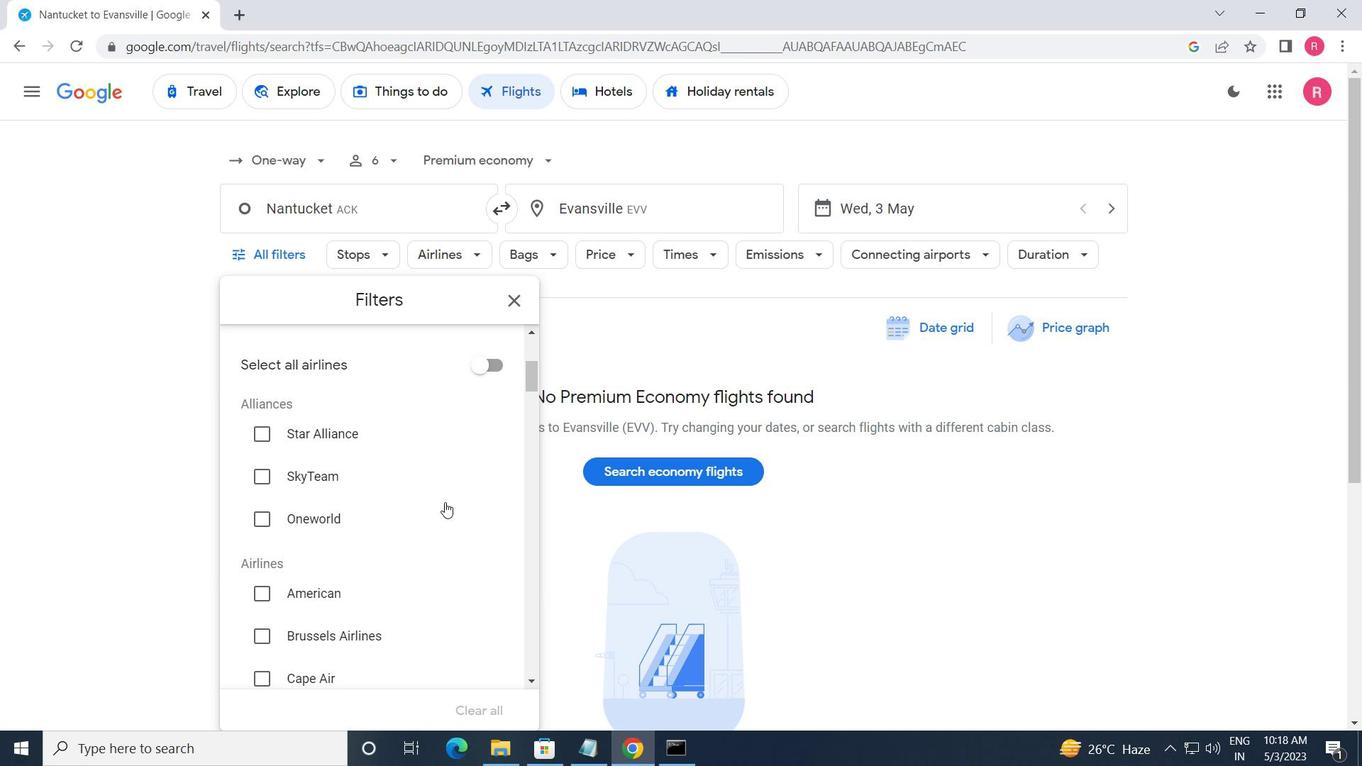 
Action: Mouse scrolled (445, 502) with delta (0, 0)
Screenshot: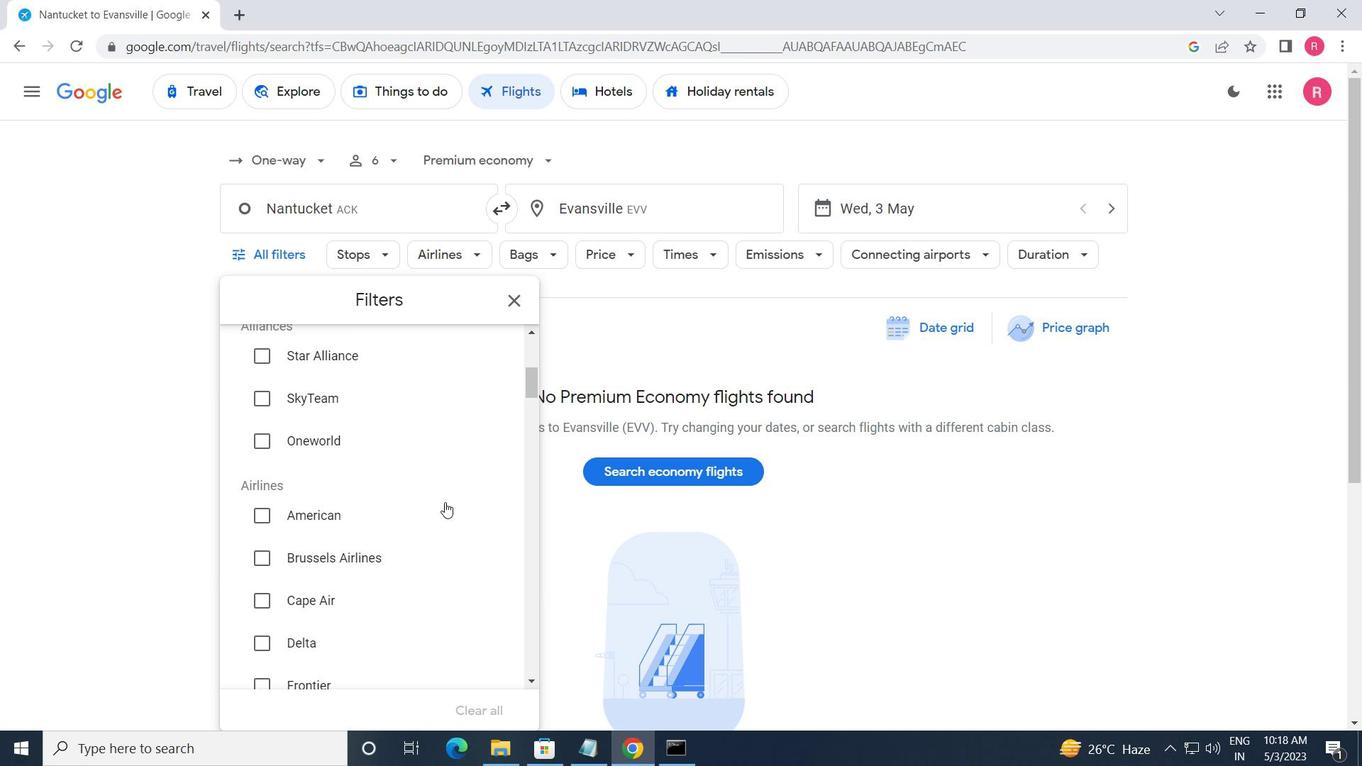 
Action: Mouse moved to (447, 503)
Screenshot: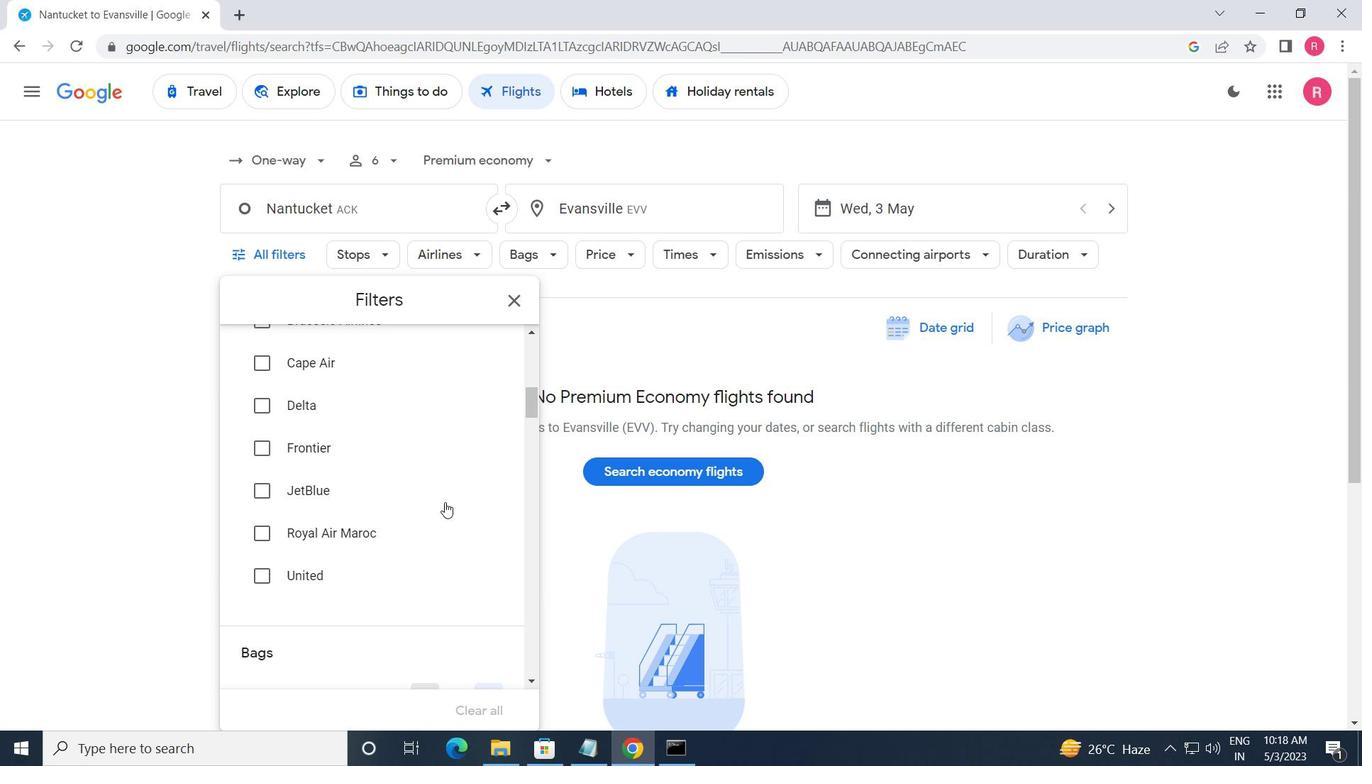 
Action: Mouse scrolled (447, 502) with delta (0, 0)
Screenshot: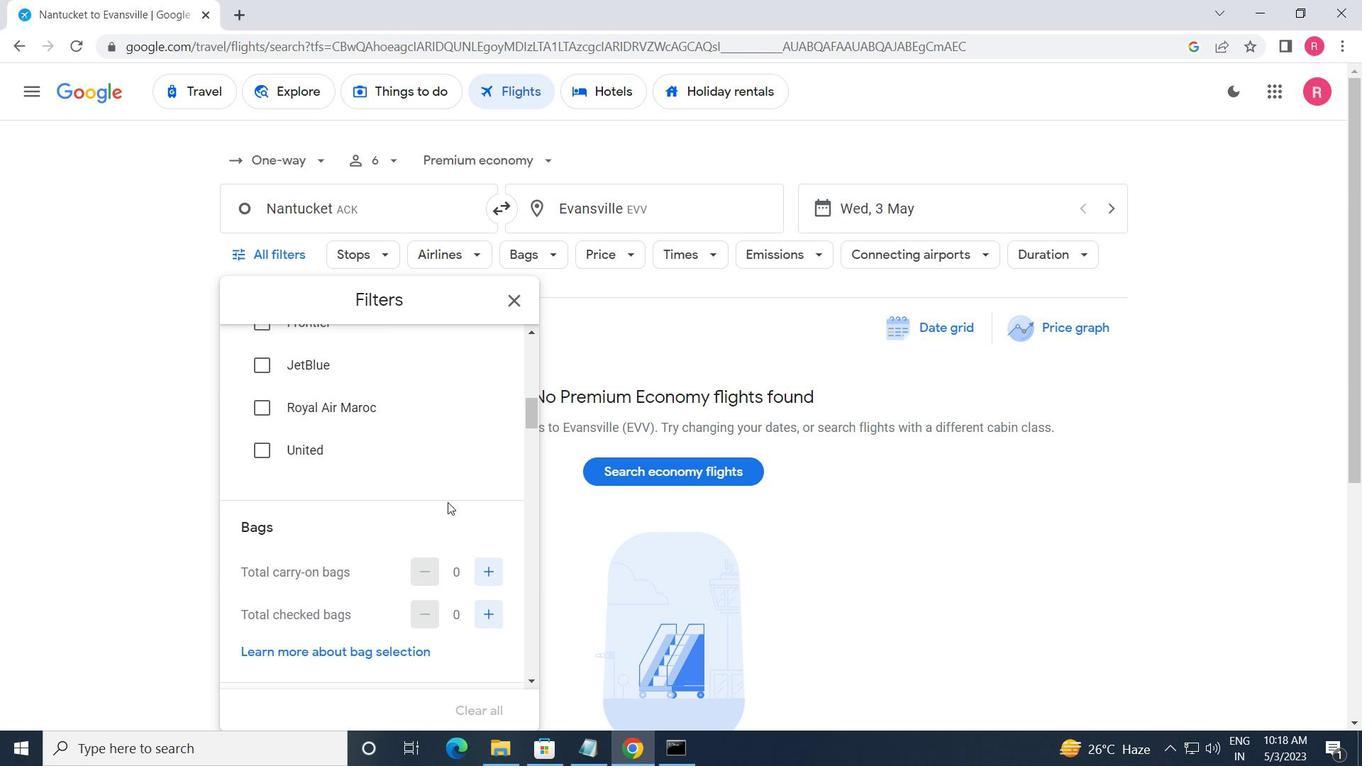 
Action: Mouse moved to (448, 503)
Screenshot: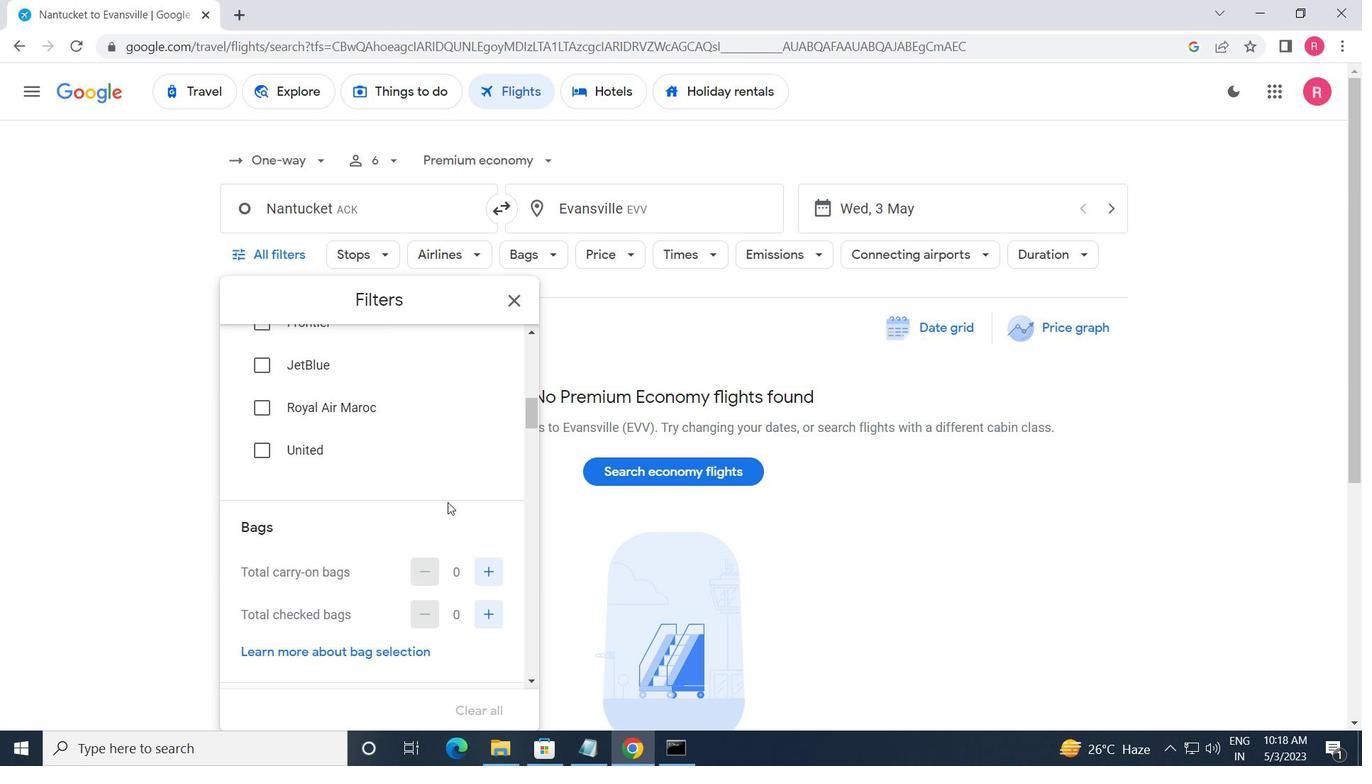 
Action: Mouse scrolled (448, 502) with delta (0, 0)
Screenshot: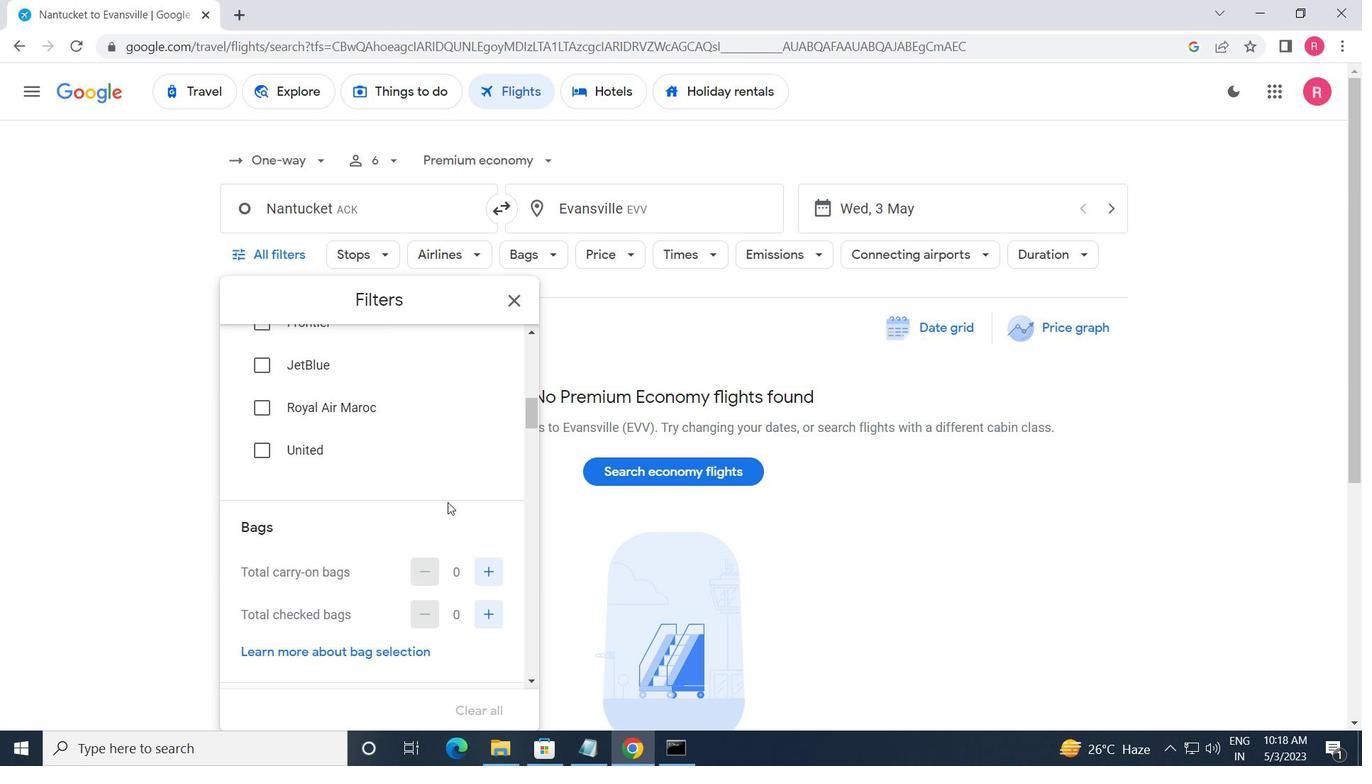 
Action: Mouse moved to (488, 398)
Screenshot: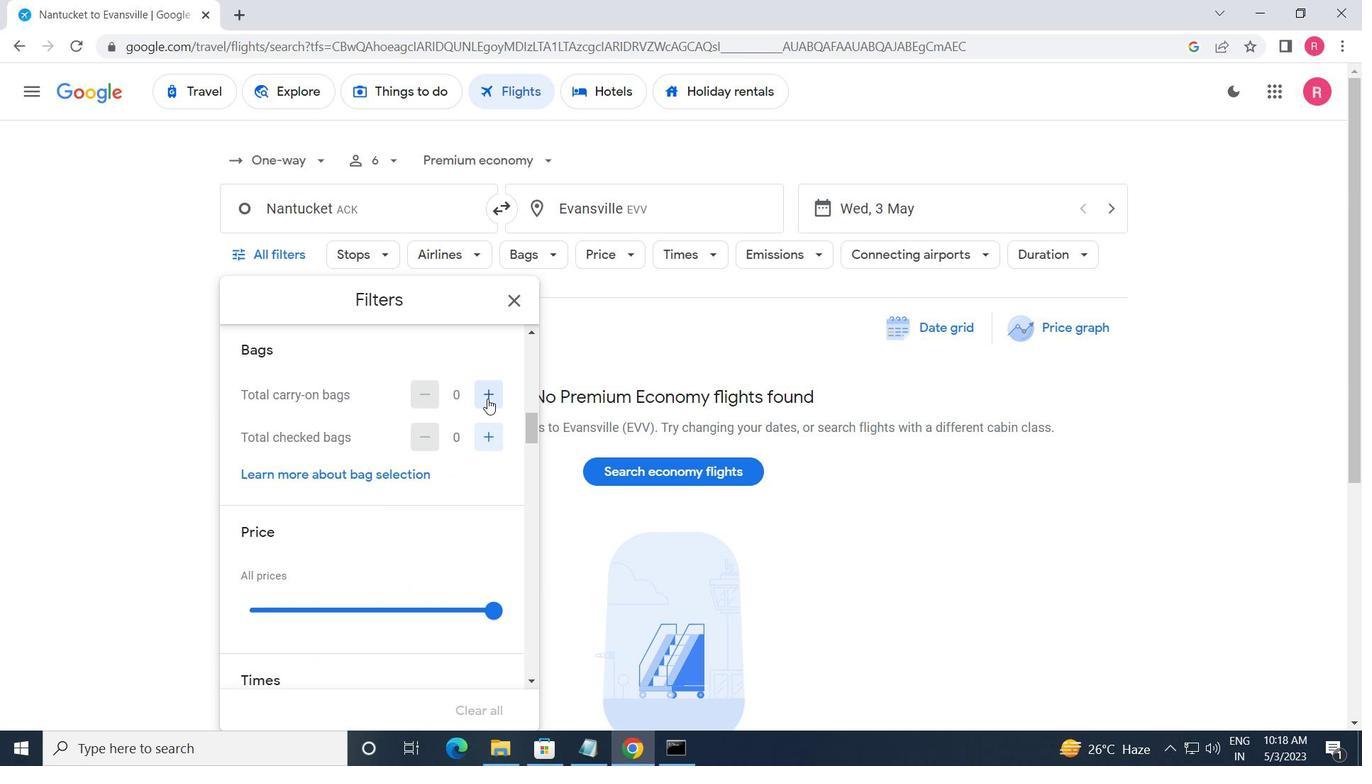 
Action: Mouse pressed left at (488, 398)
Screenshot: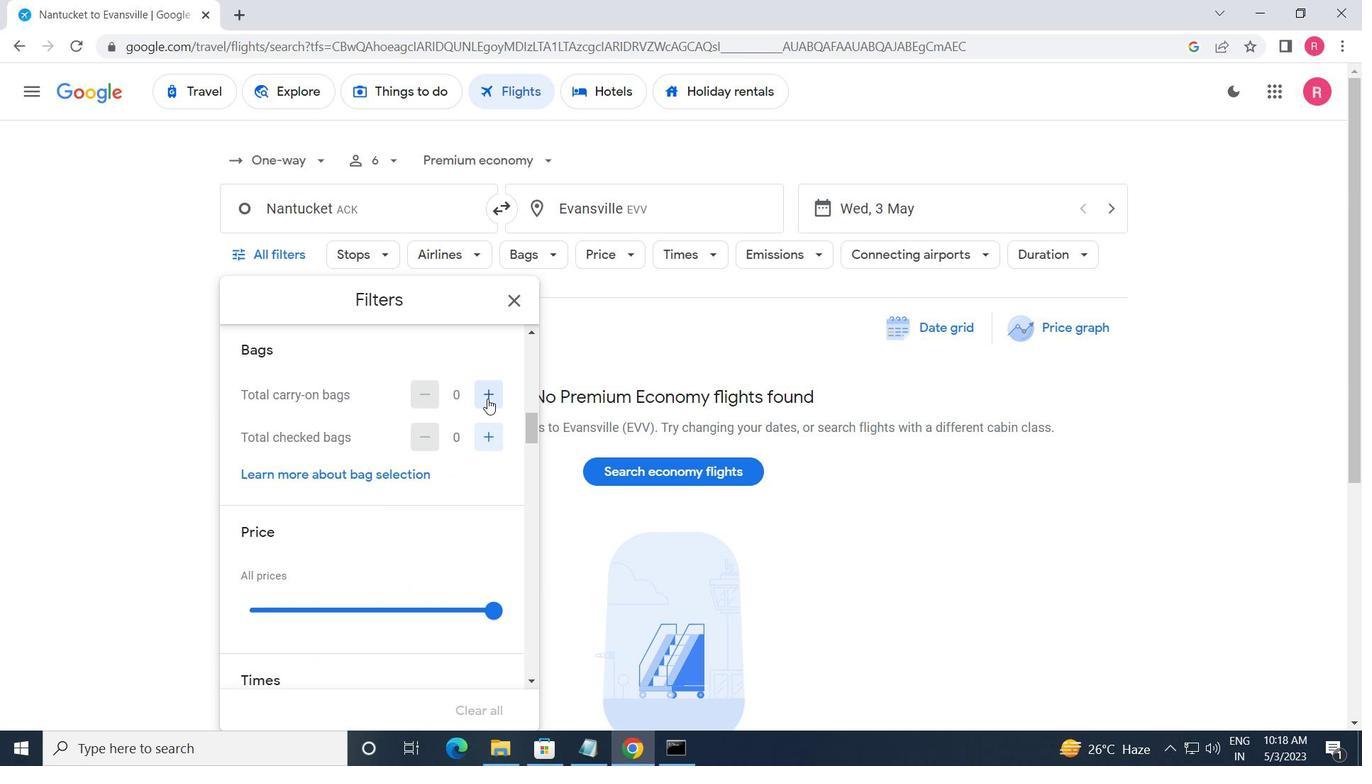 
Action: Mouse pressed left at (488, 398)
Screenshot: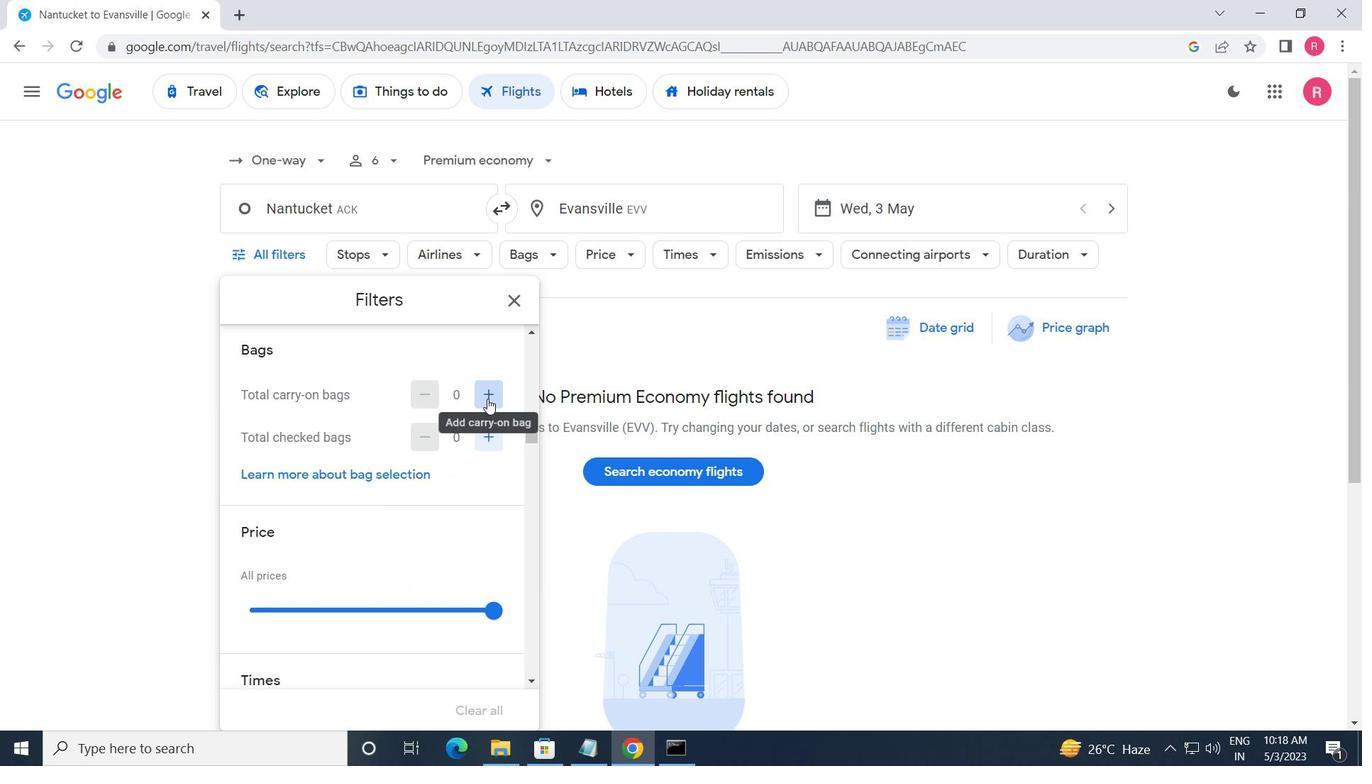 
Action: Mouse scrolled (488, 398) with delta (0, 0)
Screenshot: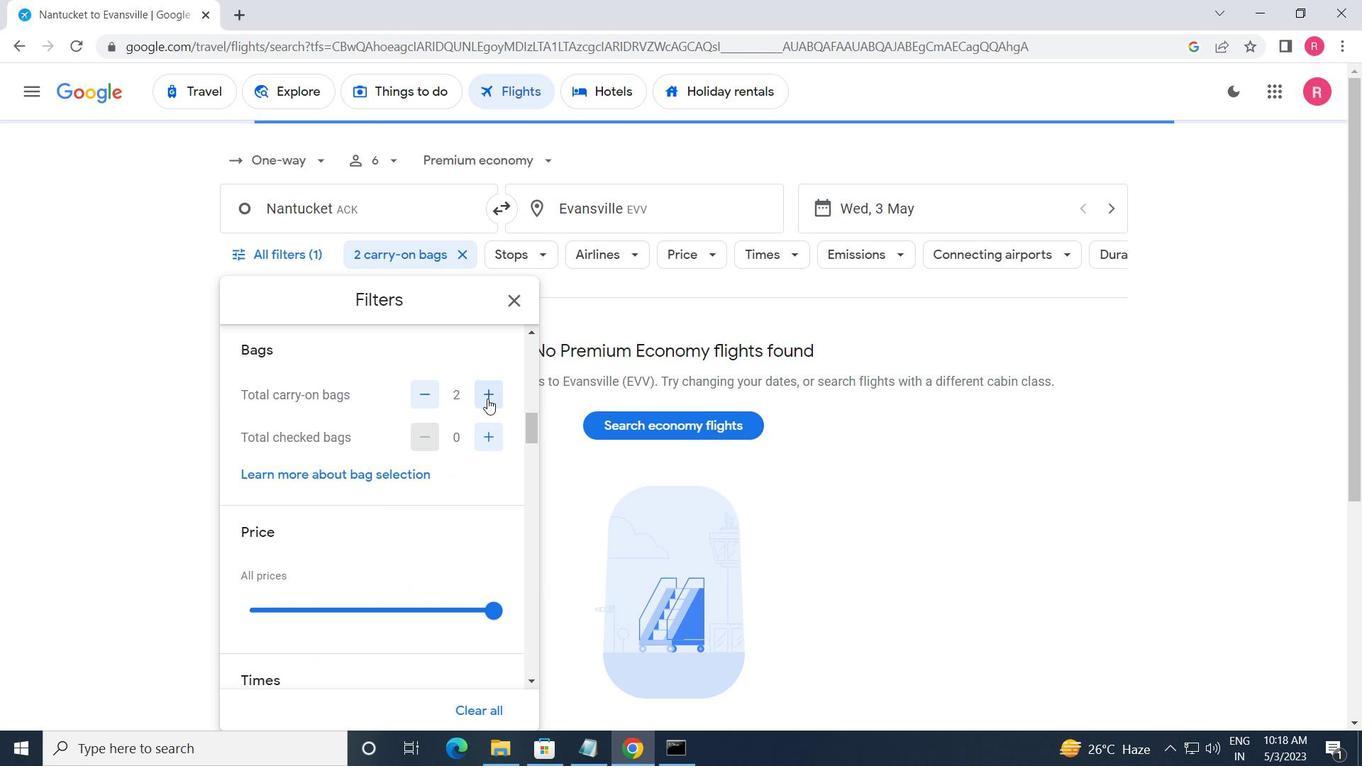 
Action: Mouse moved to (491, 356)
Screenshot: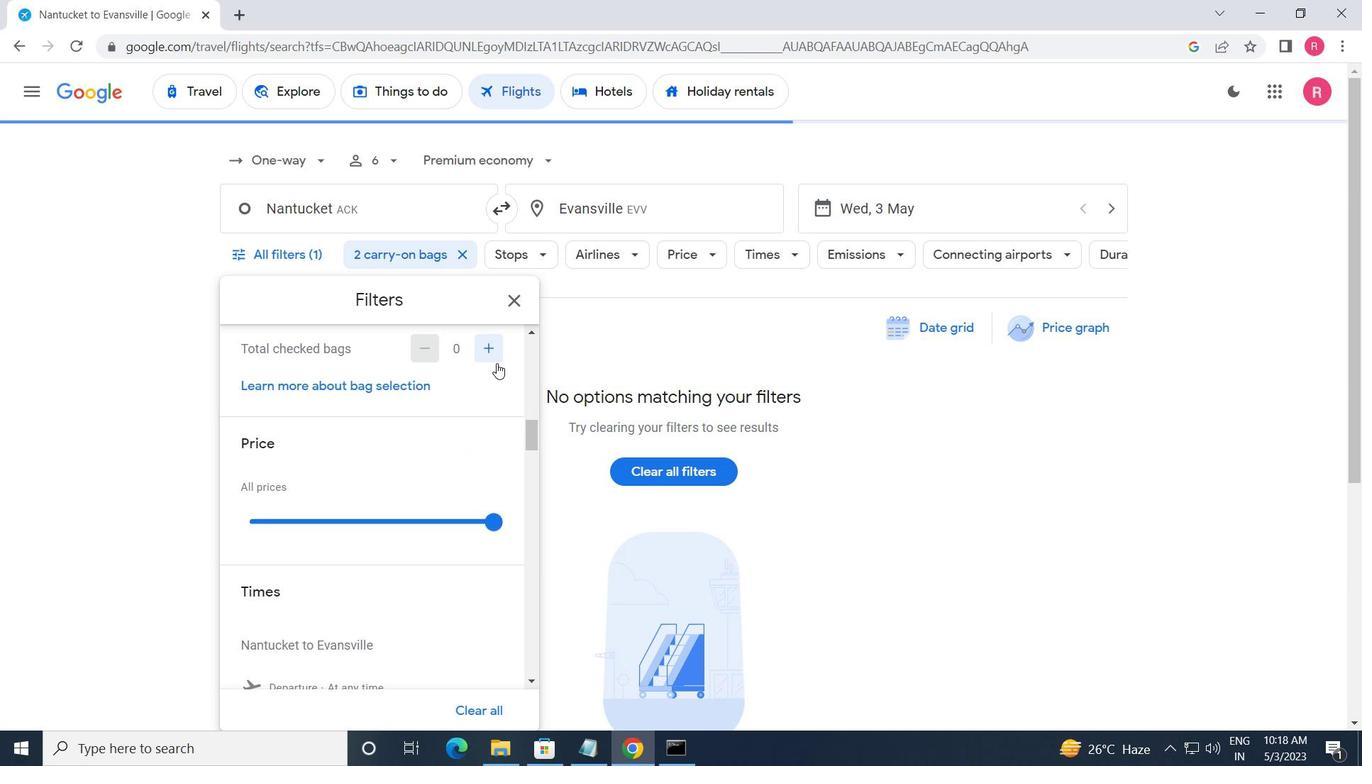 
Action: Mouse pressed left at (491, 356)
Screenshot: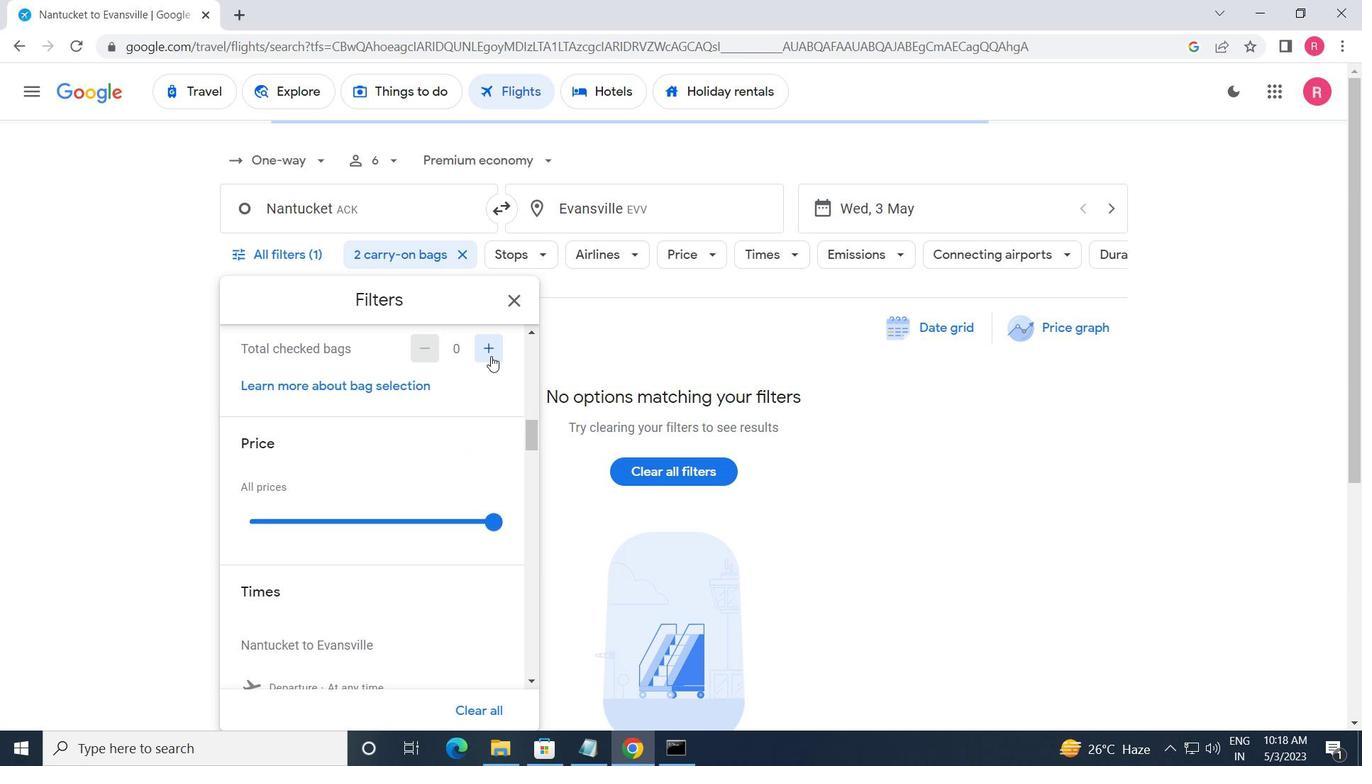 
Action: Mouse moved to (499, 530)
Screenshot: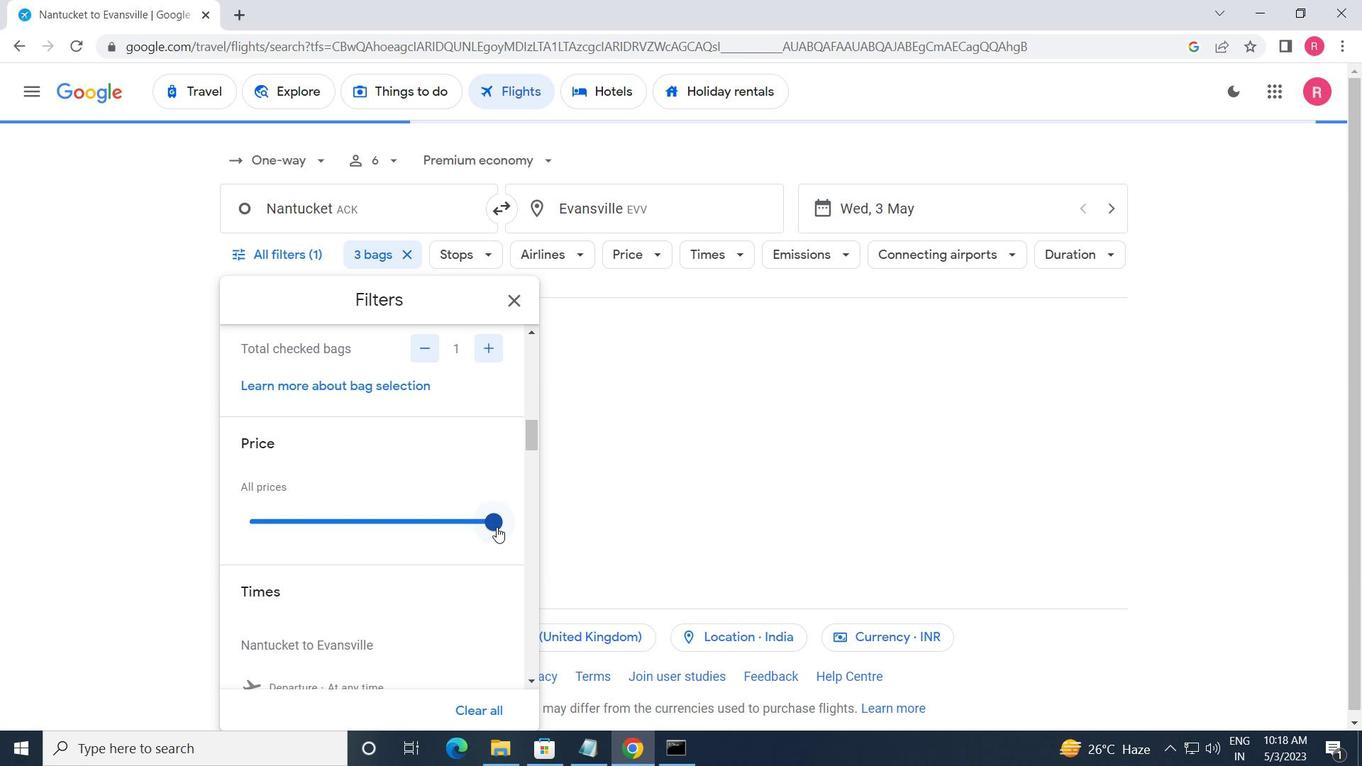 
Action: Mouse pressed left at (499, 530)
Screenshot: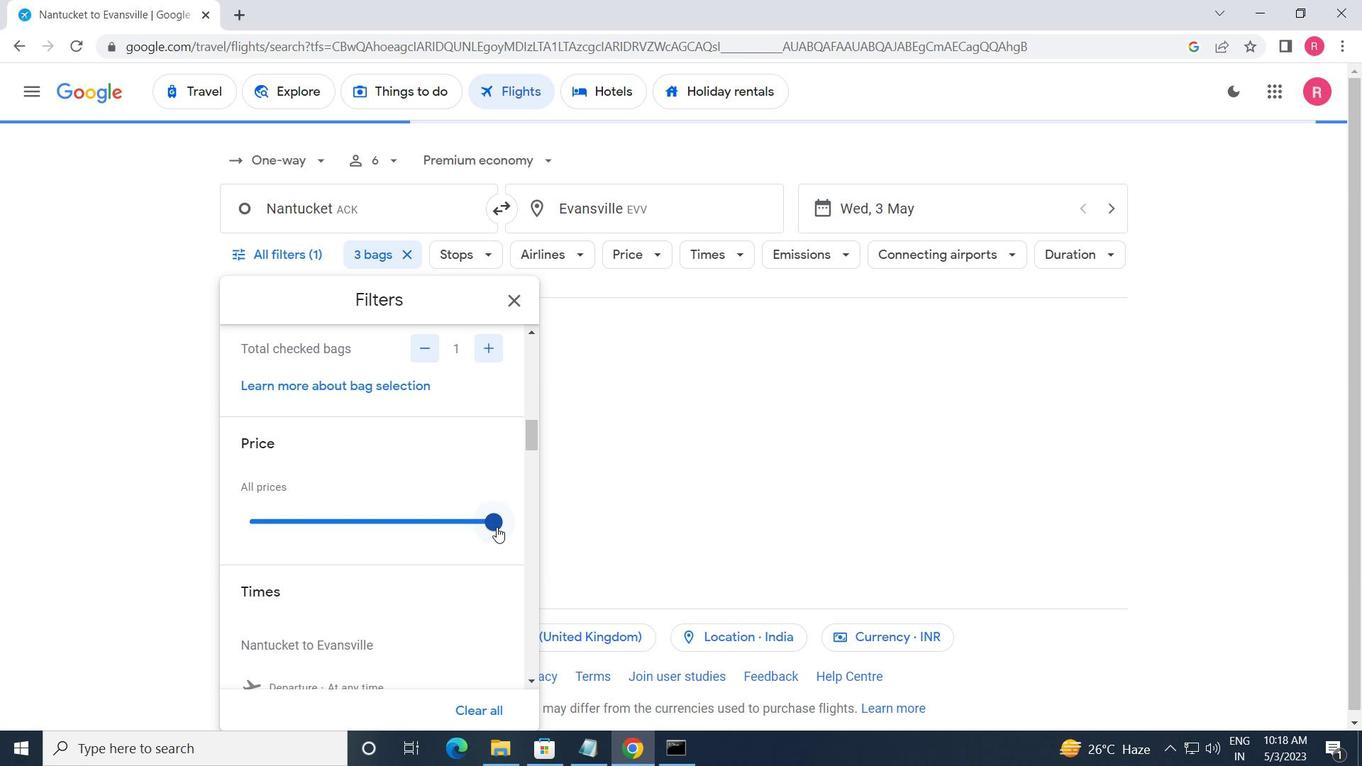 
Action: Mouse moved to (447, 532)
Screenshot: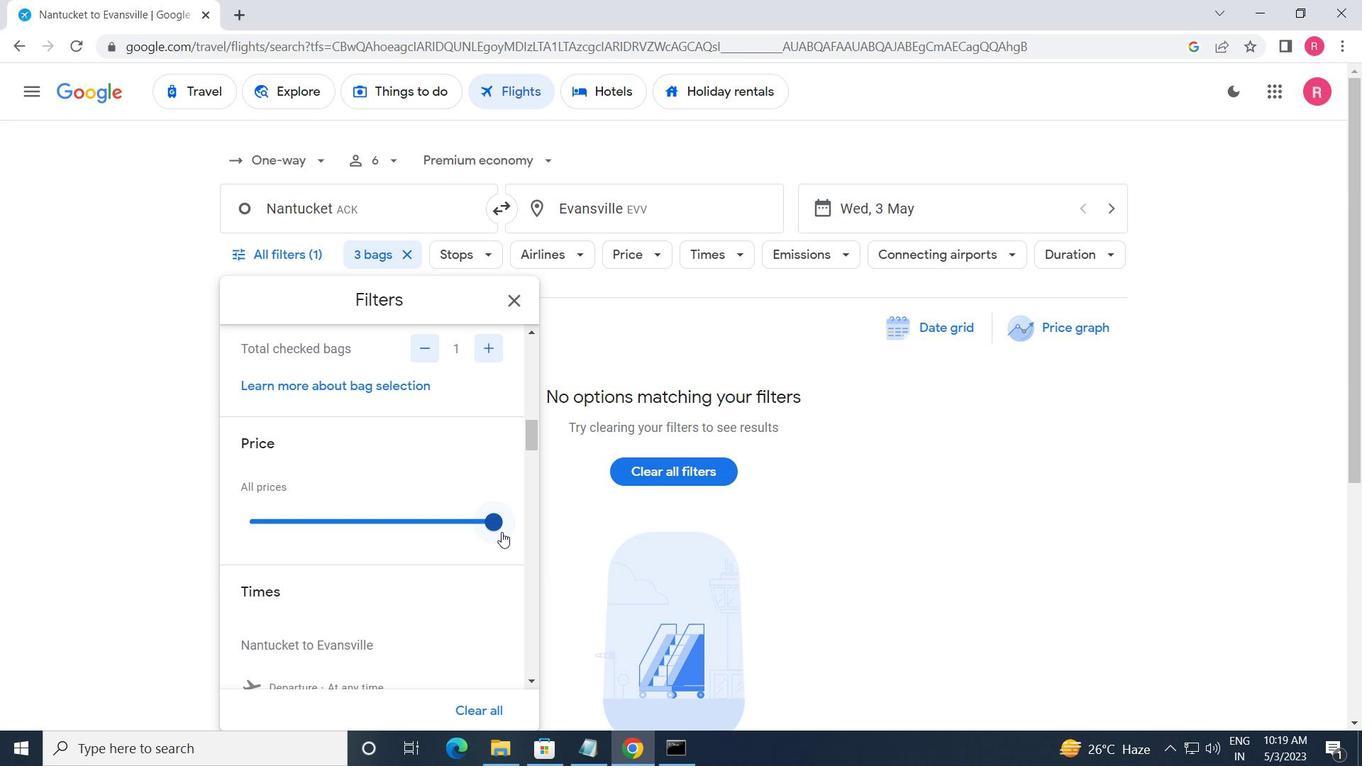 
Action: Mouse scrolled (447, 531) with delta (0, 0)
Screenshot: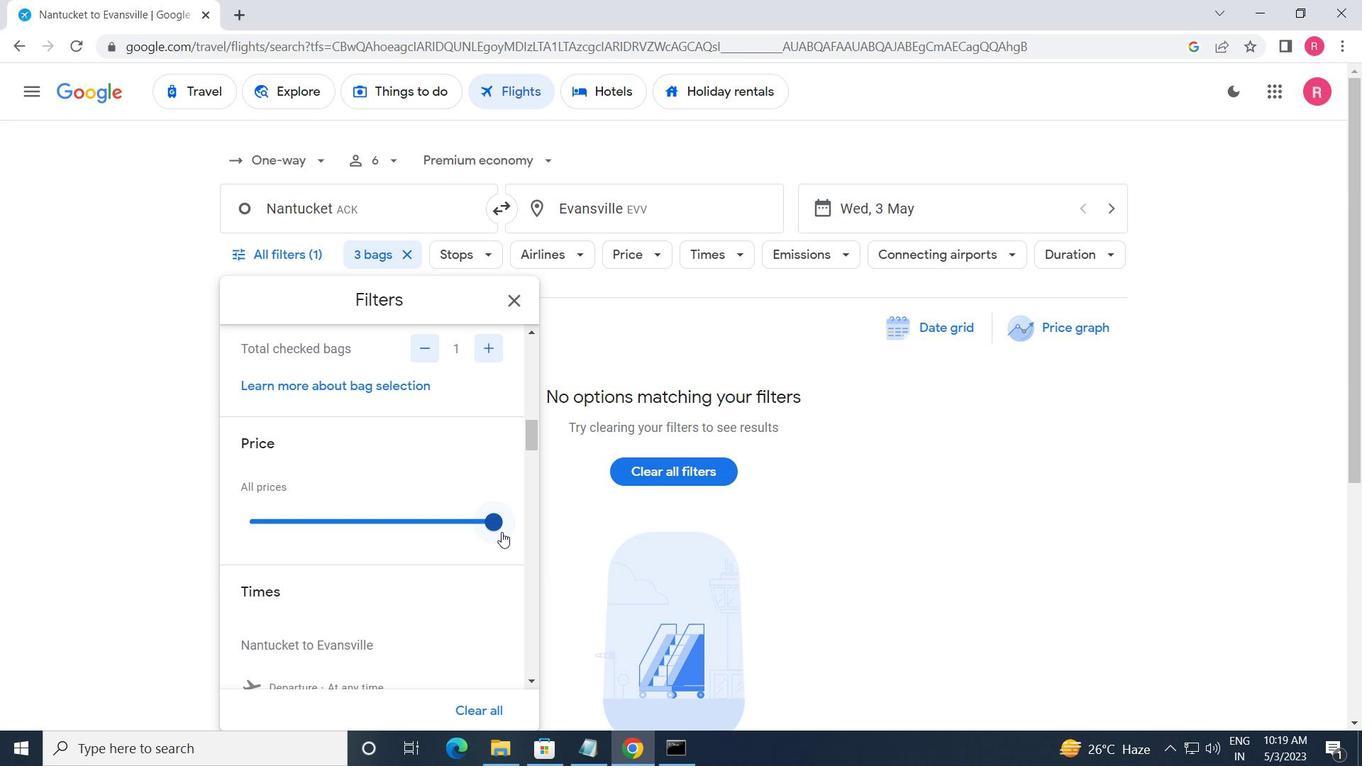 
Action: Mouse moved to (232, 635)
Screenshot: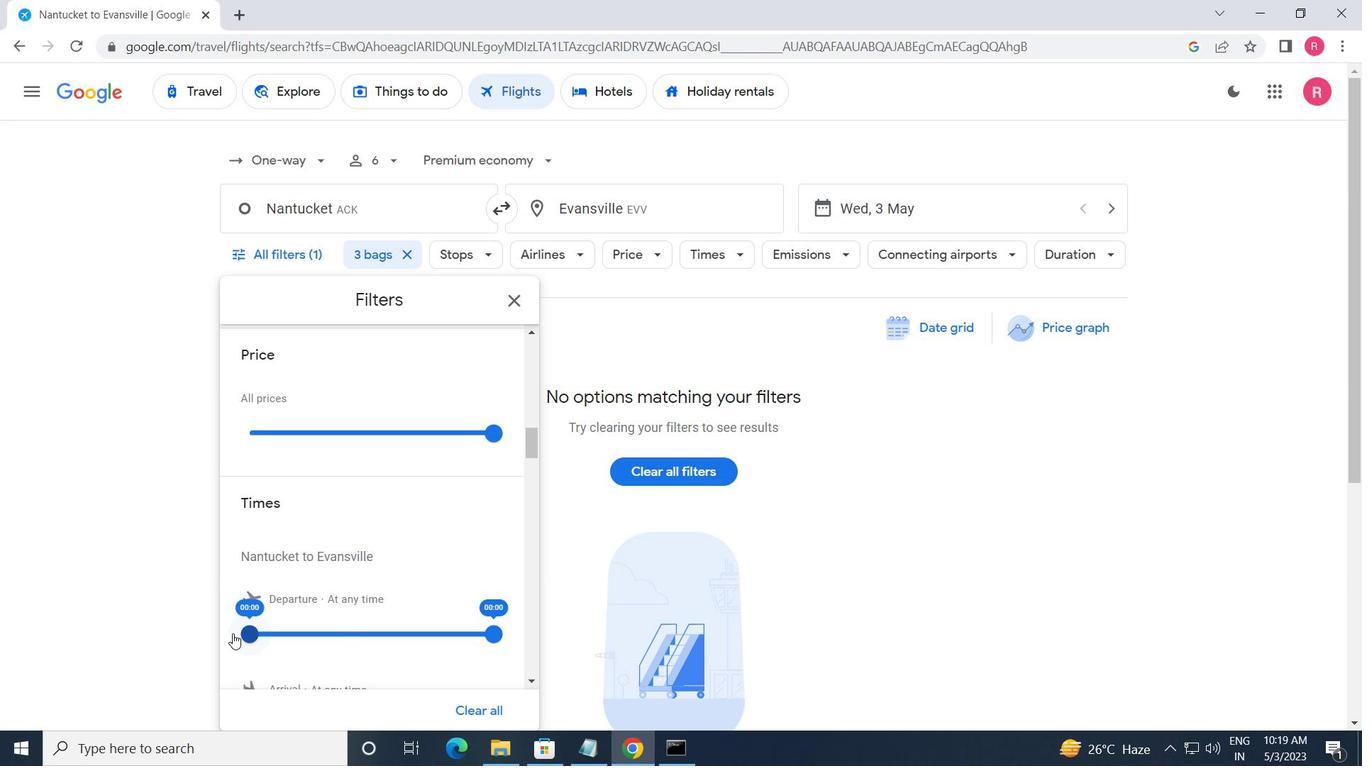 
Action: Mouse pressed left at (232, 635)
Screenshot: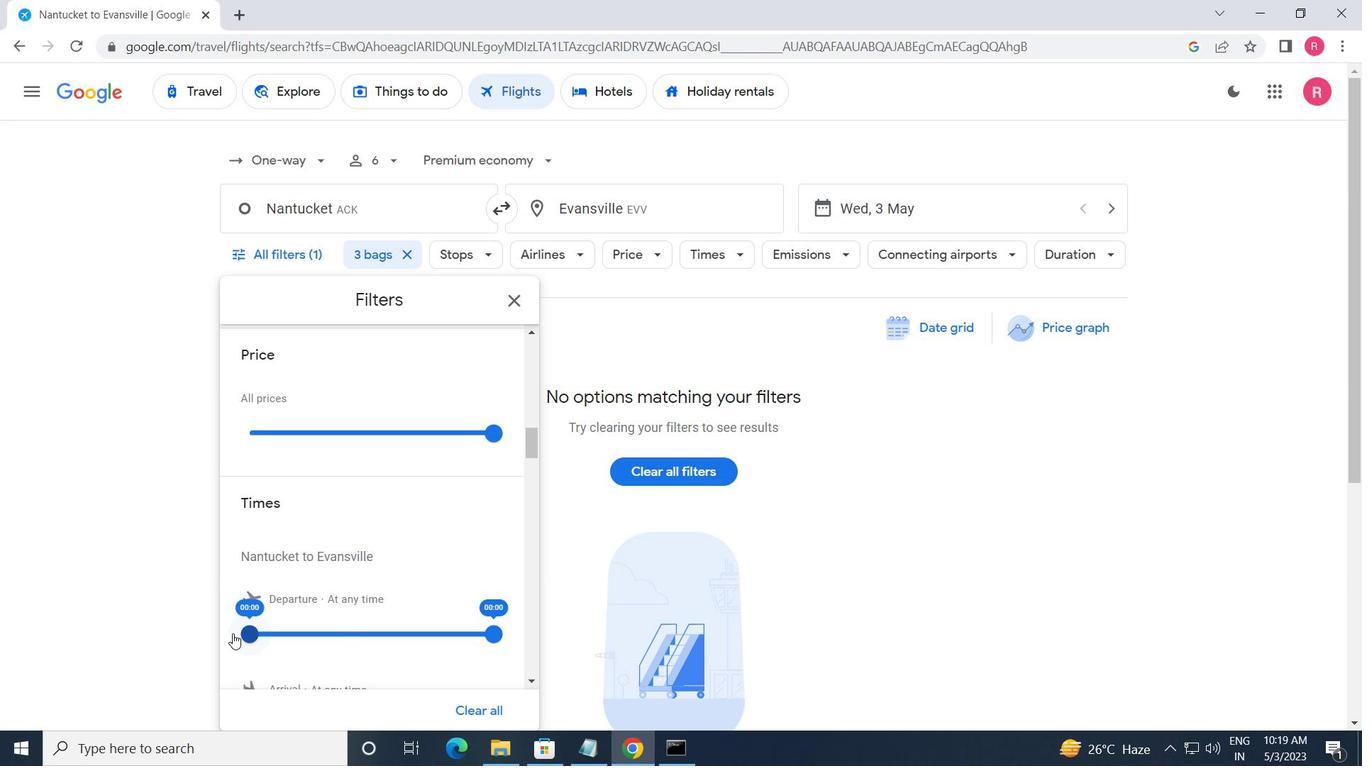 
Action: Mouse moved to (496, 633)
Screenshot: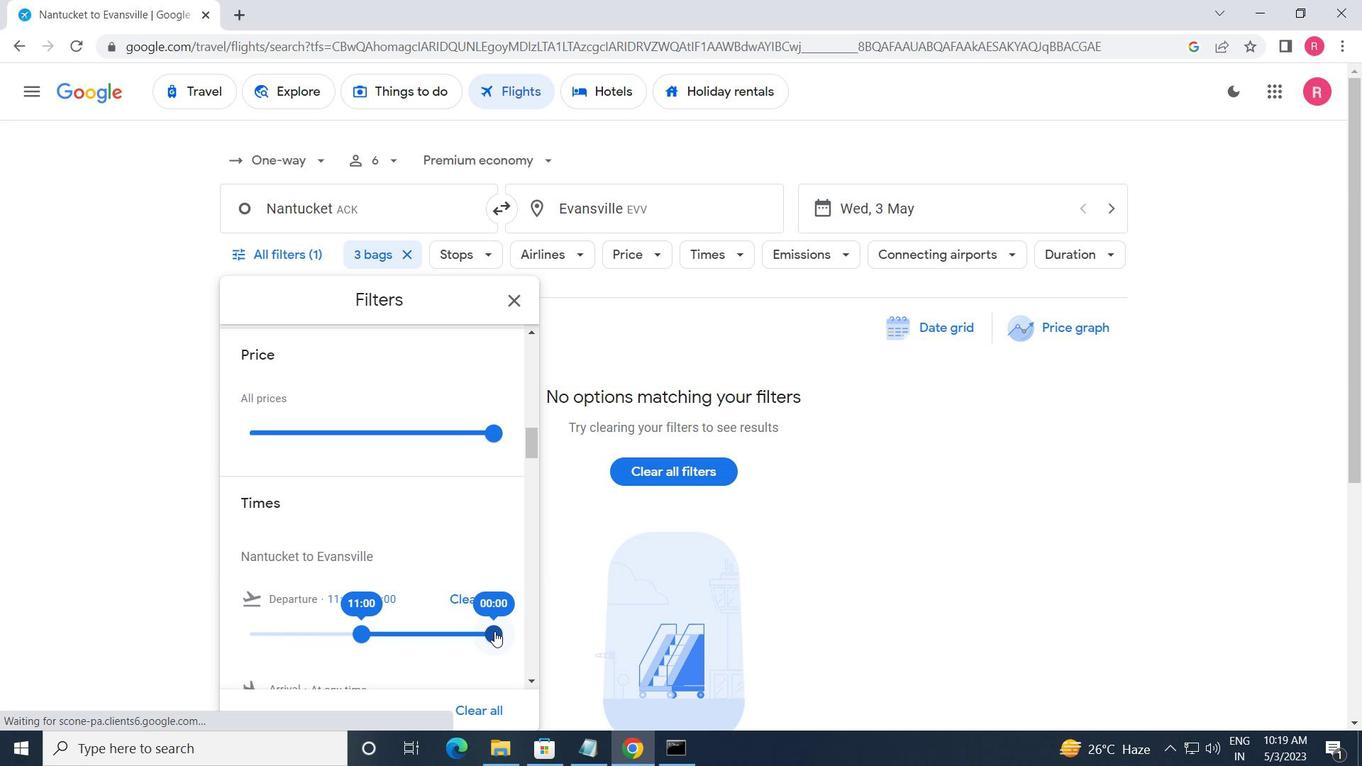 
Action: Mouse pressed left at (496, 633)
Screenshot: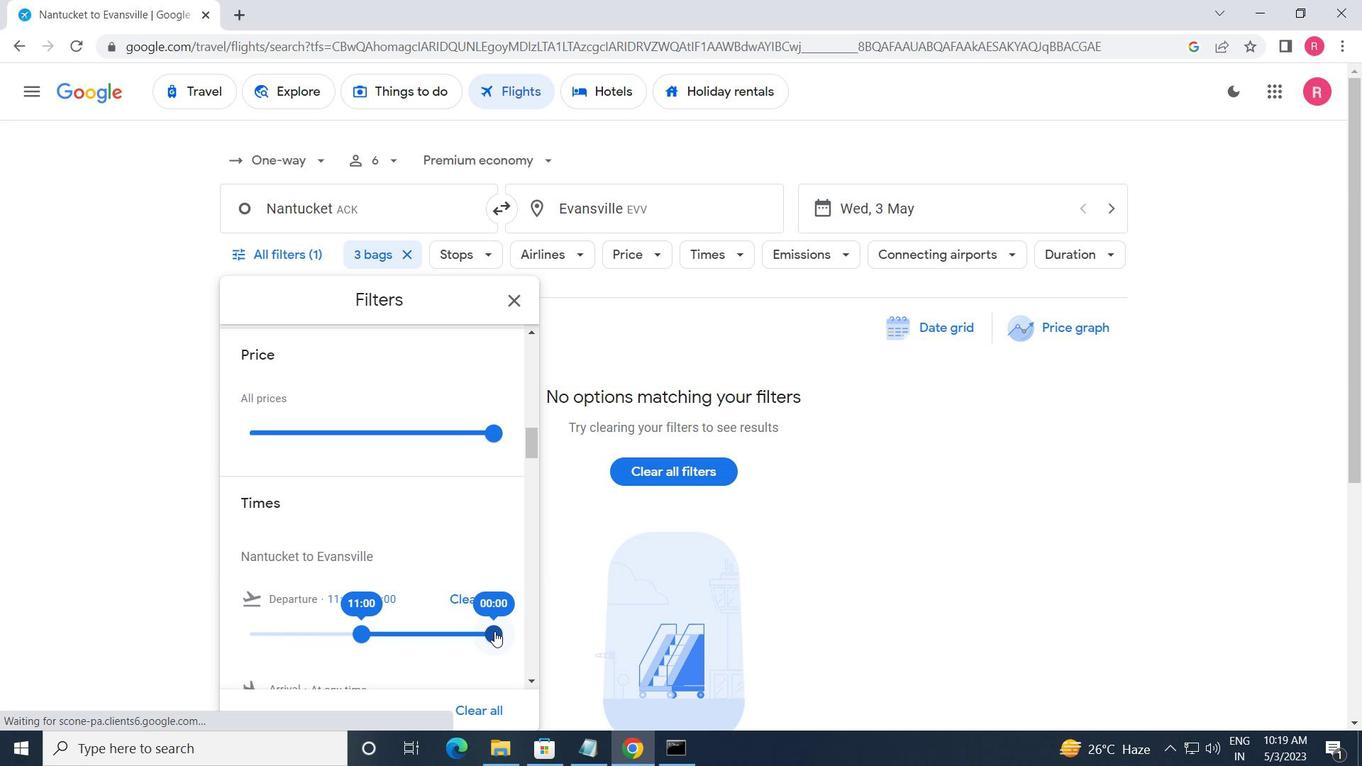 
Action: Mouse moved to (503, 308)
Screenshot: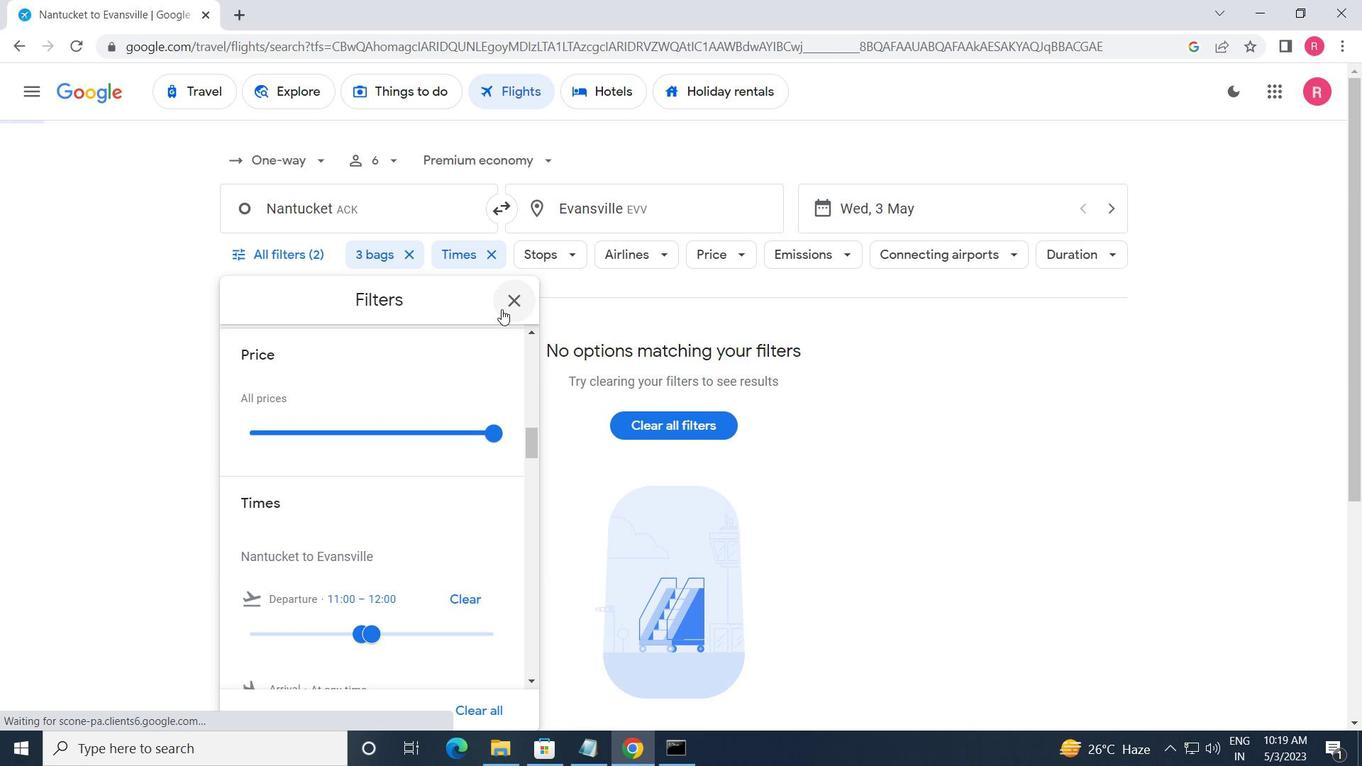 
Action: Mouse pressed left at (503, 308)
Screenshot: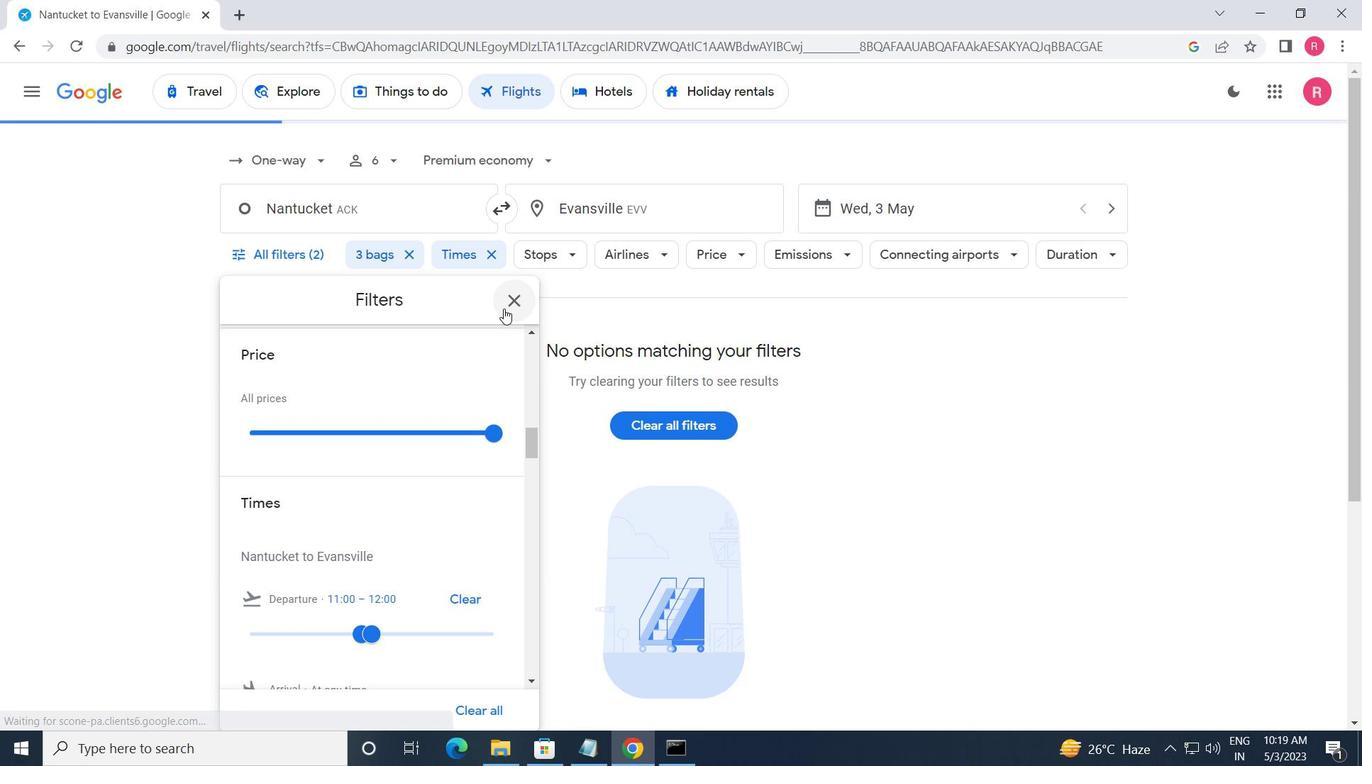 
Action: Mouse moved to (423, 391)
Screenshot: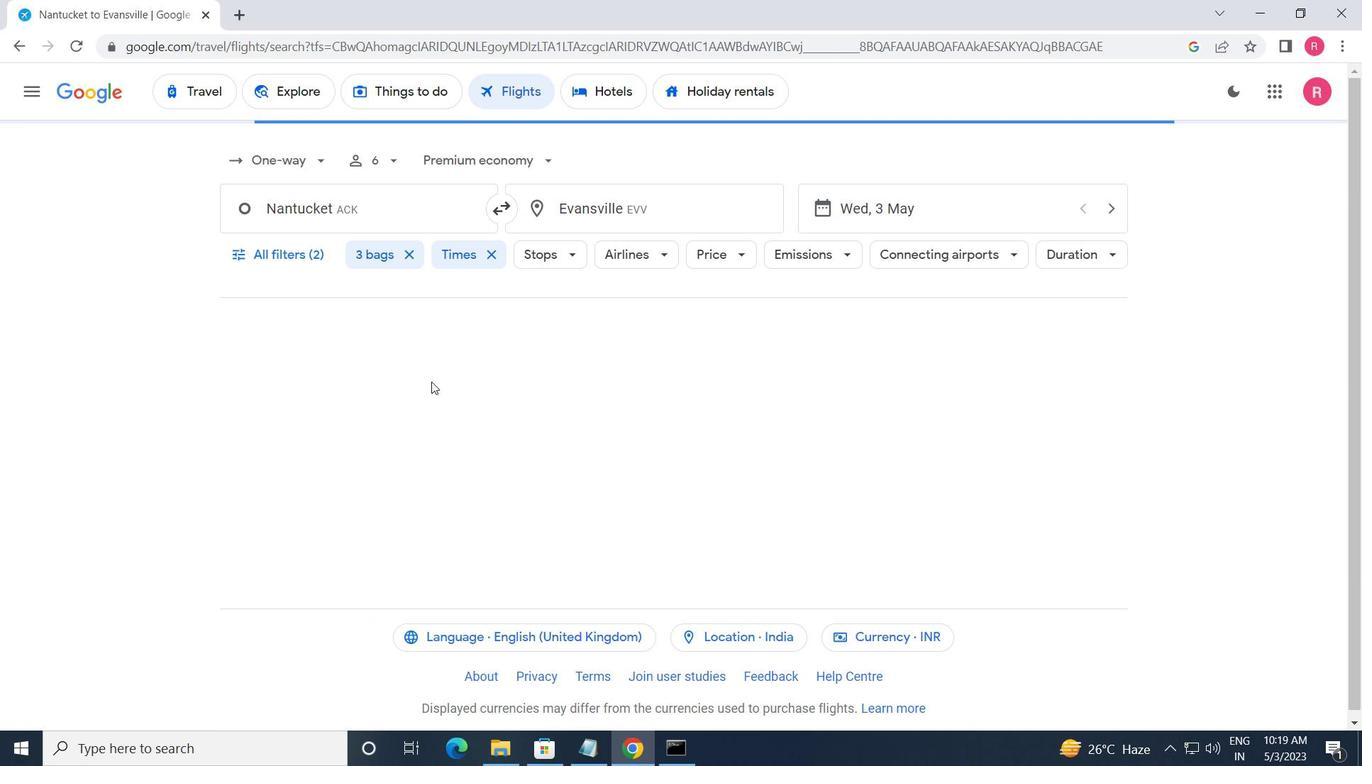 
